 Task: Log work in the project ActivaPro for the issue 'Implement multi-factor authentication to further enhance security' spent time as '5w 6d 15h 11m' and remaining time as '2w 4d 7h 6m' and move to top of backlog. Now add the issue to the epic 'Data Privacy Compliance'. Log work in the project ActivaPro for the issue 'Develop a new feature to allow for customizable user profiles' spent time as '3w 2d 9h 22m' and remaining time as '4w 4d 11h 25m' and move to bottom of backlog. Now add the issue to the epic 'Content Management System (CMS) Upgrade'
Action: Mouse moved to (279, 69)
Screenshot: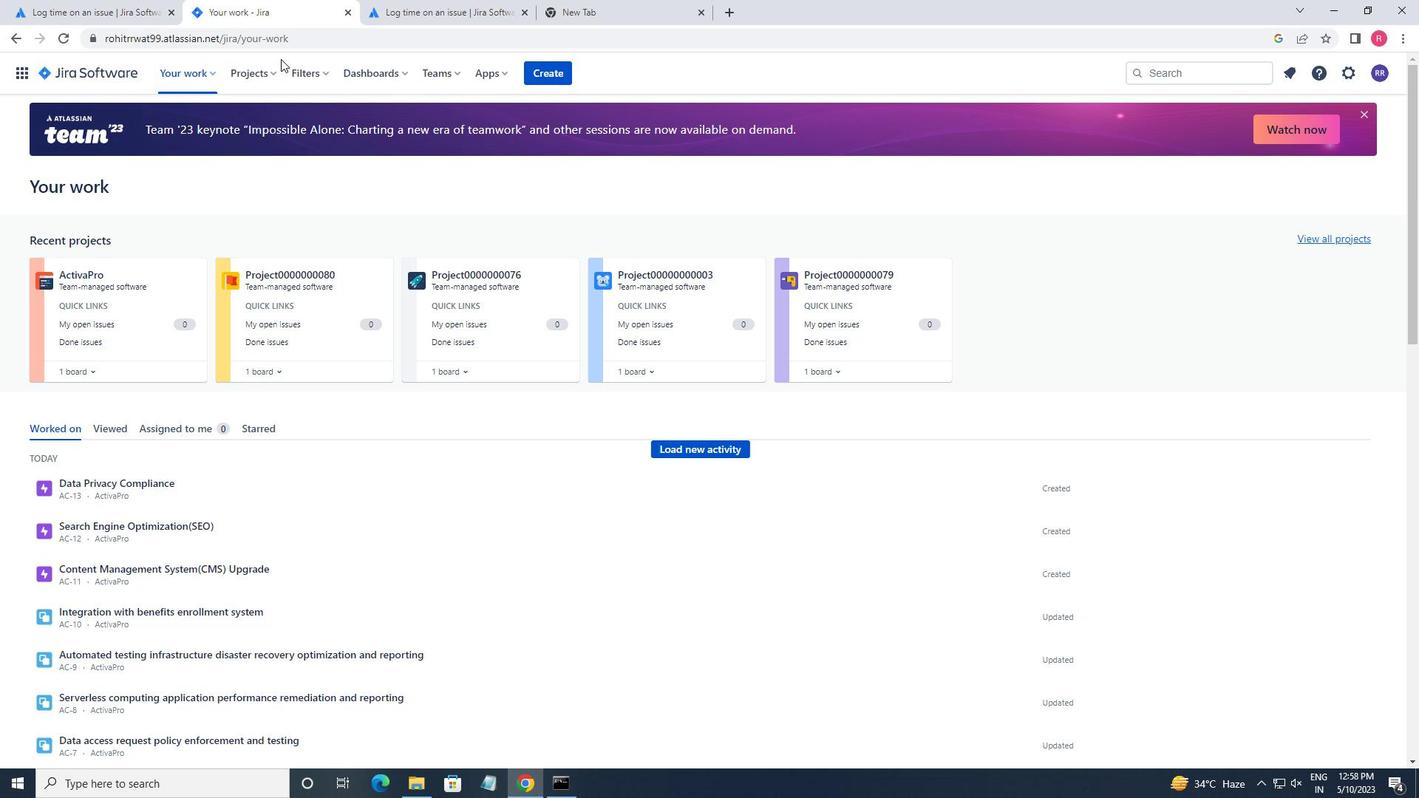 
Action: Mouse pressed left at (279, 69)
Screenshot: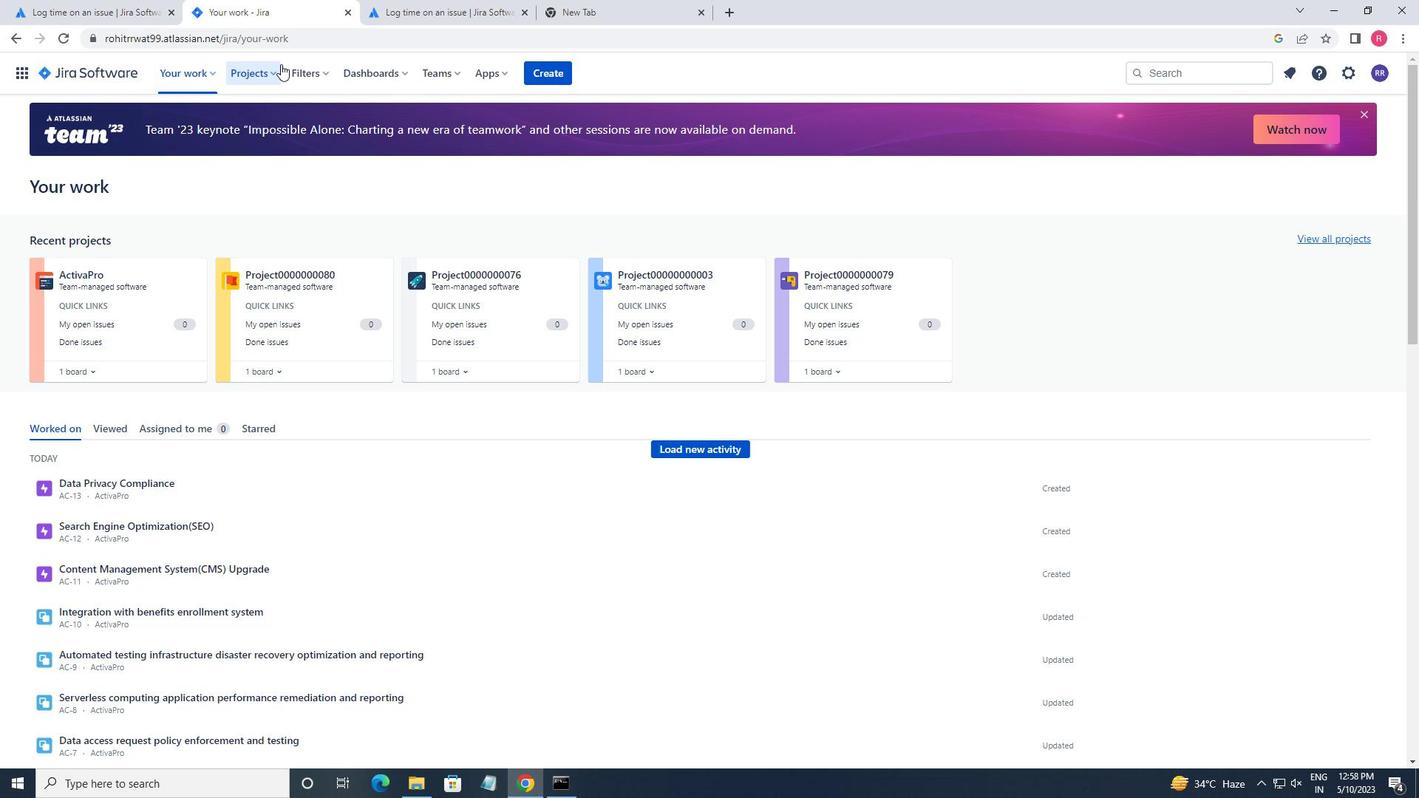 
Action: Mouse moved to (292, 149)
Screenshot: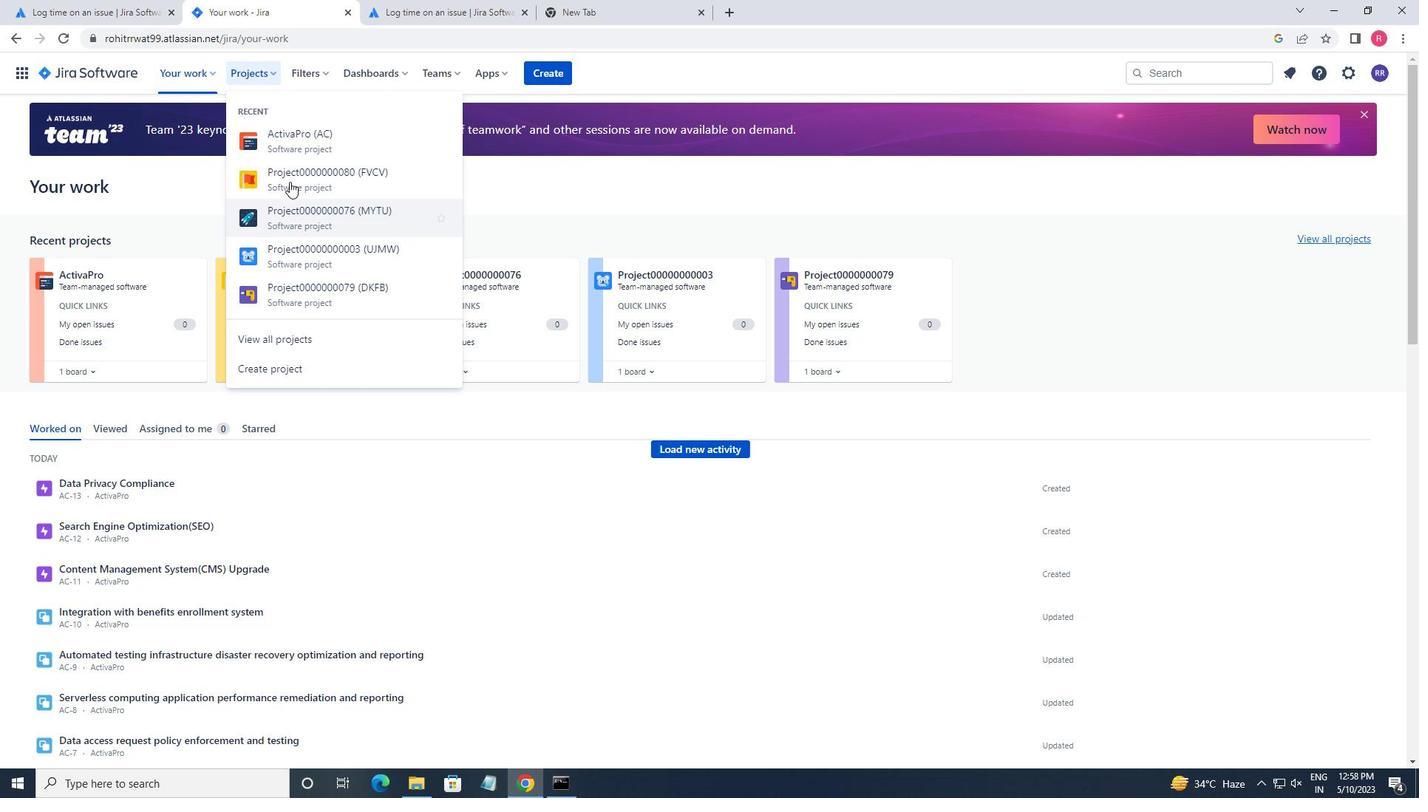 
Action: Mouse pressed left at (292, 149)
Screenshot: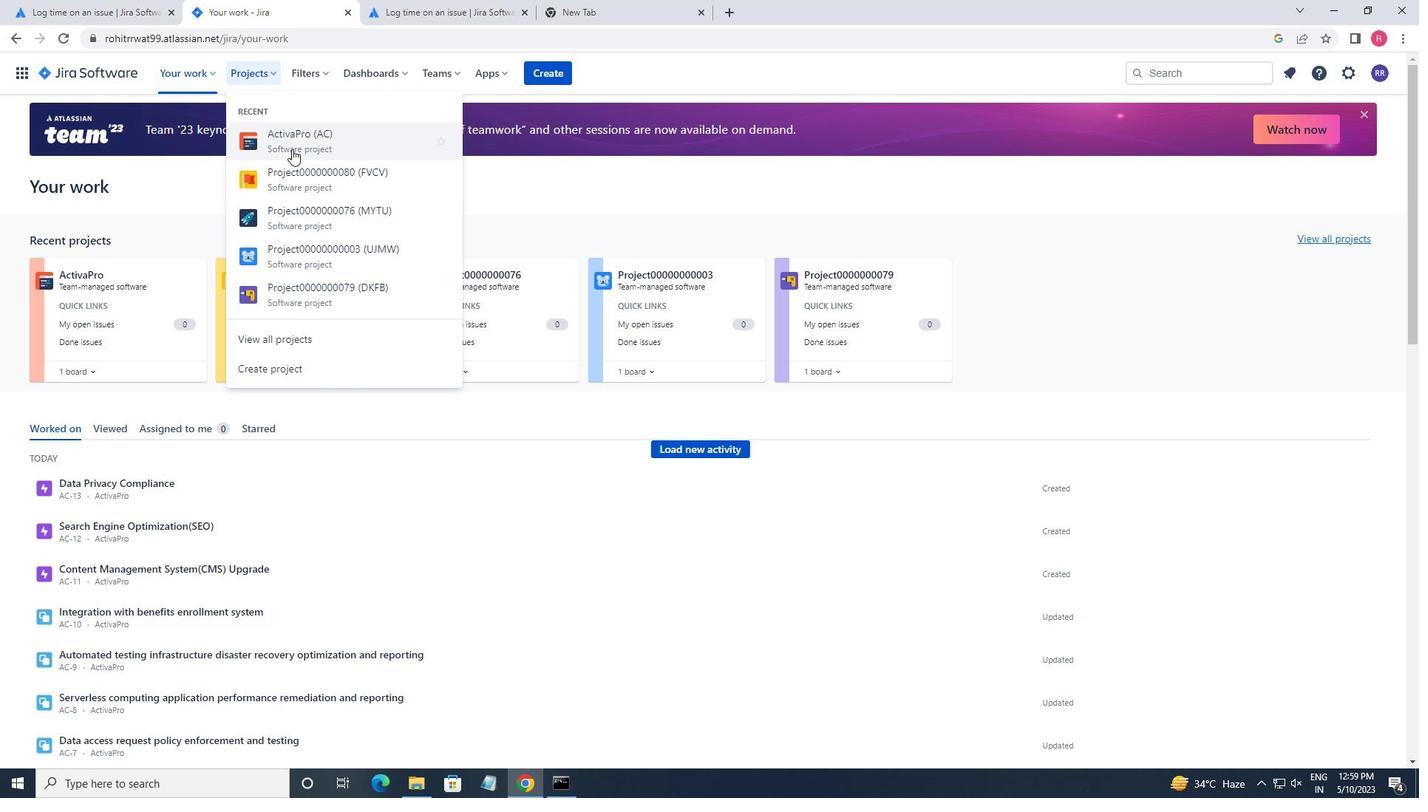 
Action: Mouse moved to (69, 218)
Screenshot: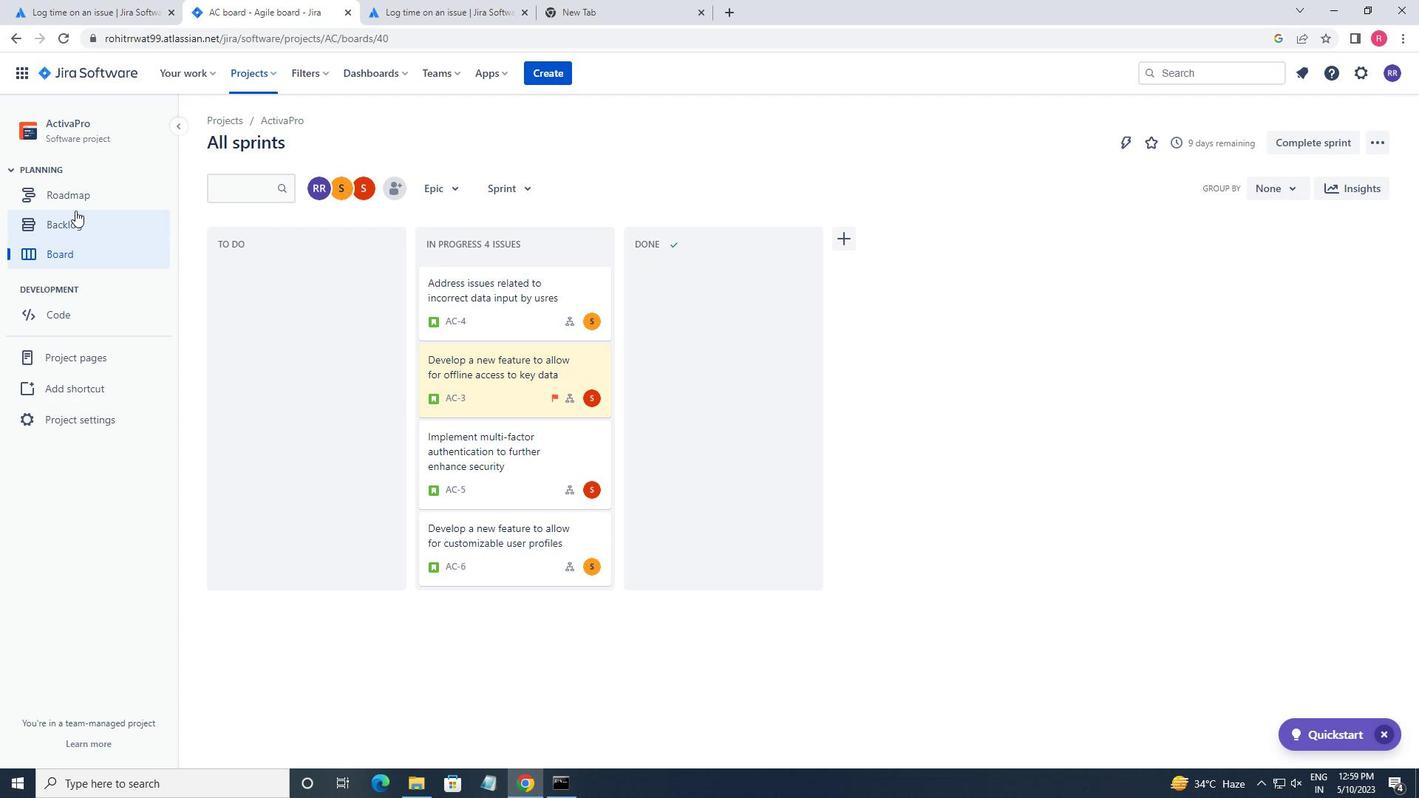 
Action: Mouse pressed left at (69, 218)
Screenshot: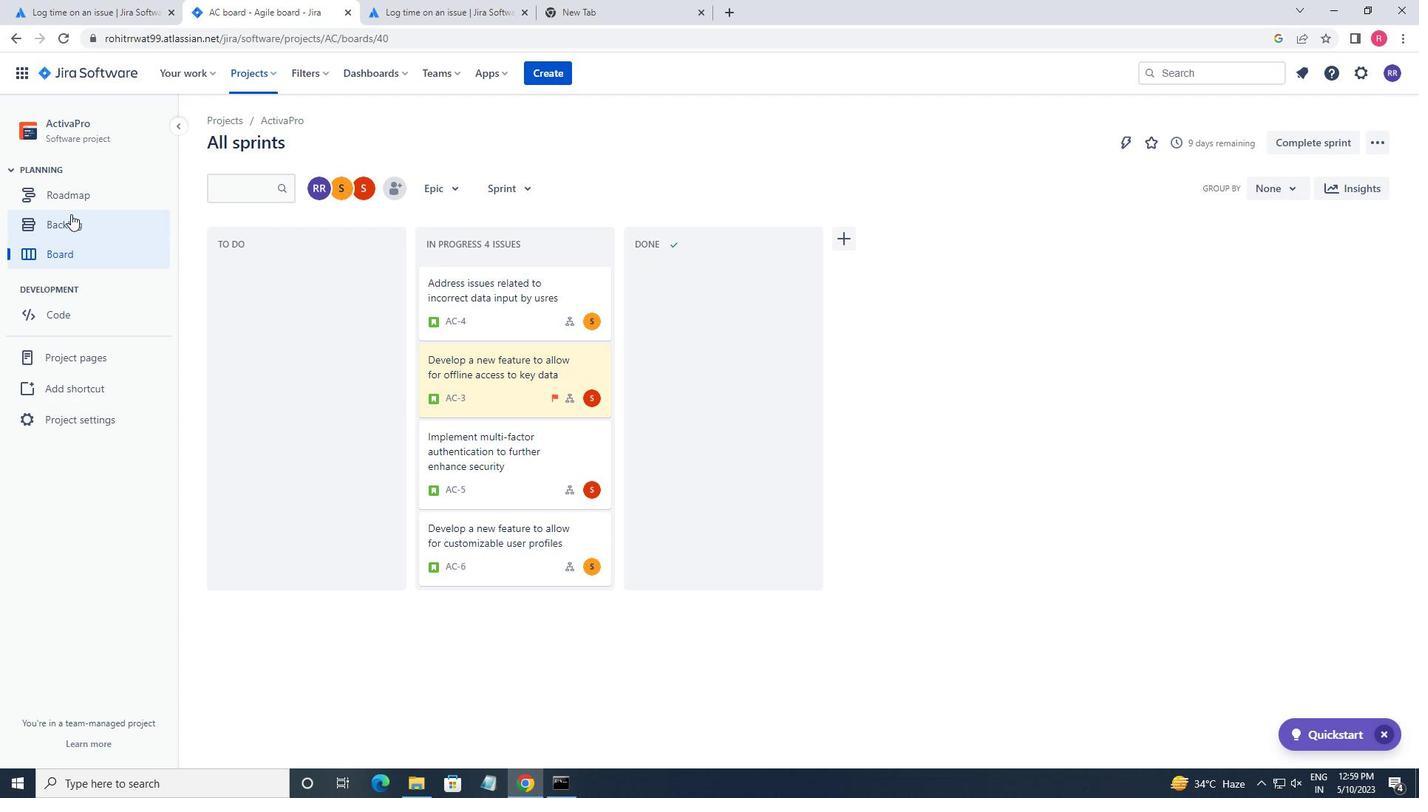 
Action: Mouse moved to (1064, 531)
Screenshot: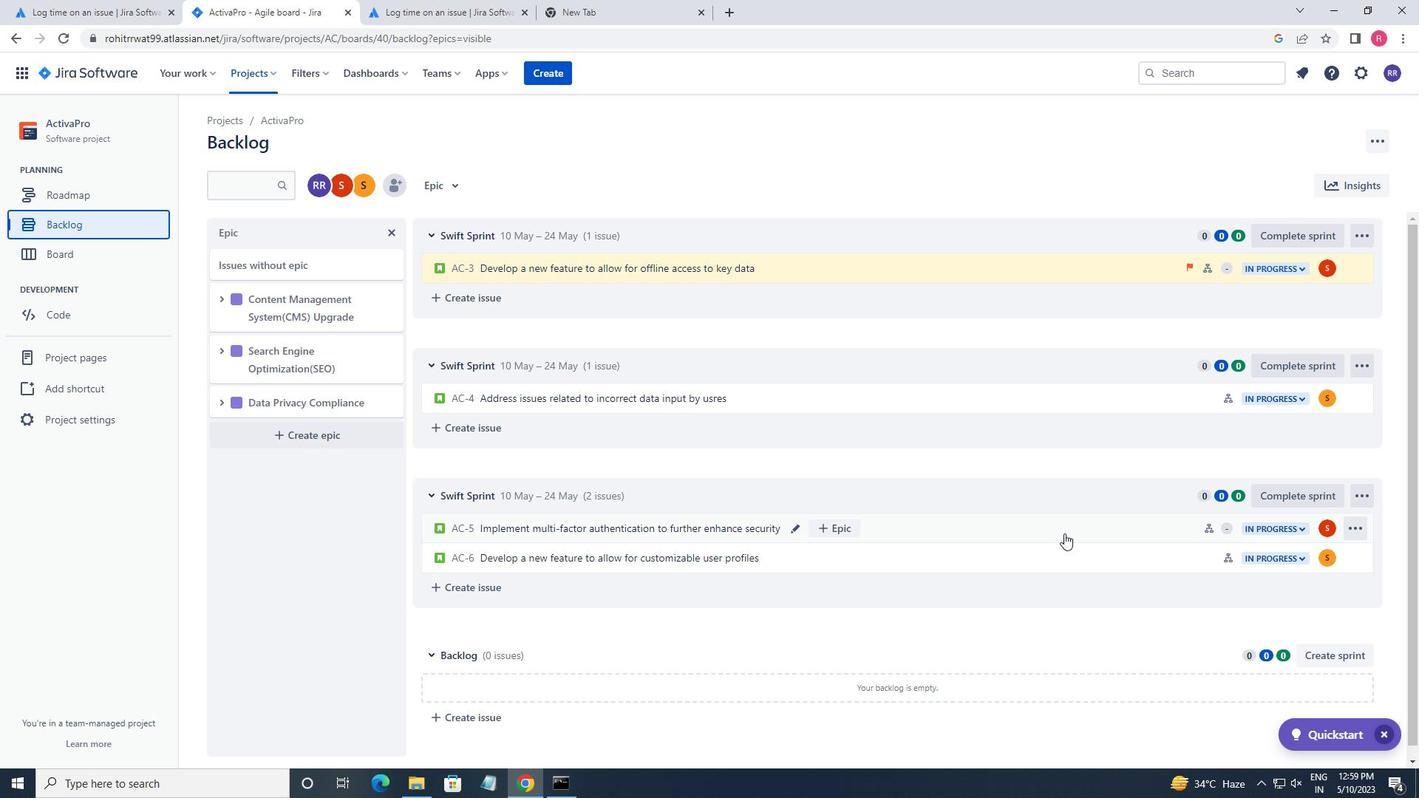 
Action: Mouse pressed left at (1064, 531)
Screenshot: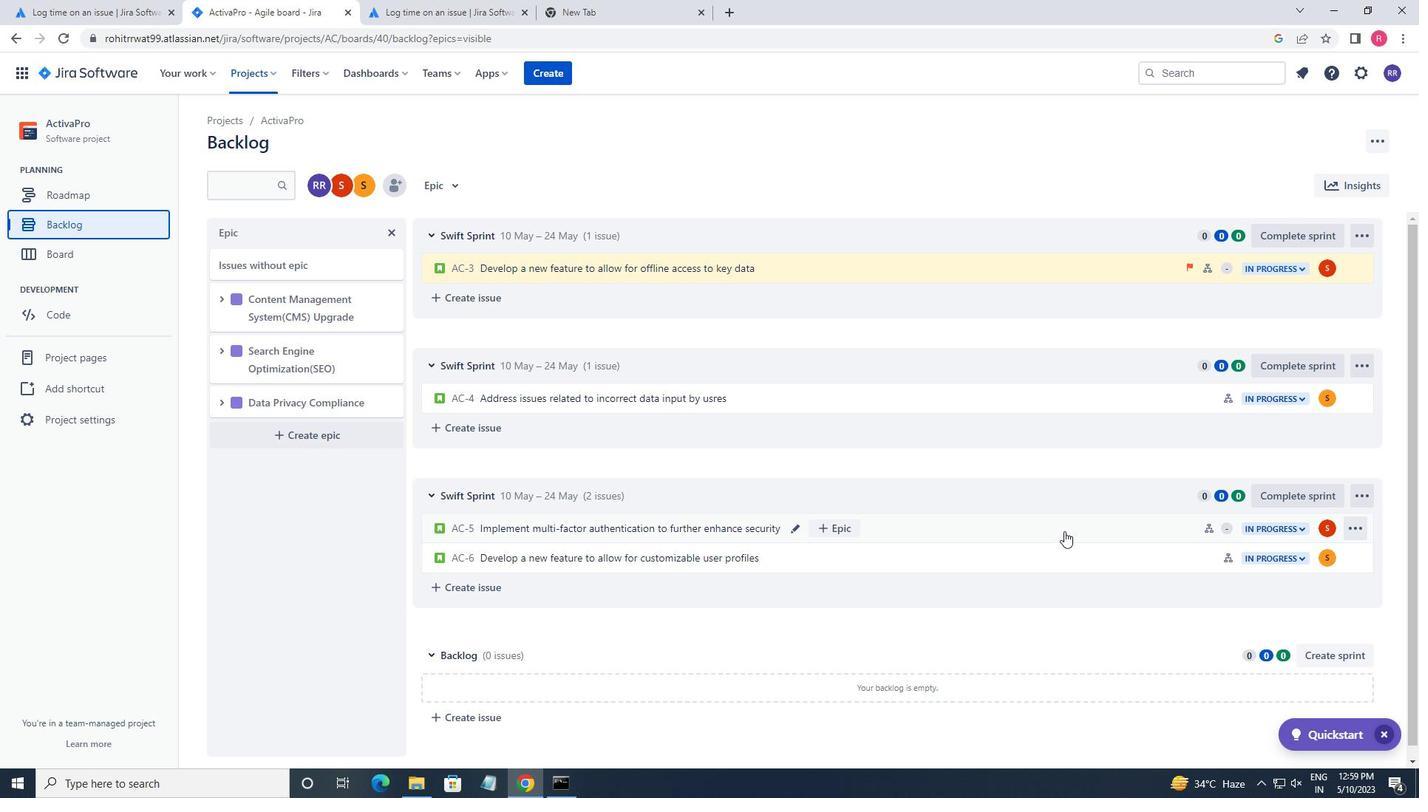 
Action: Mouse moved to (1346, 224)
Screenshot: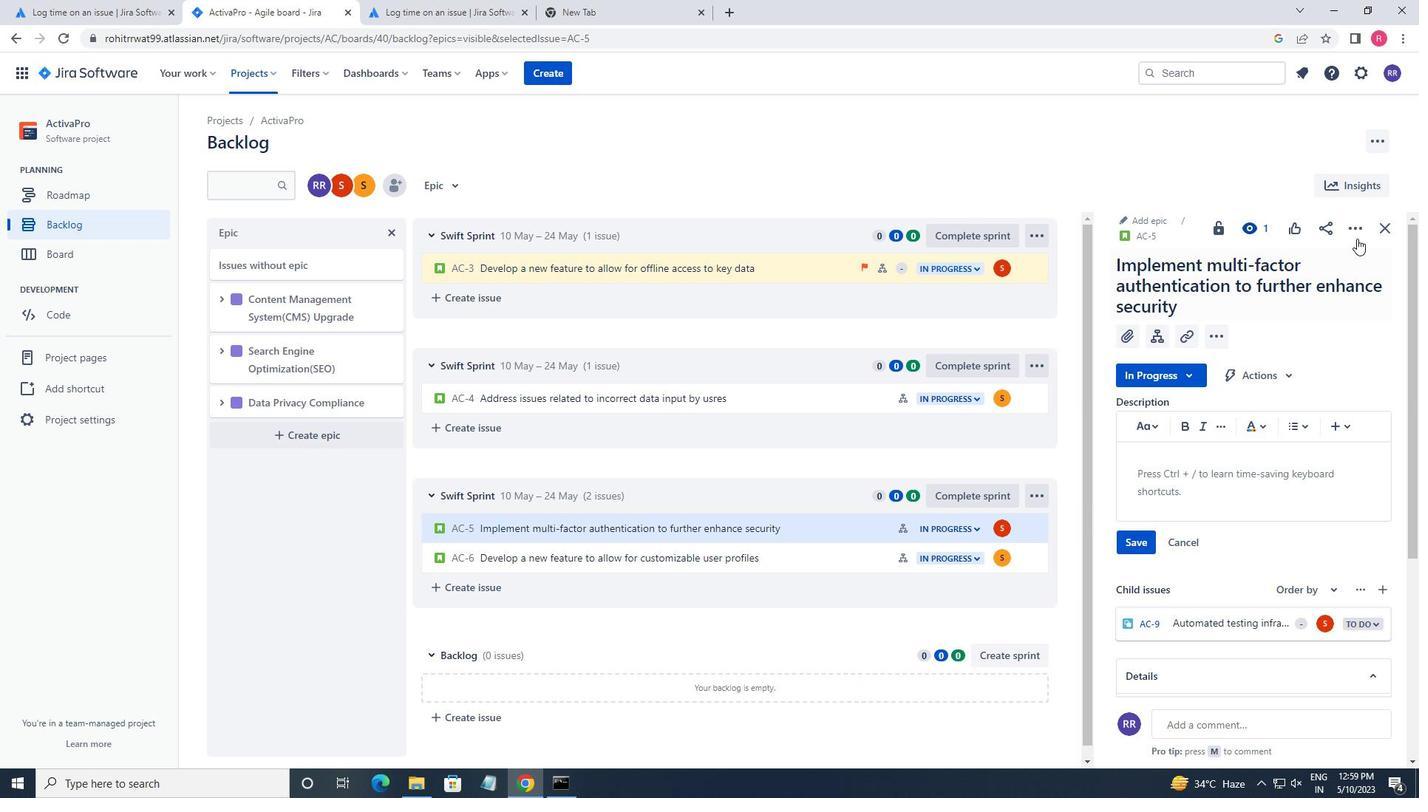 
Action: Mouse pressed left at (1346, 224)
Screenshot: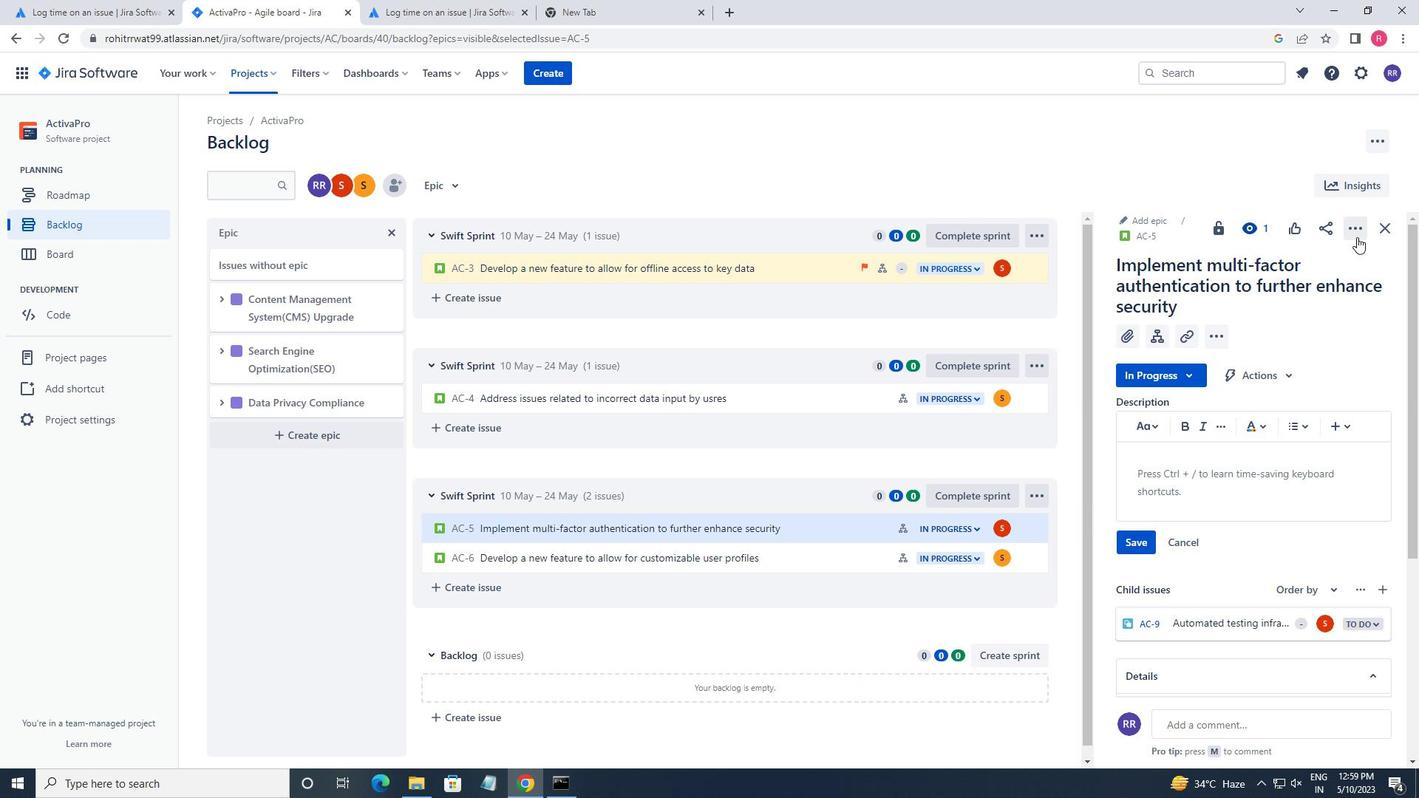 
Action: Mouse moved to (1282, 275)
Screenshot: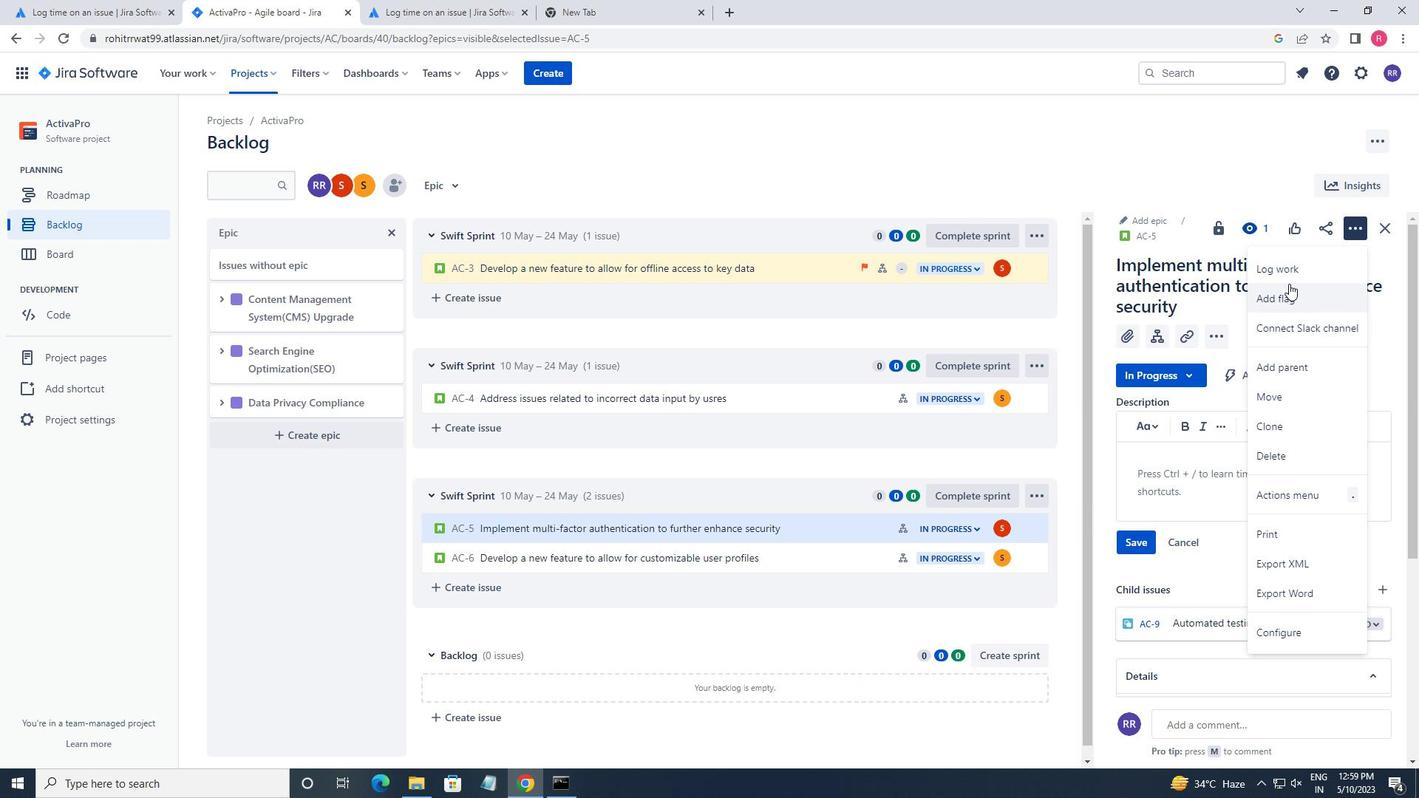 
Action: Mouse pressed left at (1282, 275)
Screenshot: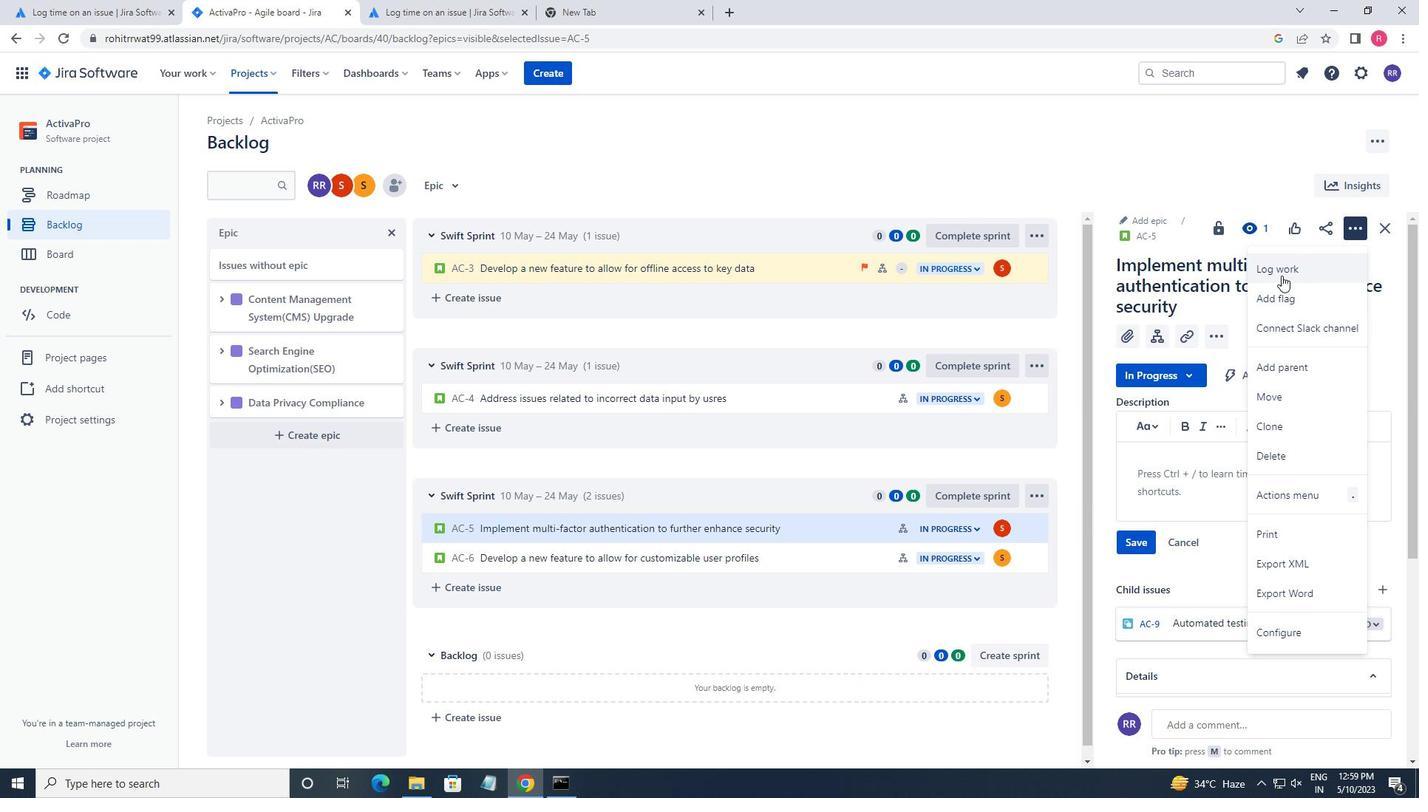 
Action: Key pressed 5w<Key.space>6d<Key.space>16<Key.backspace>5h<Key.space>11m
Screenshot: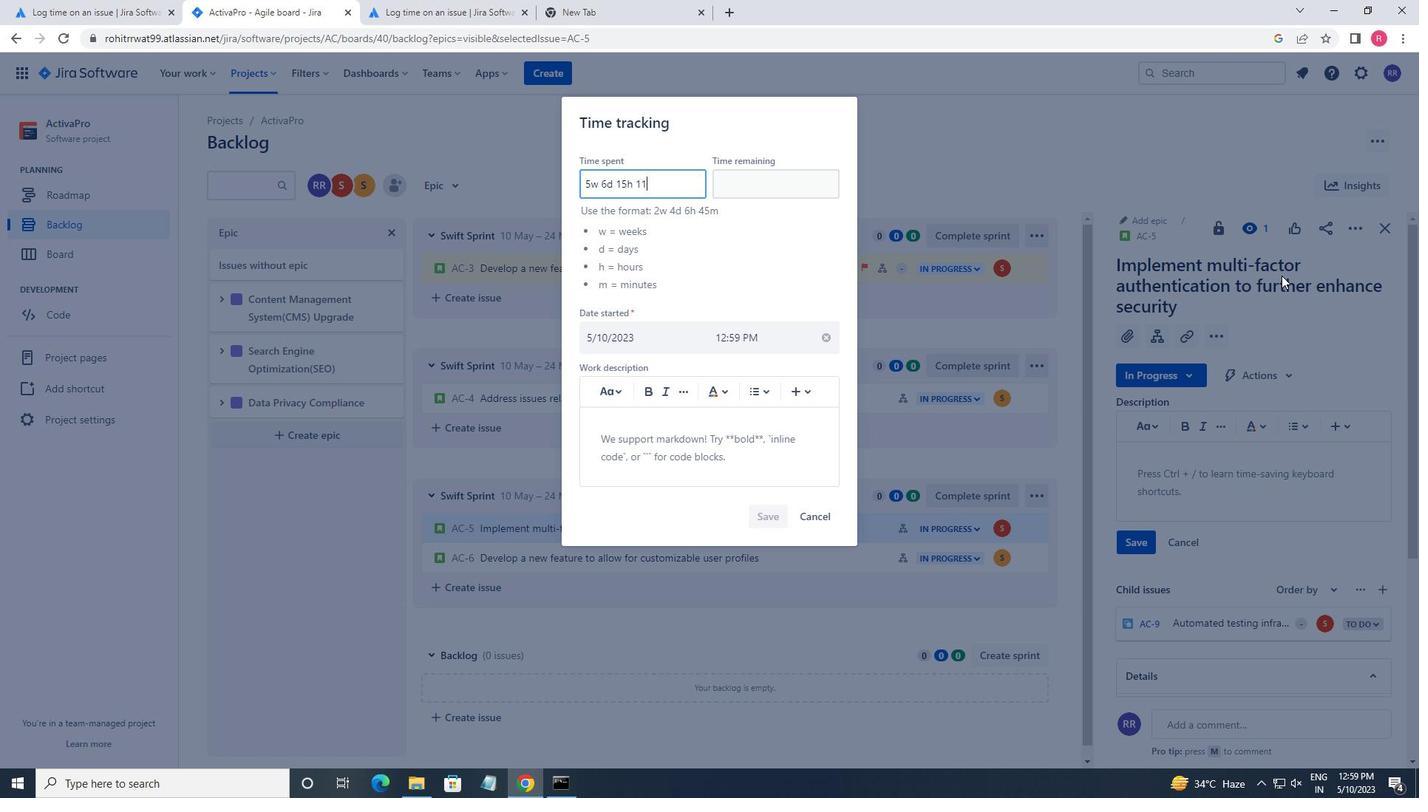 
Action: Mouse moved to (747, 193)
Screenshot: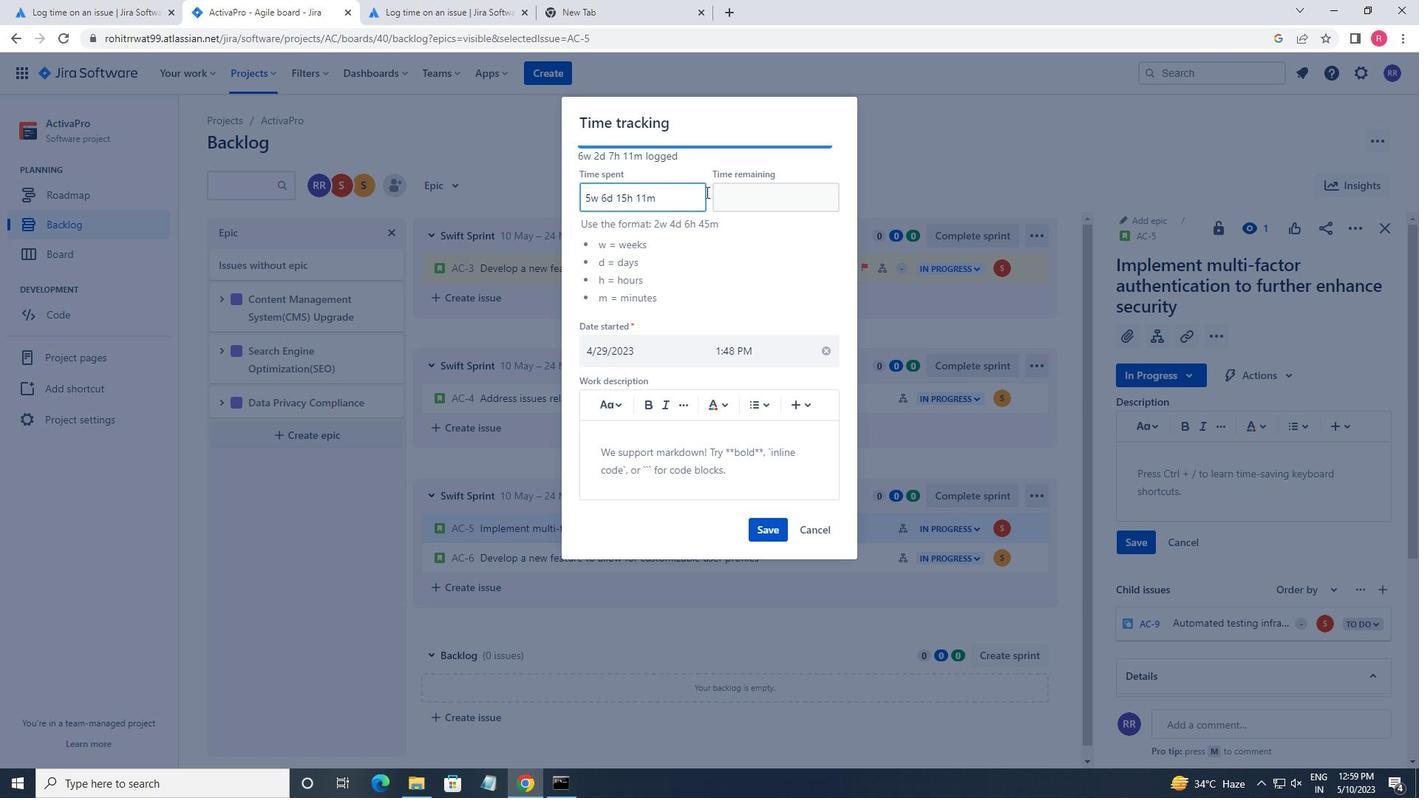 
Action: Mouse pressed left at (747, 193)
Screenshot: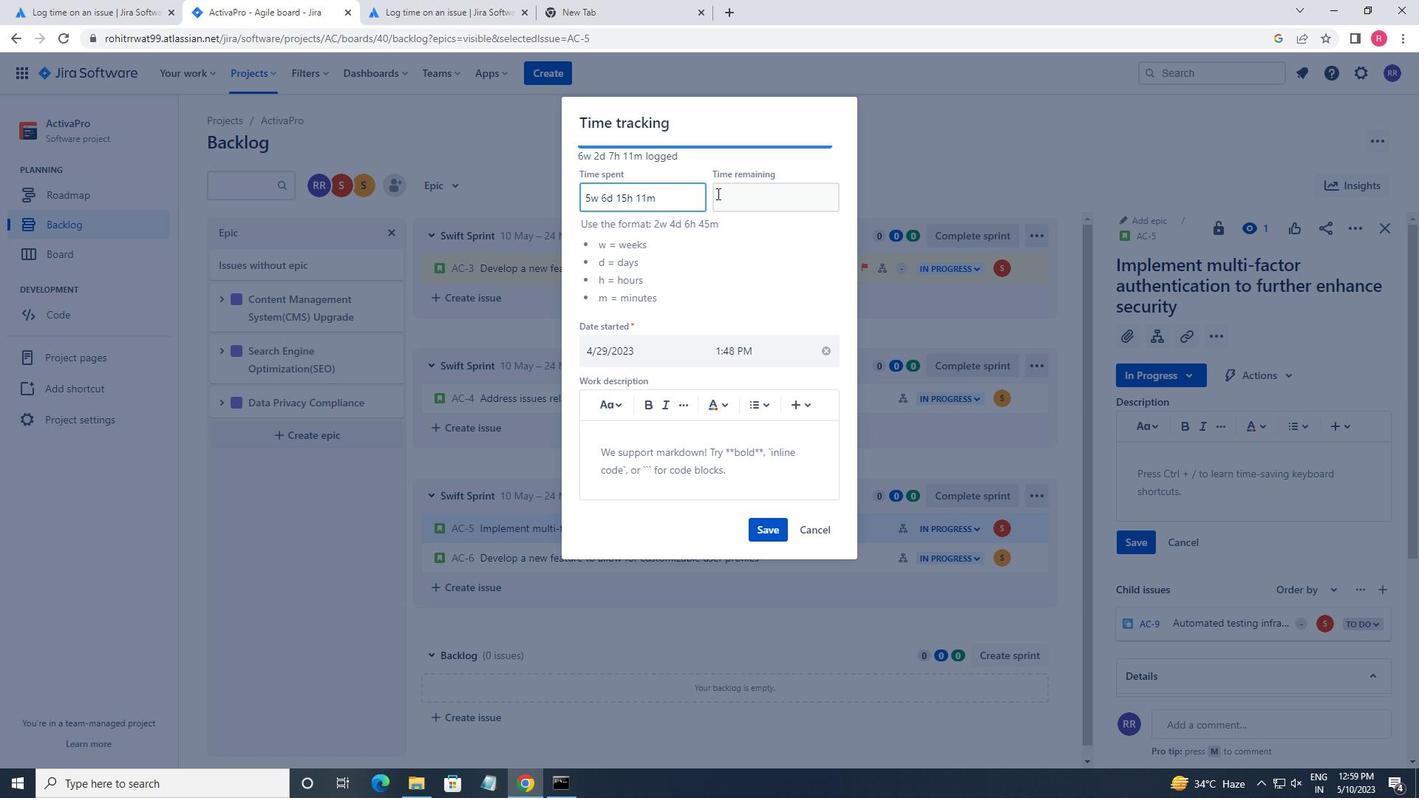 
Action: Key pressed 2w<Key.space>4d<Key.space>7h<Key.space>6m
Screenshot: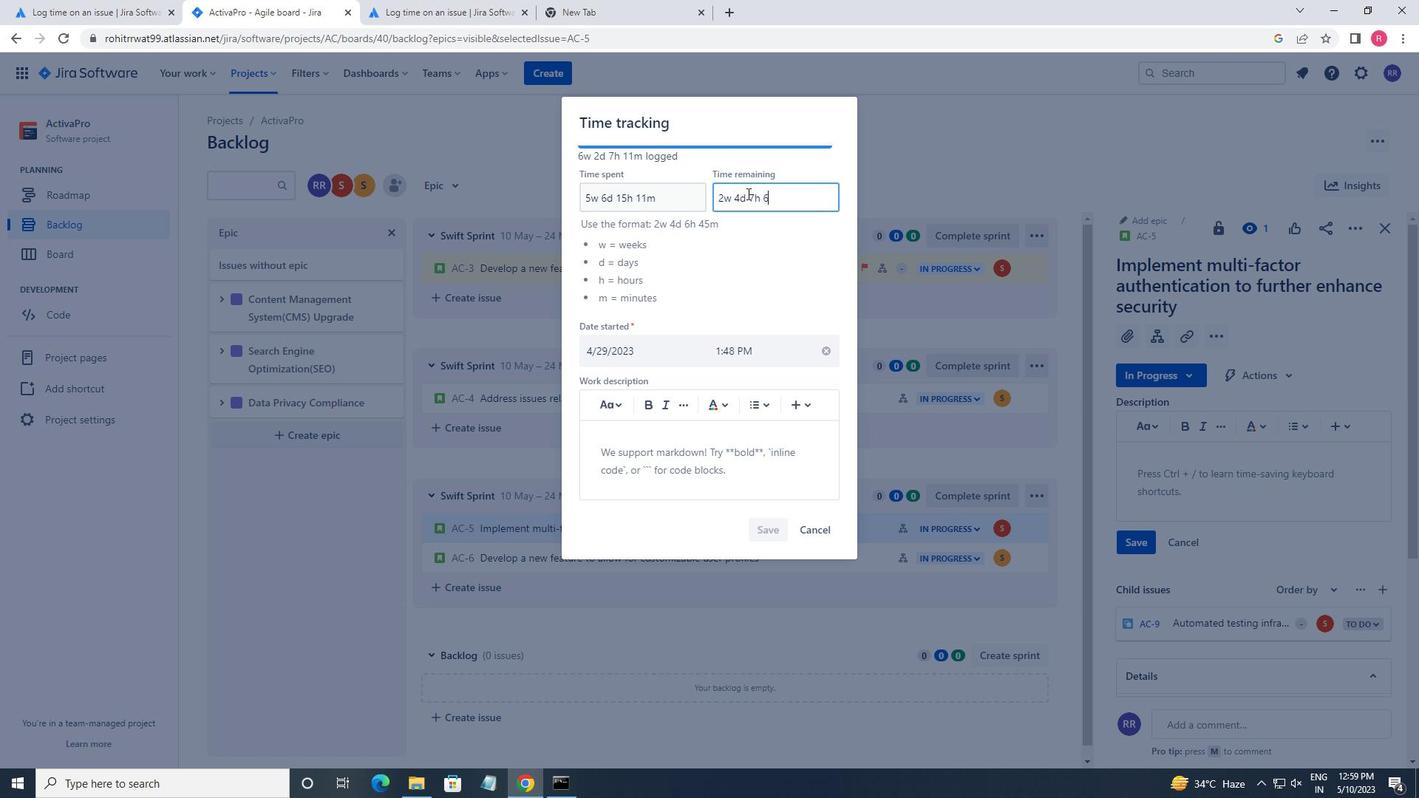 
Action: Mouse moved to (777, 532)
Screenshot: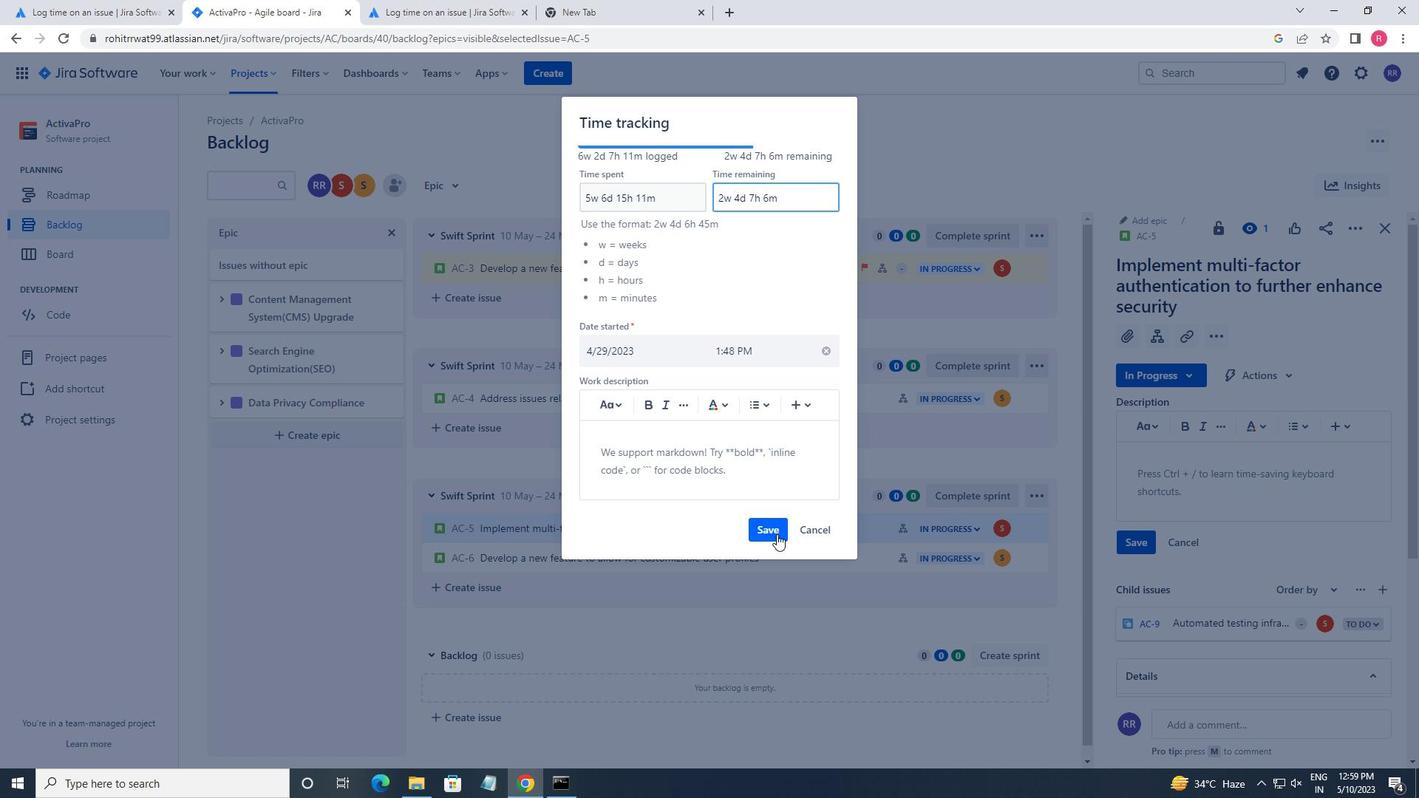 
Action: Mouse pressed left at (777, 532)
Screenshot: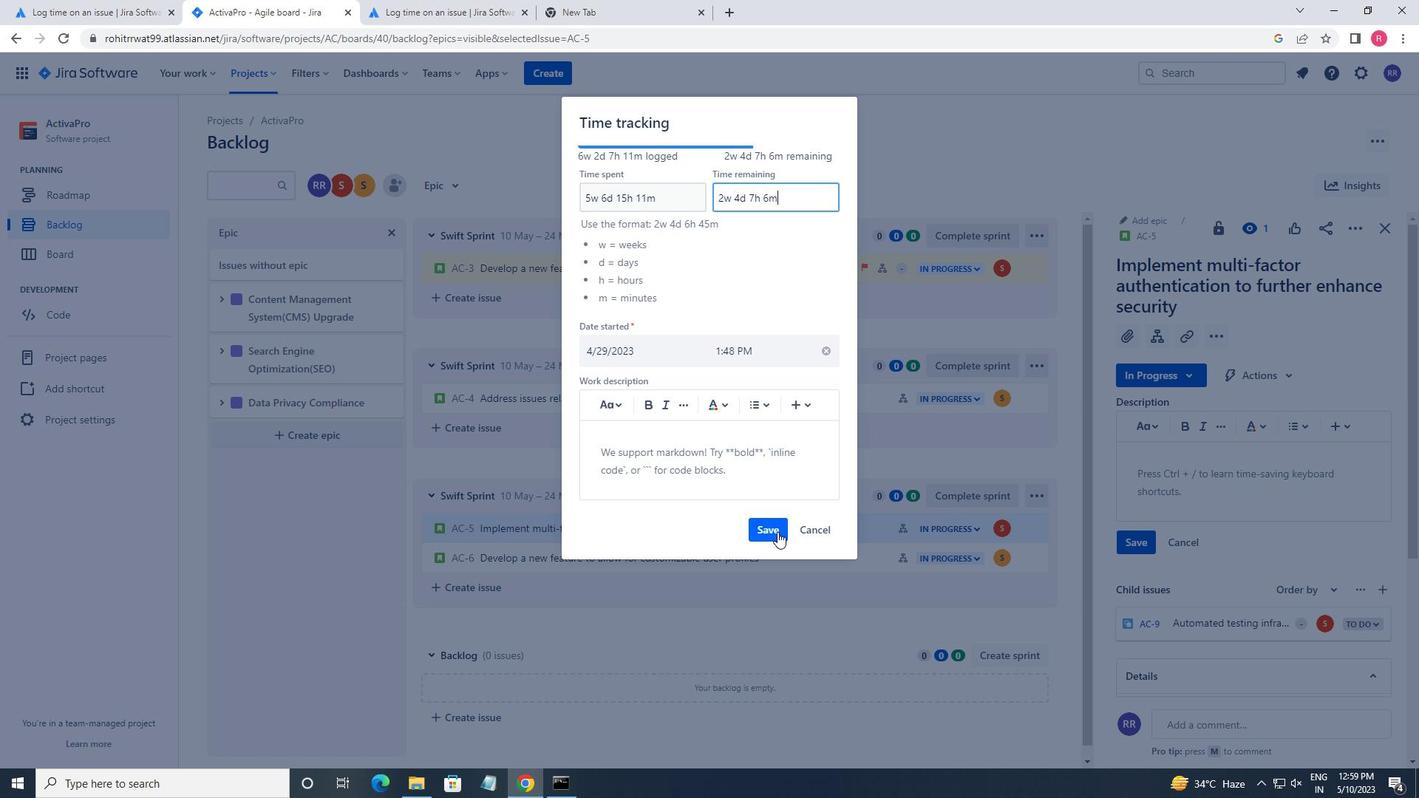 
Action: Mouse moved to (1353, 224)
Screenshot: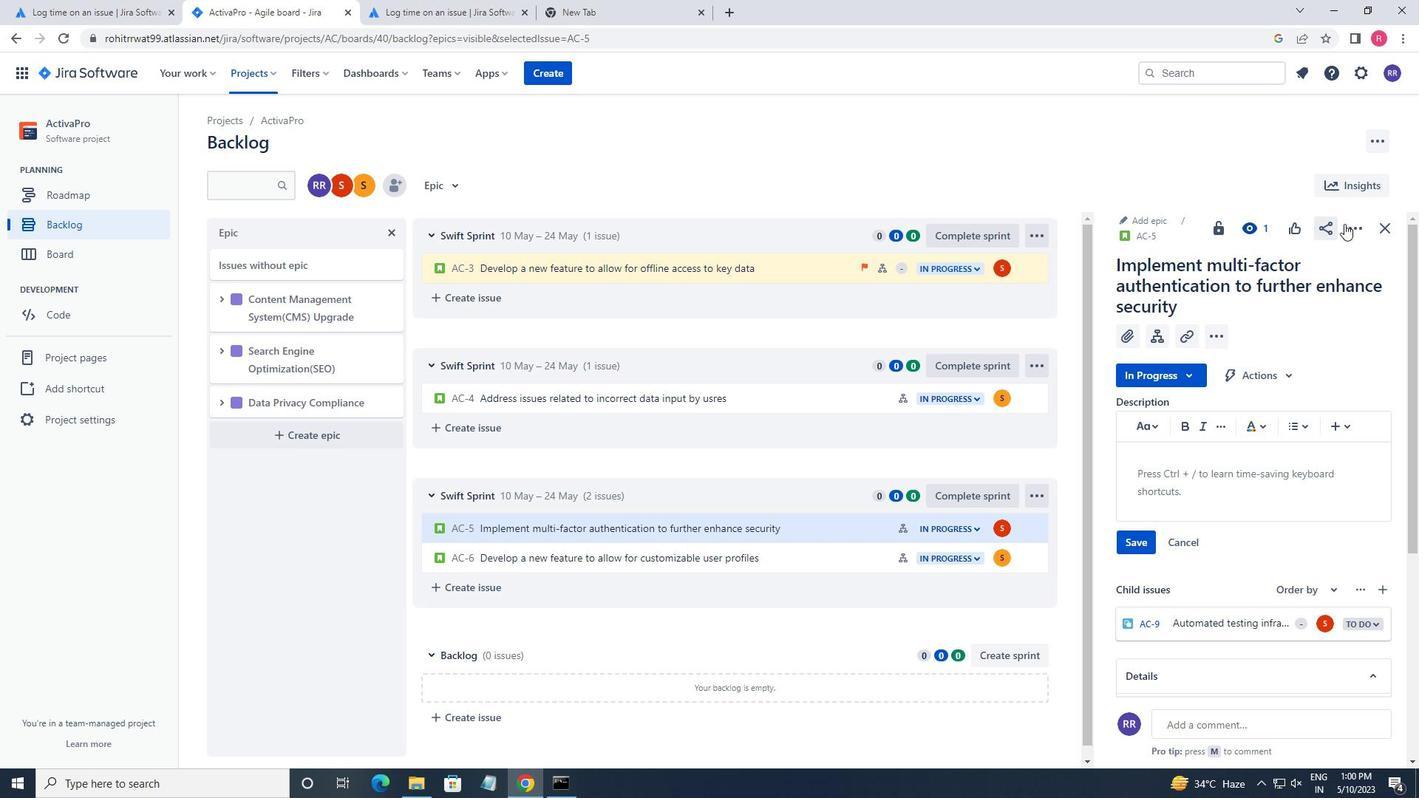 
Action: Mouse pressed left at (1353, 224)
Screenshot: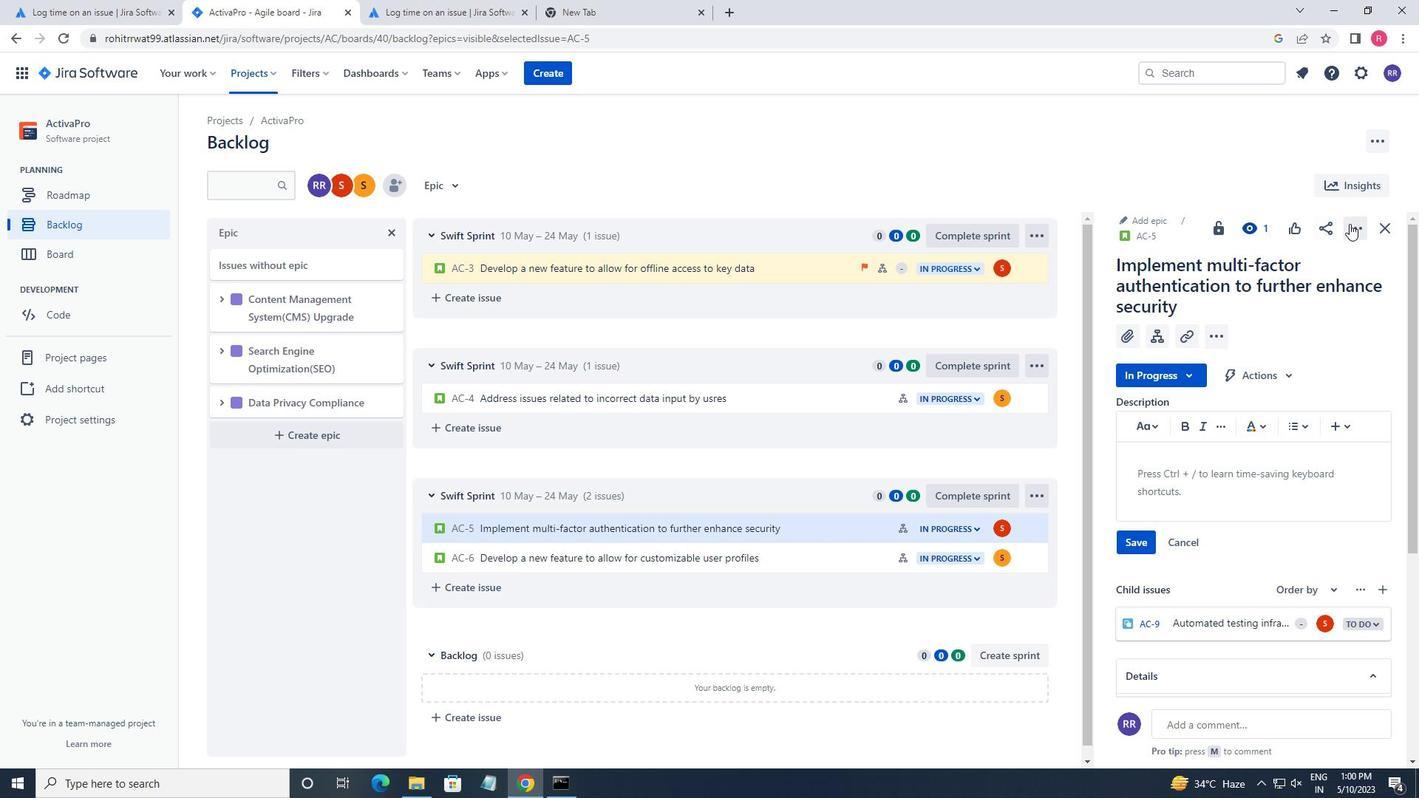
Action: Mouse moved to (1186, 581)
Screenshot: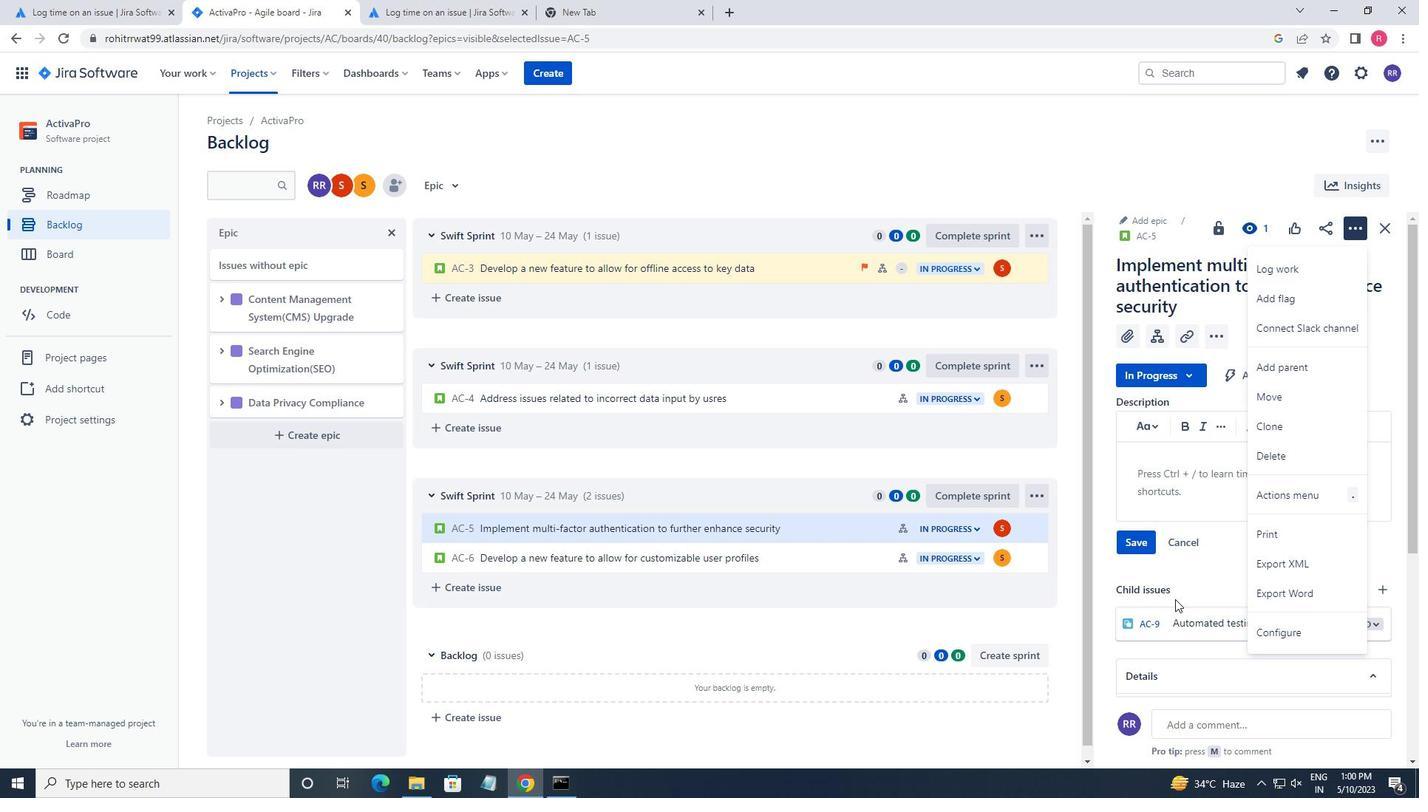 
Action: Mouse pressed left at (1186, 581)
Screenshot: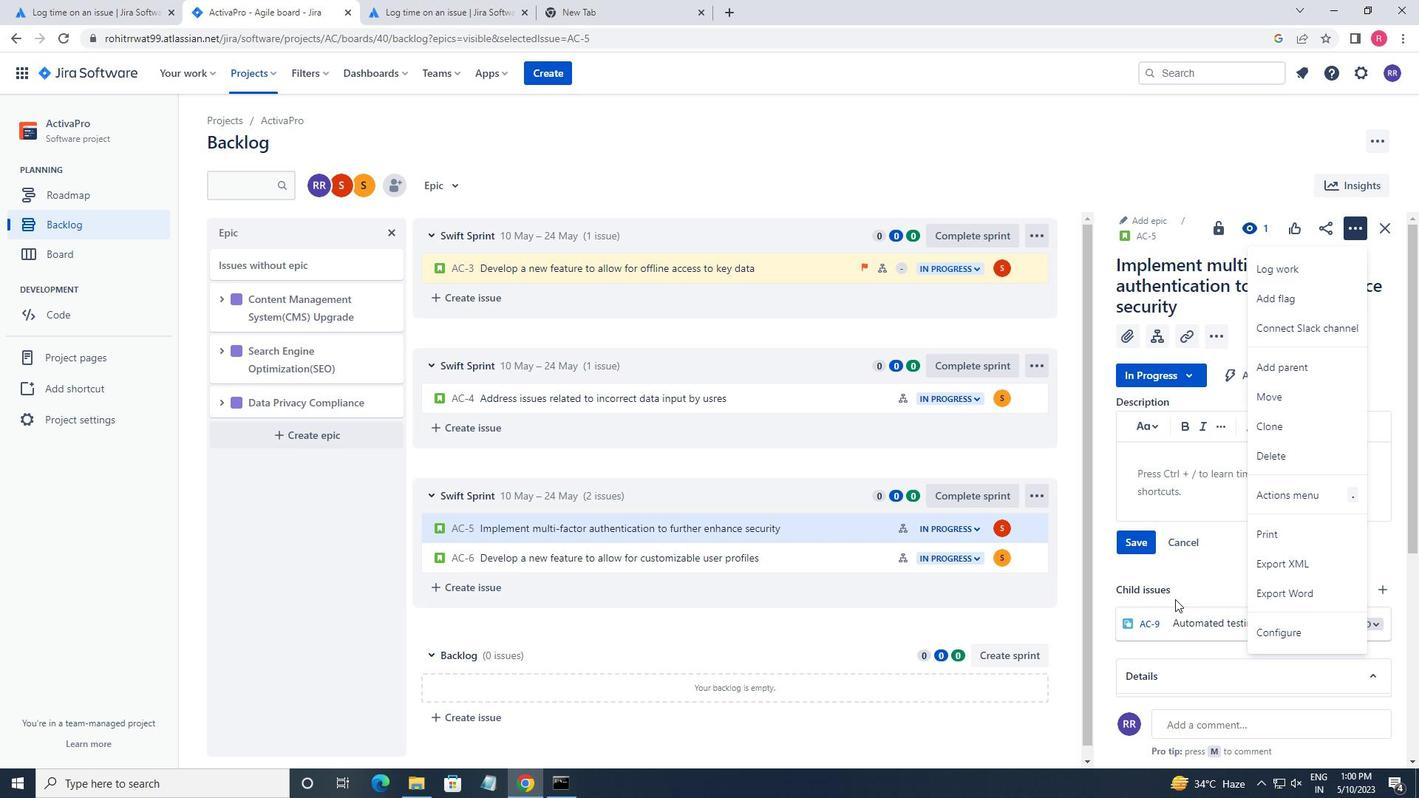 
Action: Mouse moved to (1219, 334)
Screenshot: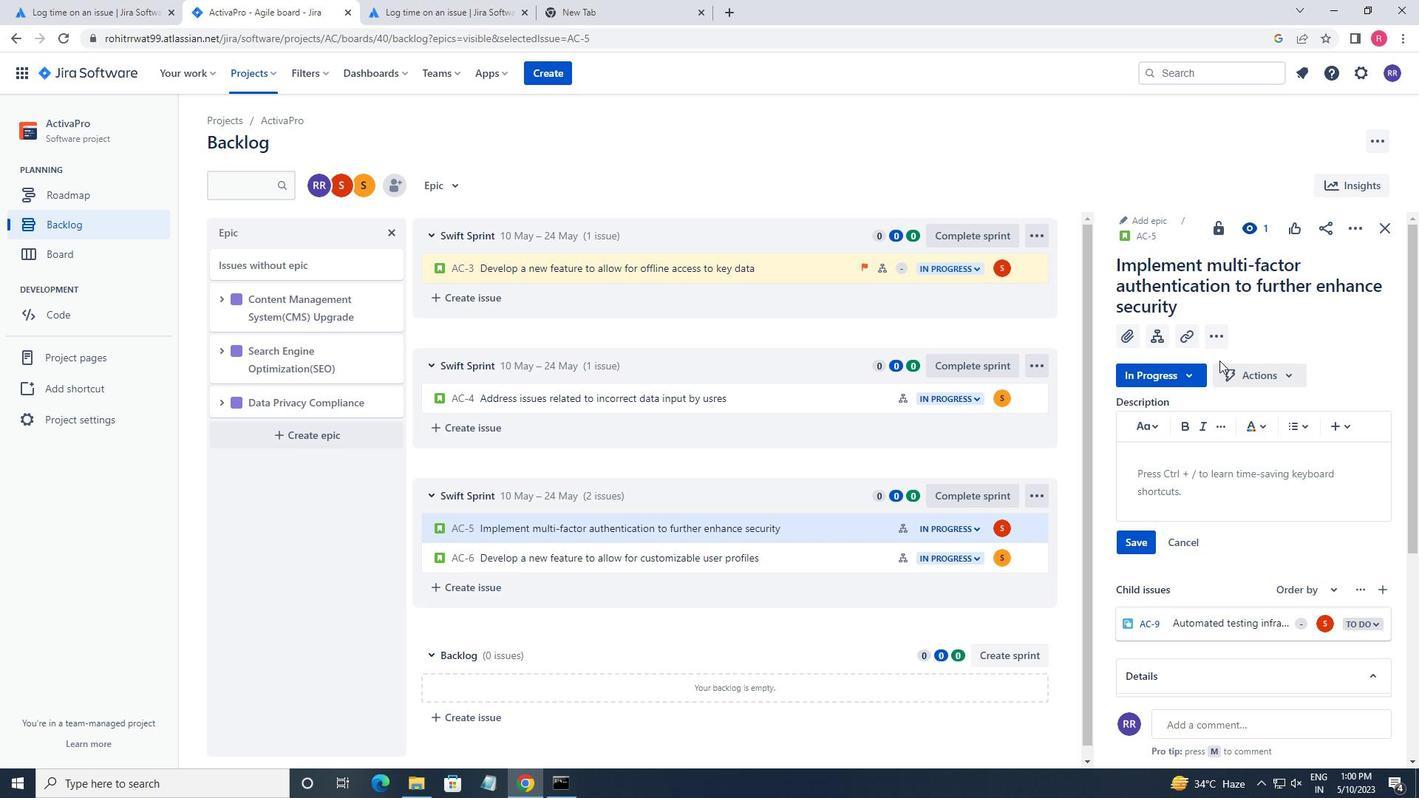 
Action: Mouse pressed left at (1219, 334)
Screenshot: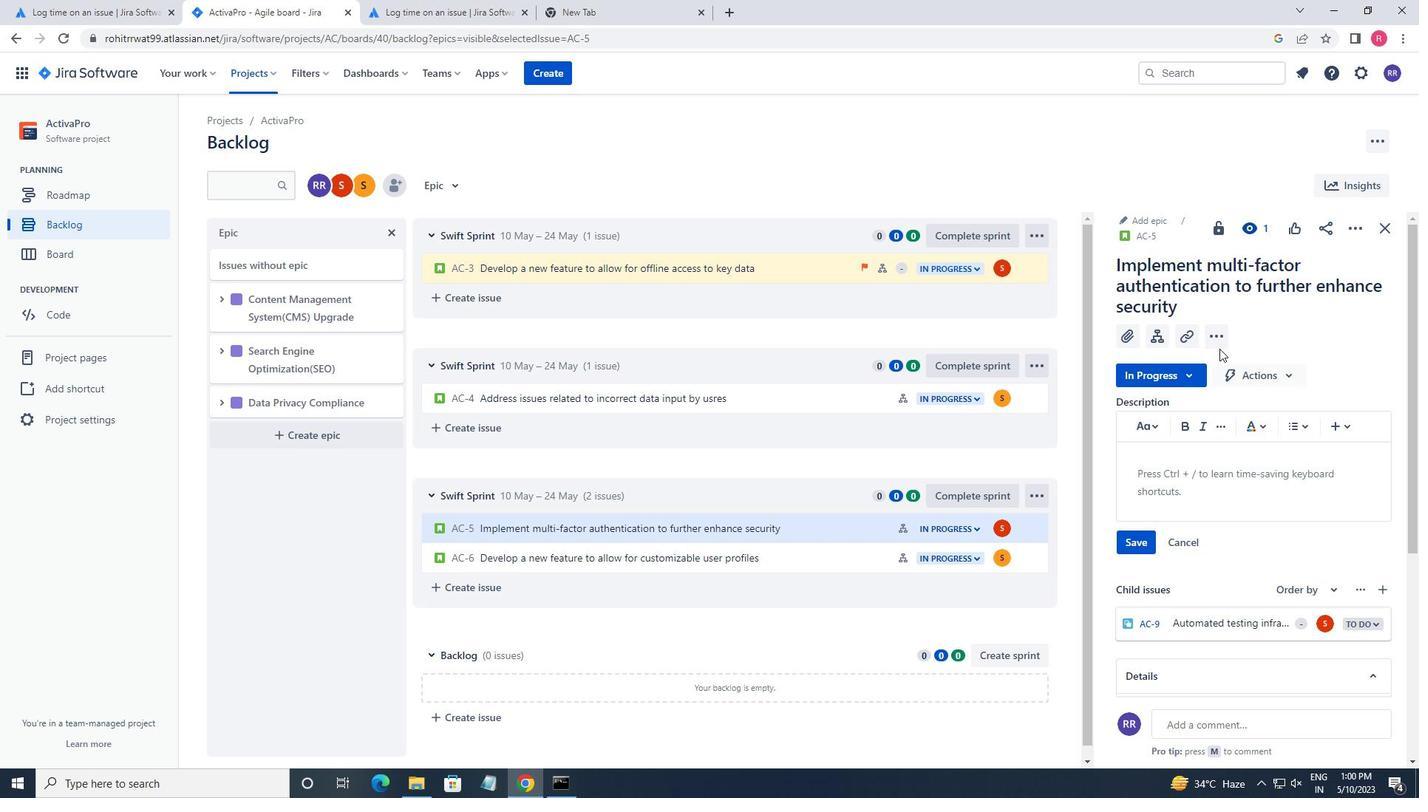 
Action: Mouse moved to (1359, 228)
Screenshot: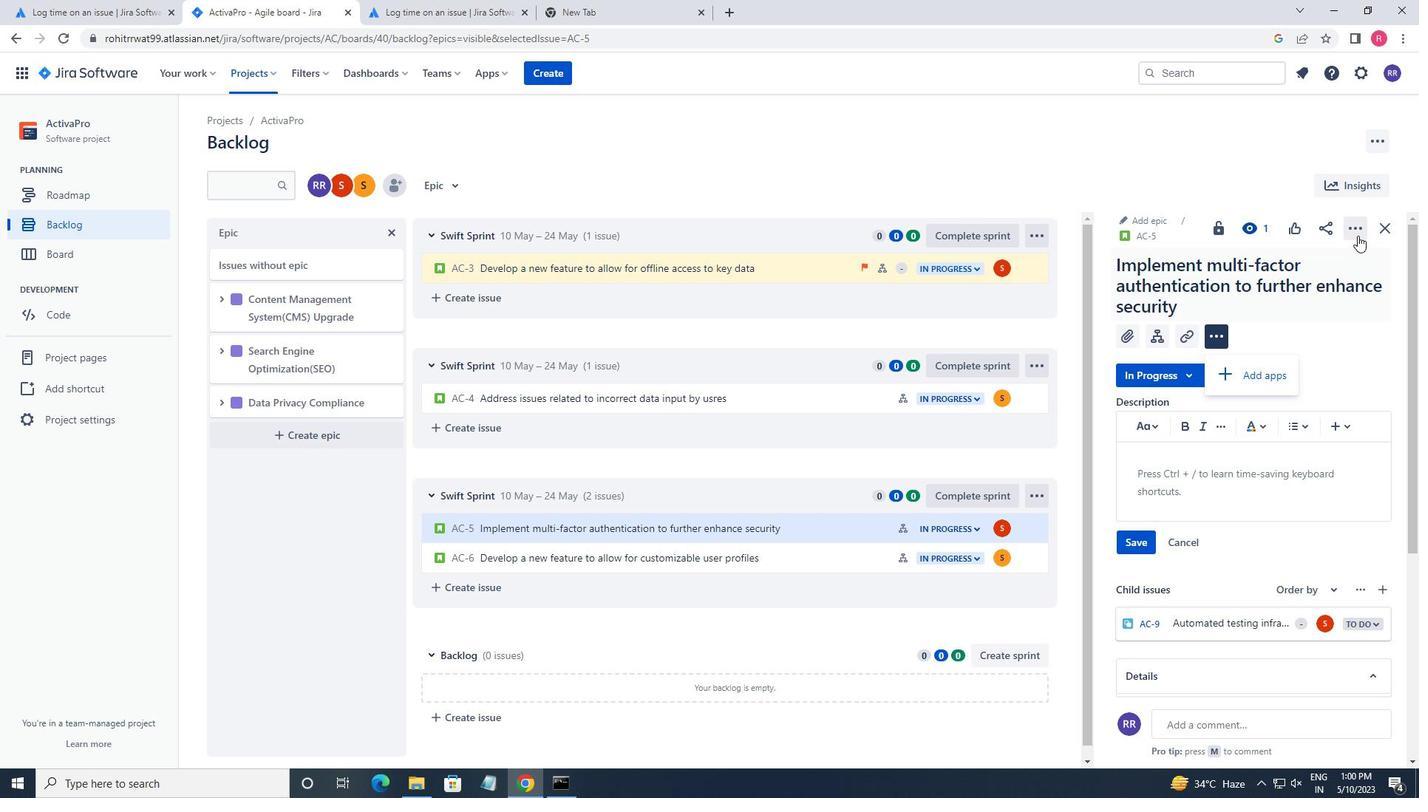 
Action: Mouse pressed left at (1359, 228)
Screenshot: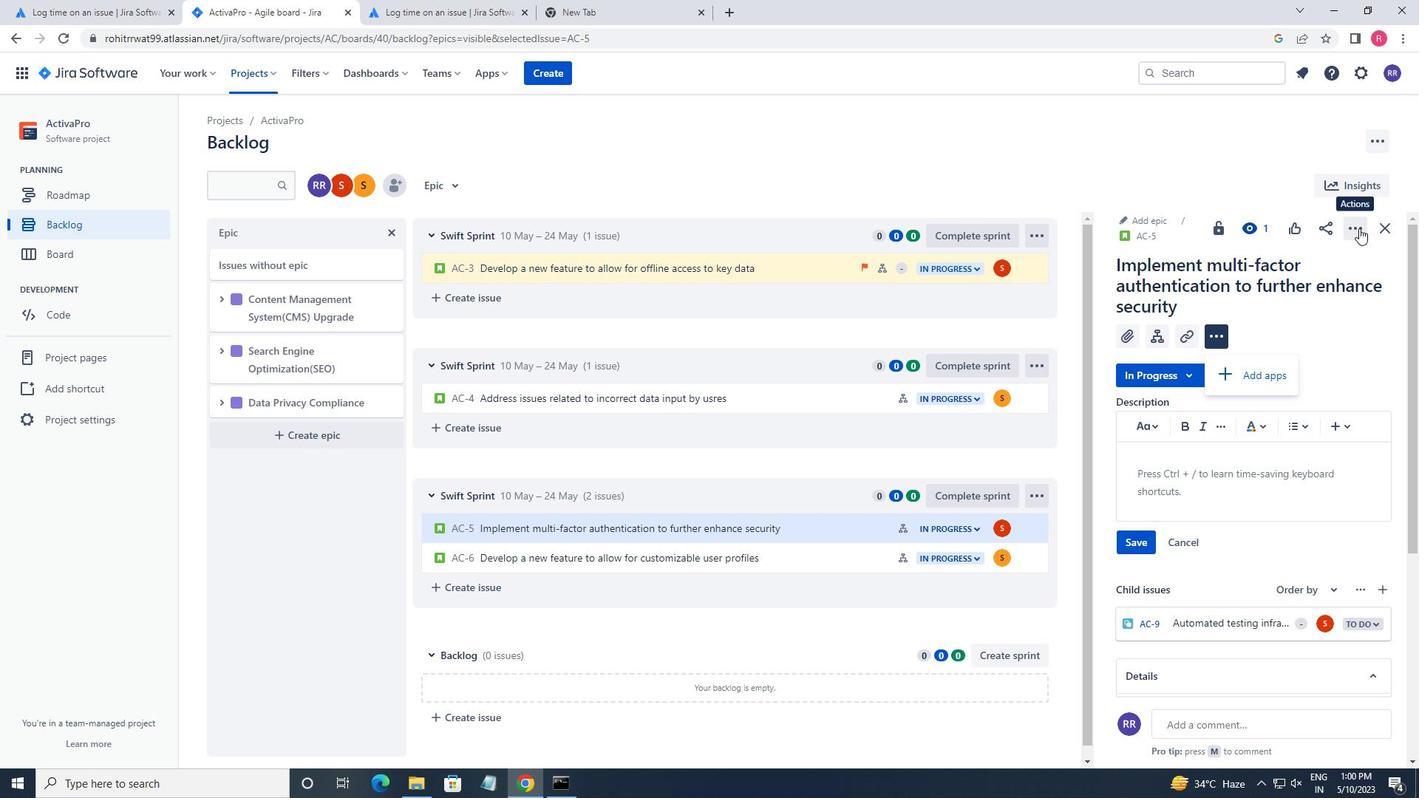 
Action: Mouse moved to (1038, 530)
Screenshot: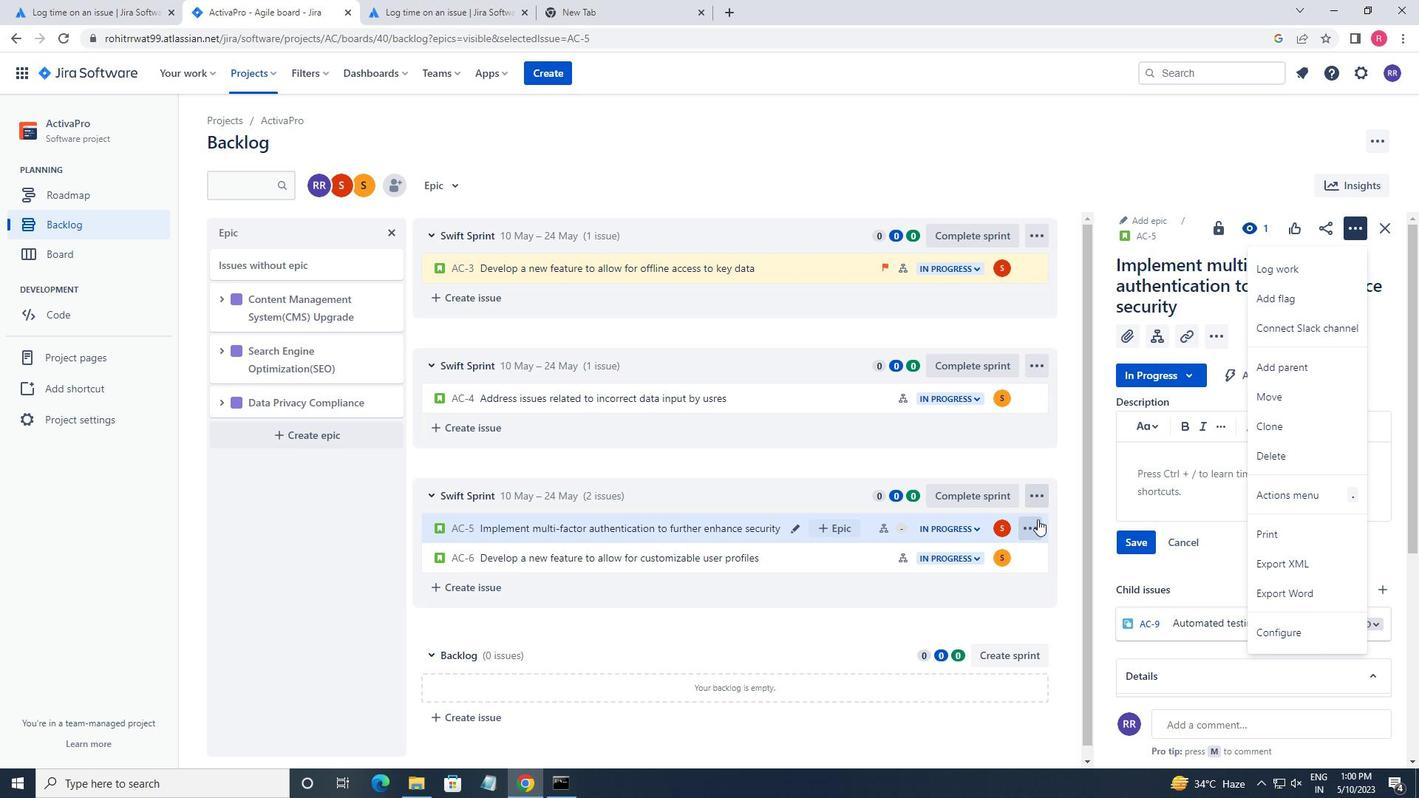
Action: Mouse pressed left at (1038, 530)
Screenshot: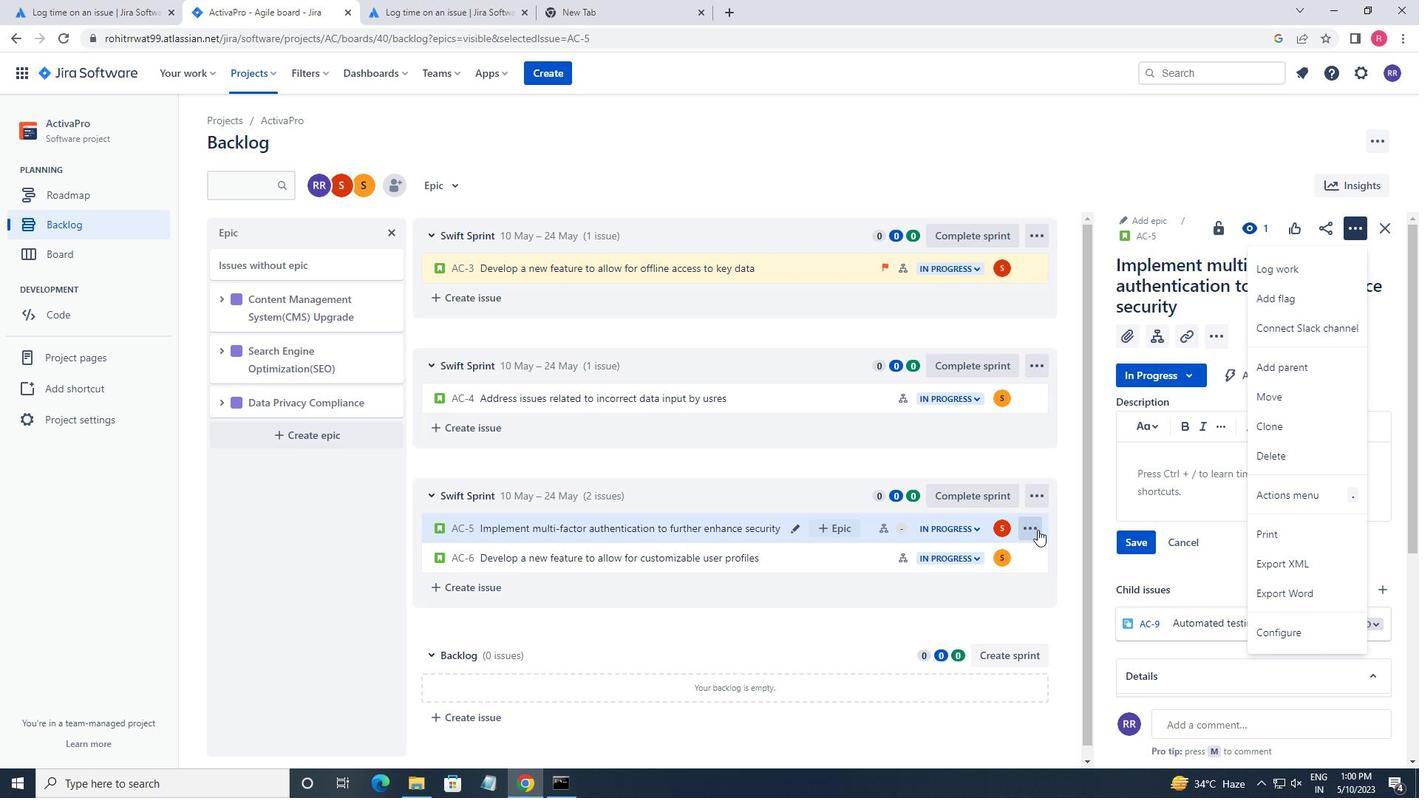 
Action: Mouse moved to (1009, 475)
Screenshot: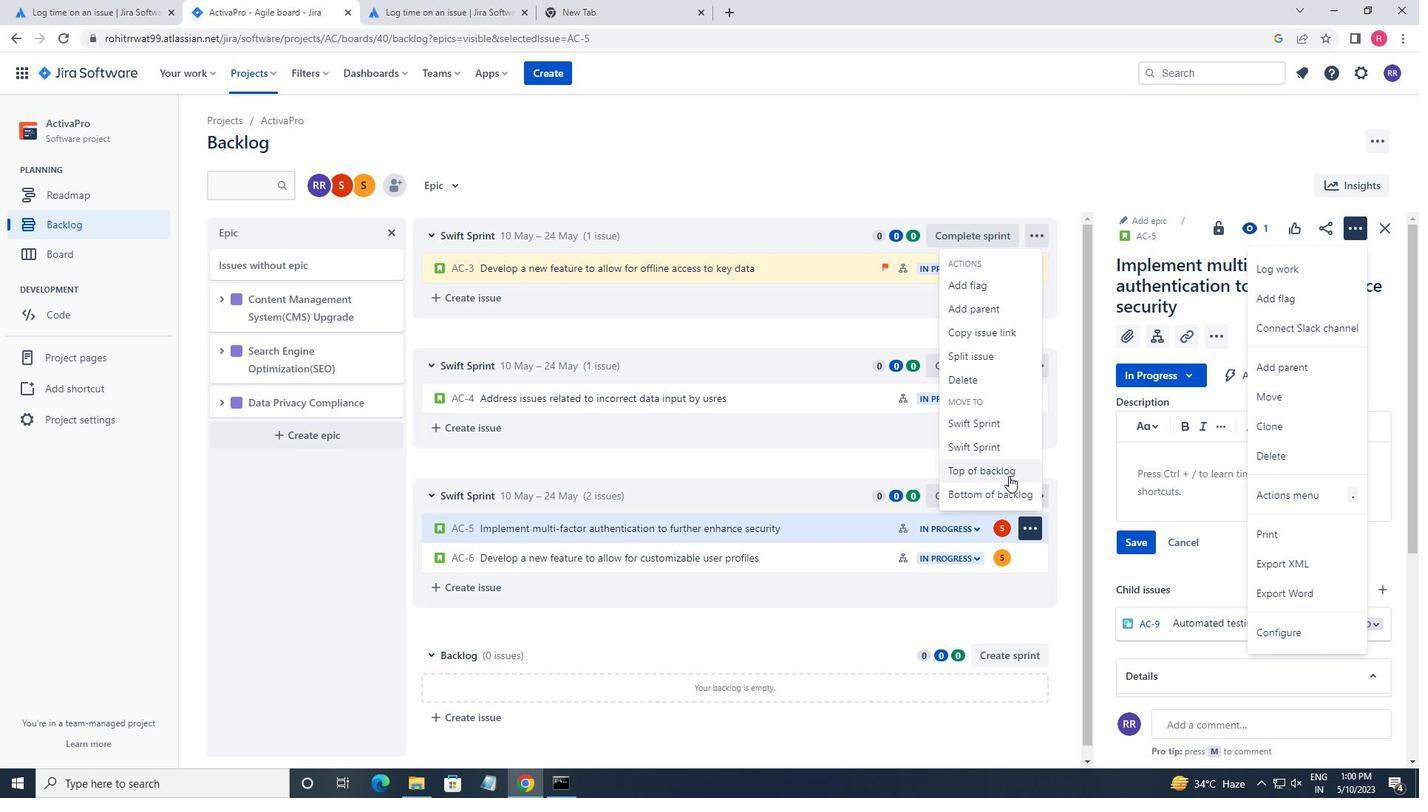 
Action: Mouse pressed left at (1009, 475)
Screenshot: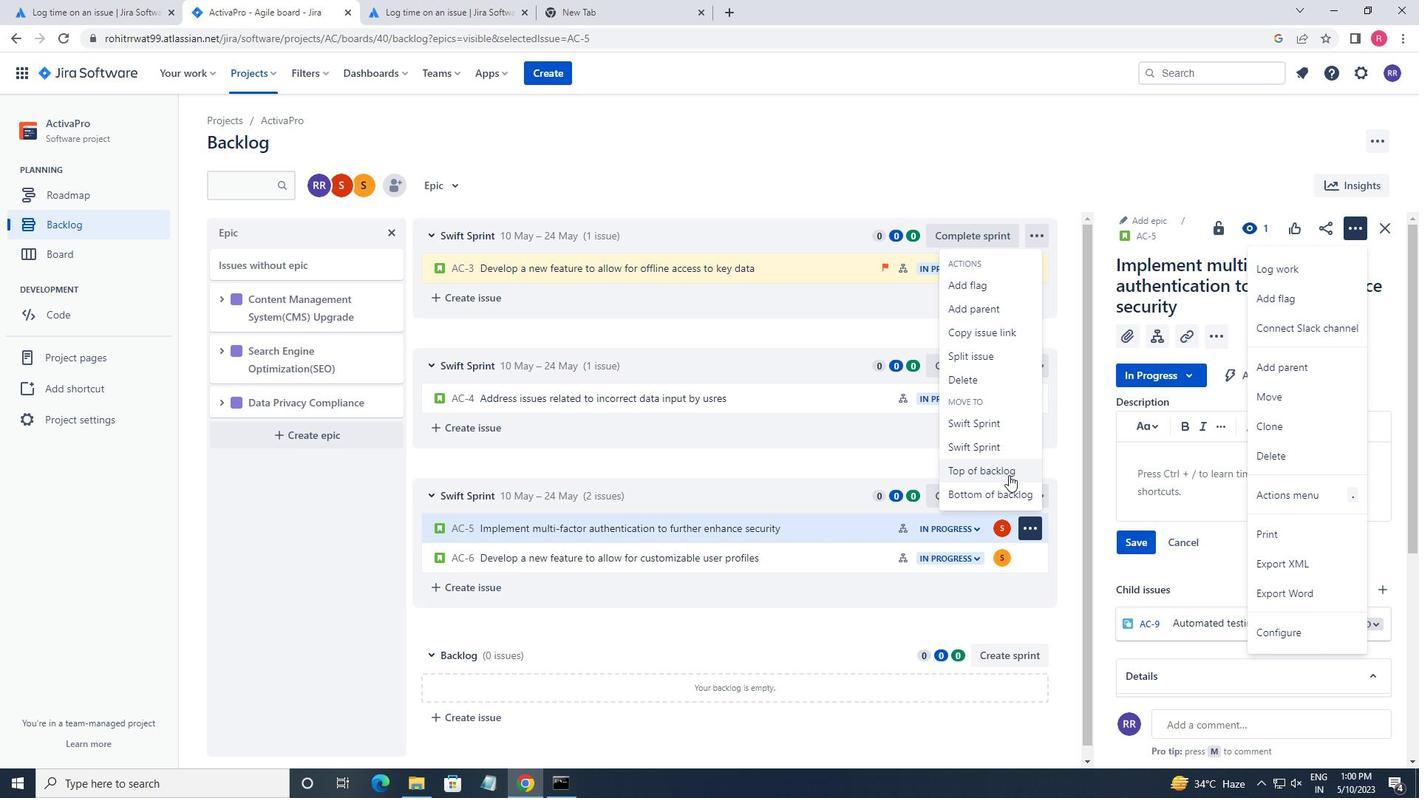 
Action: Mouse moved to (771, 242)
Screenshot: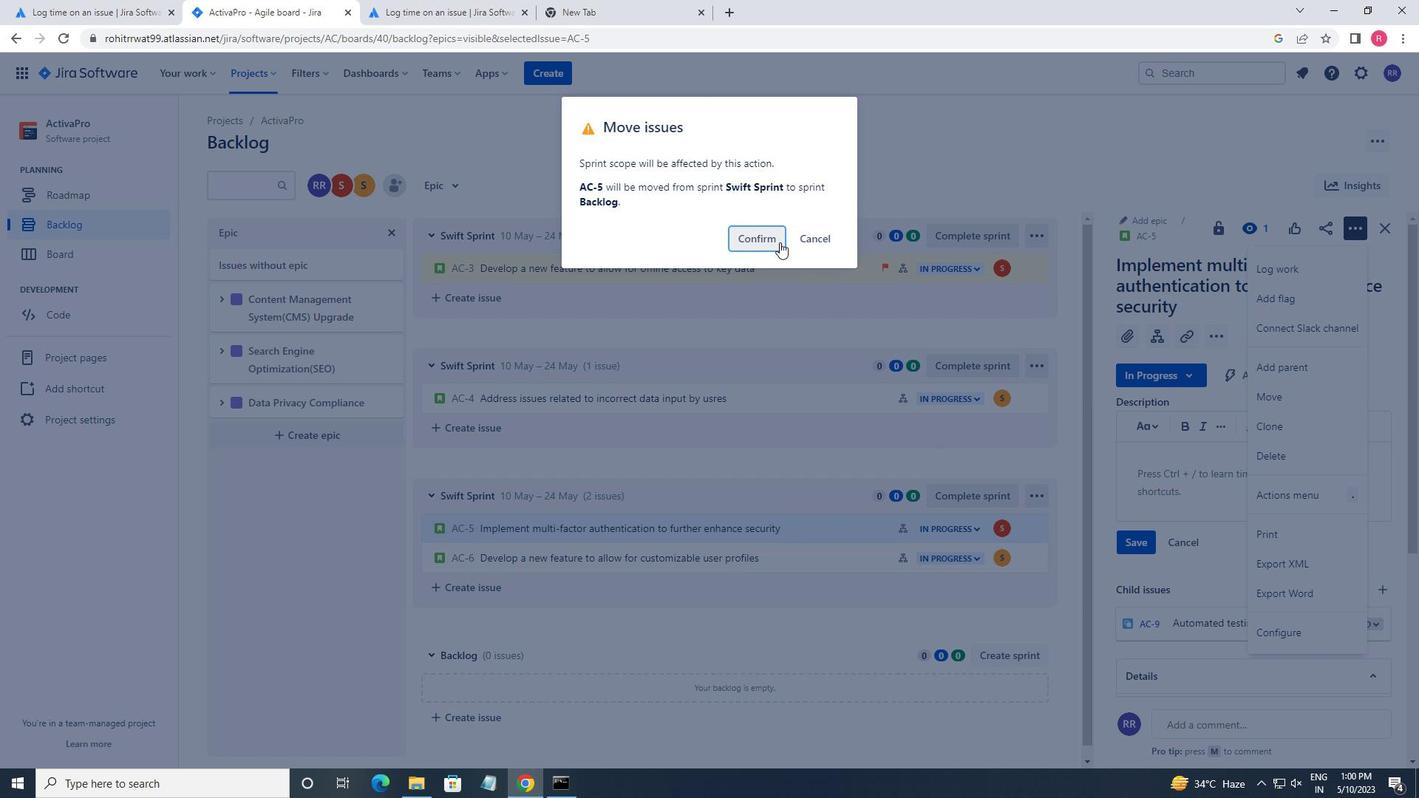 
Action: Mouse pressed left at (771, 242)
Screenshot: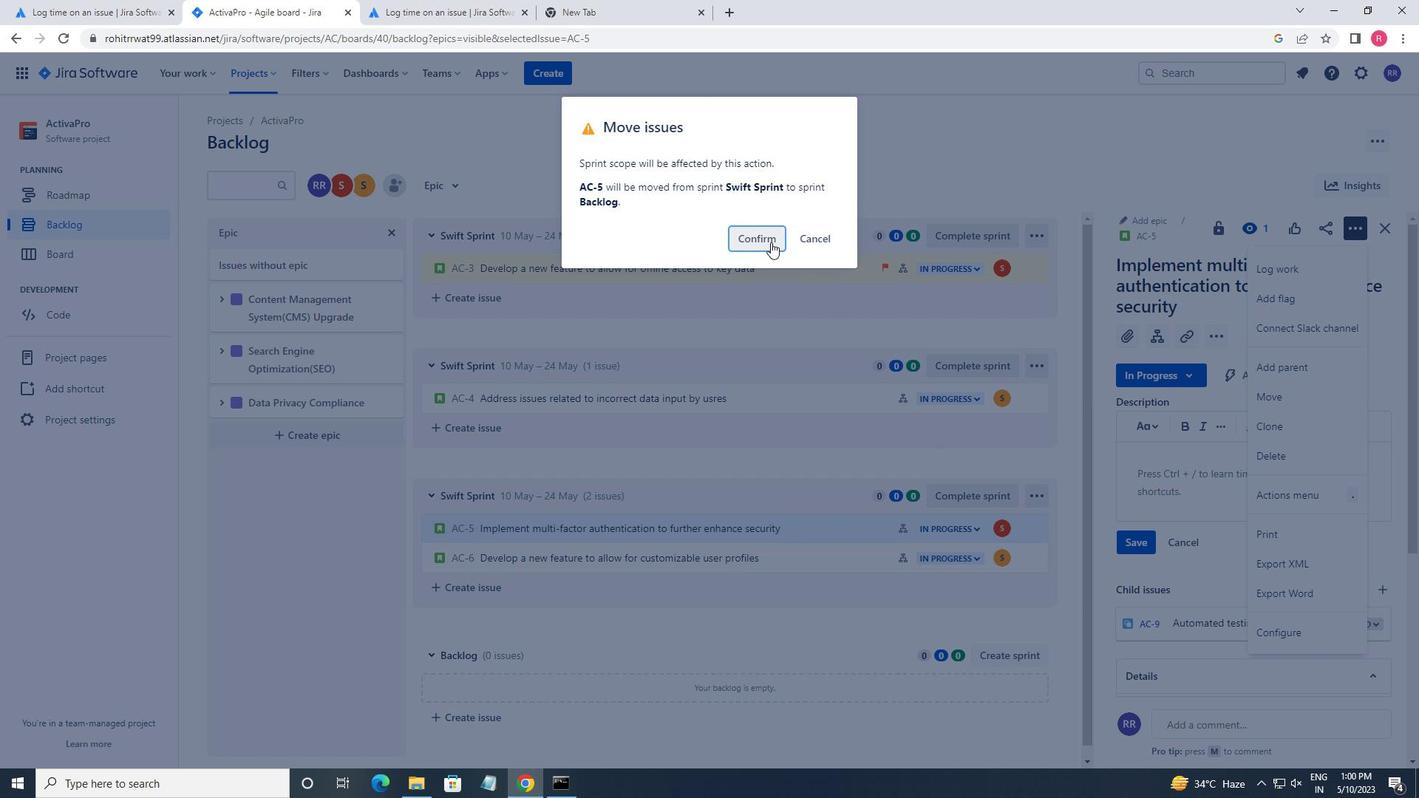 
Action: Mouse moved to (439, 191)
Screenshot: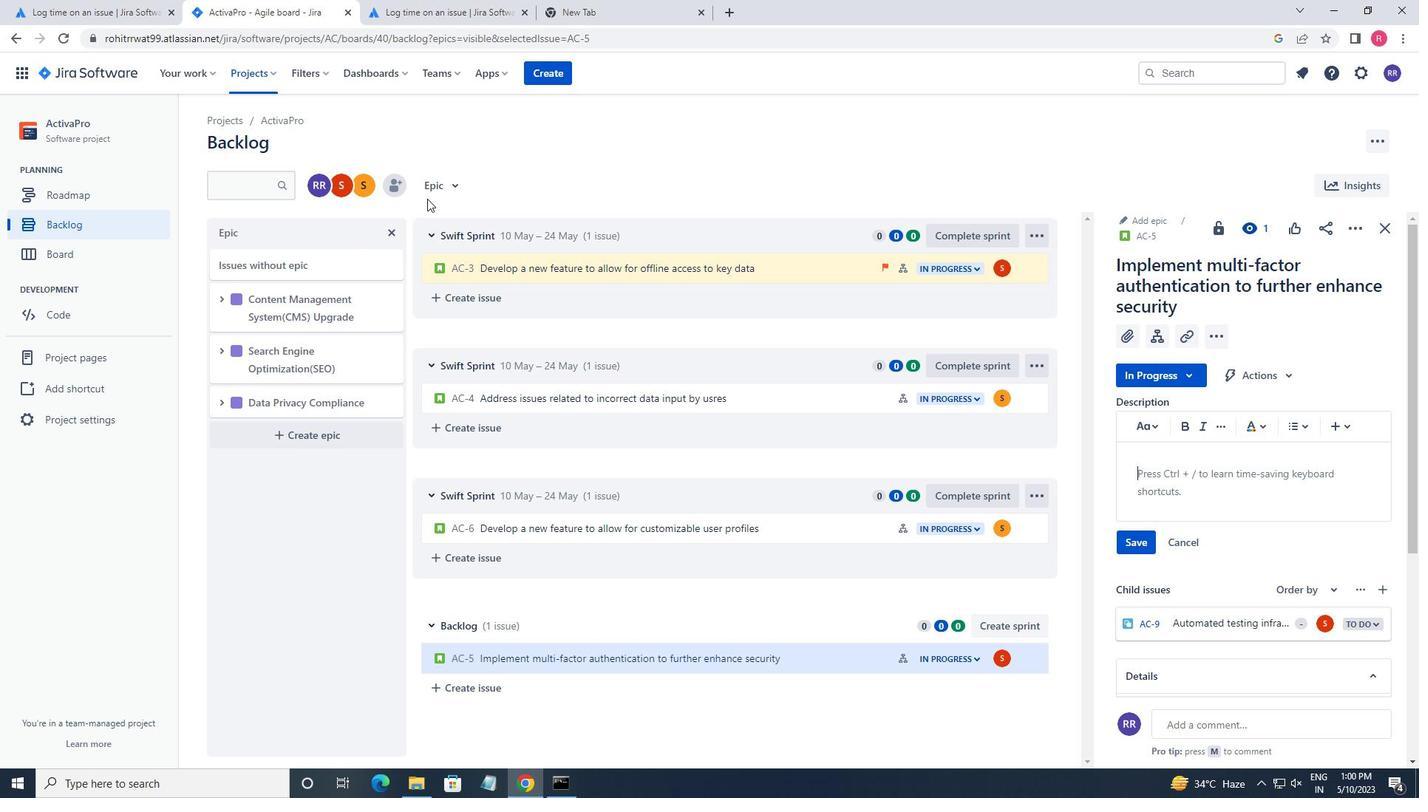 
Action: Mouse pressed left at (439, 191)
Screenshot: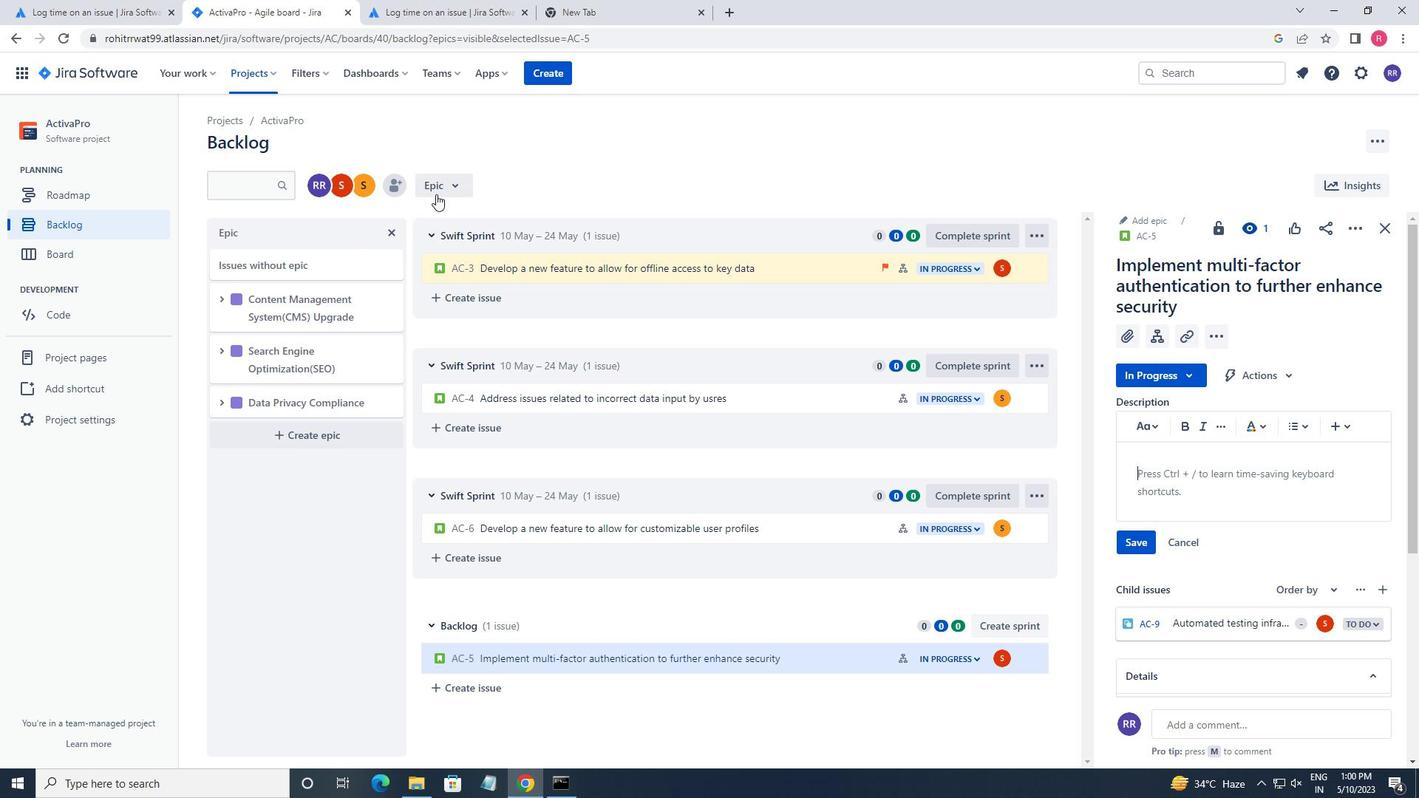 
Action: Mouse moved to (490, 298)
Screenshot: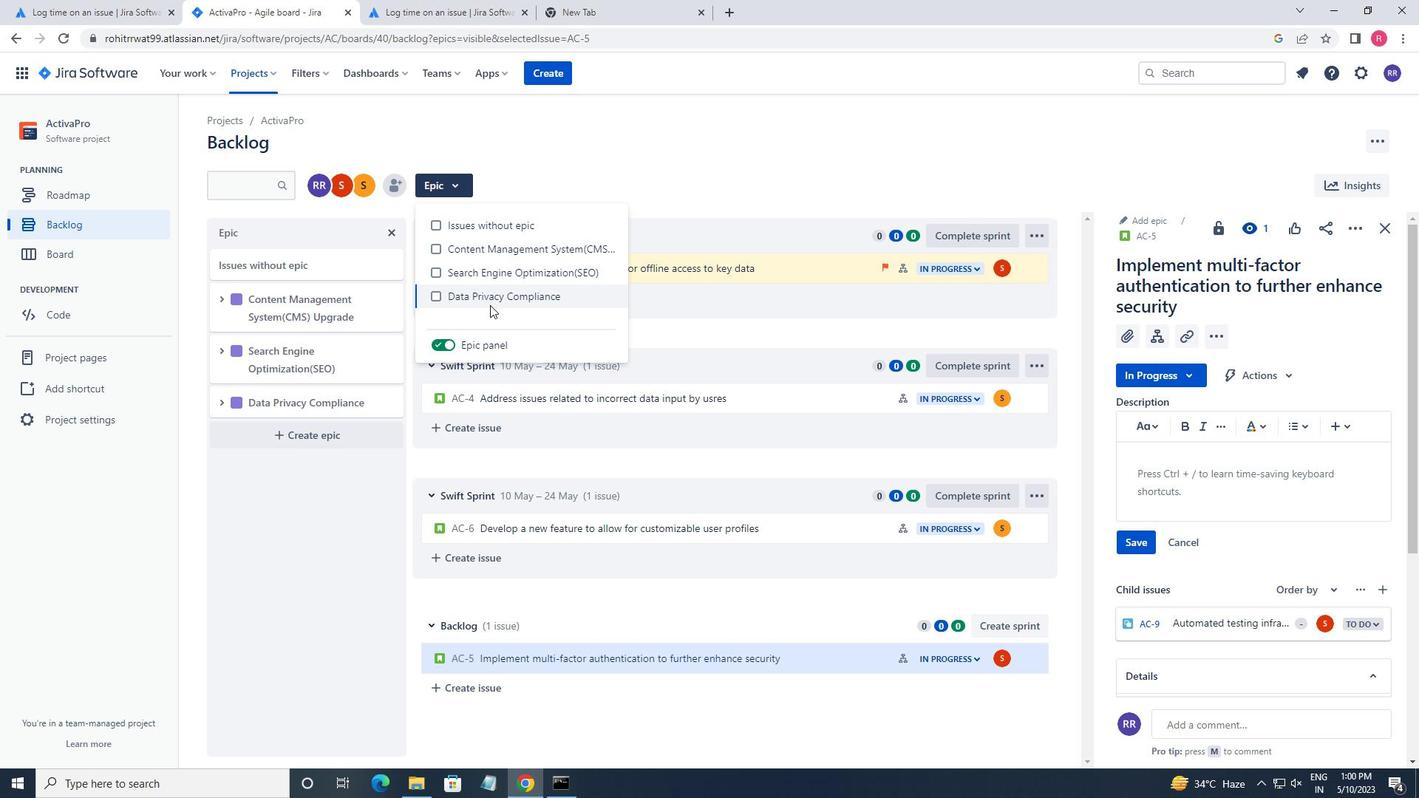 
Action: Mouse pressed left at (490, 298)
Screenshot: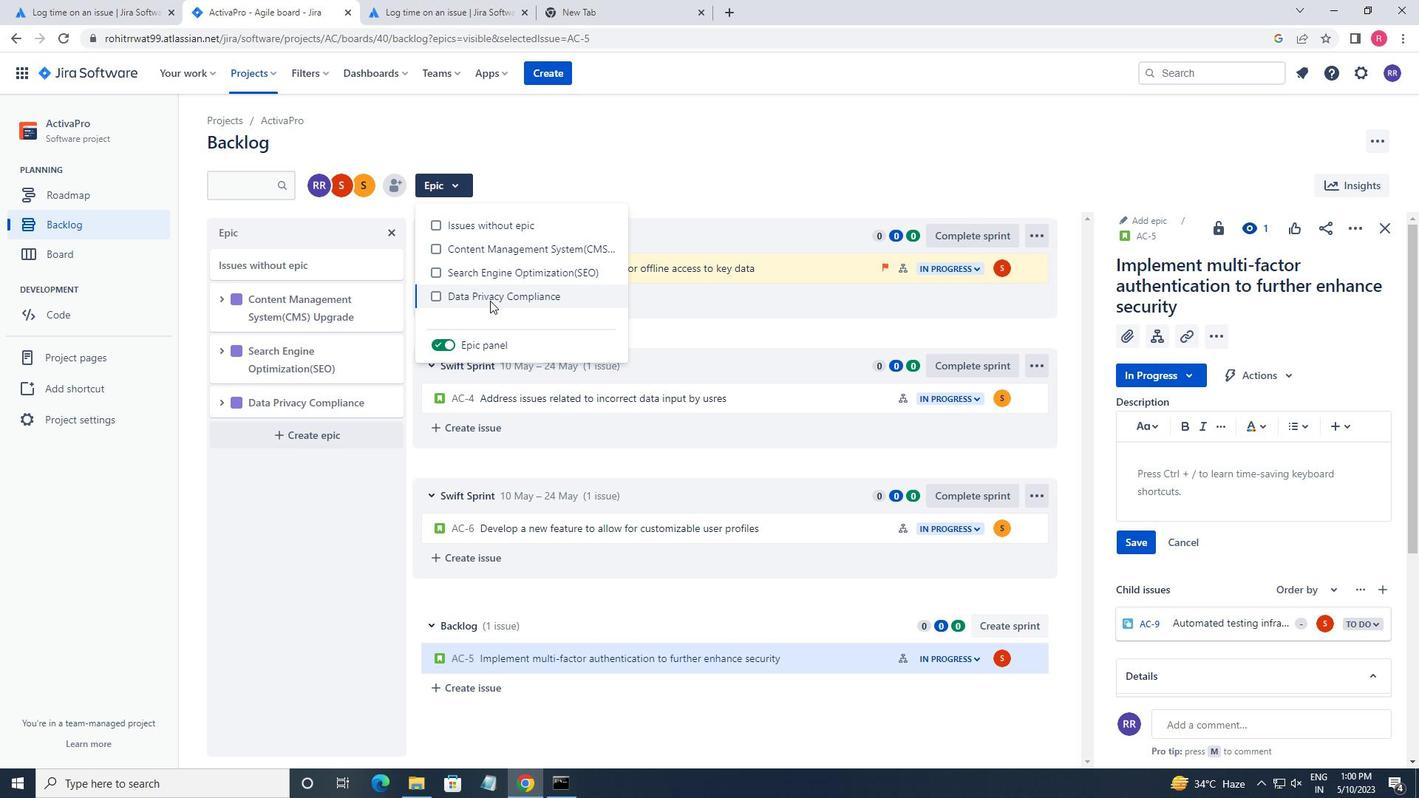 
Action: Mouse moved to (678, 325)
Screenshot: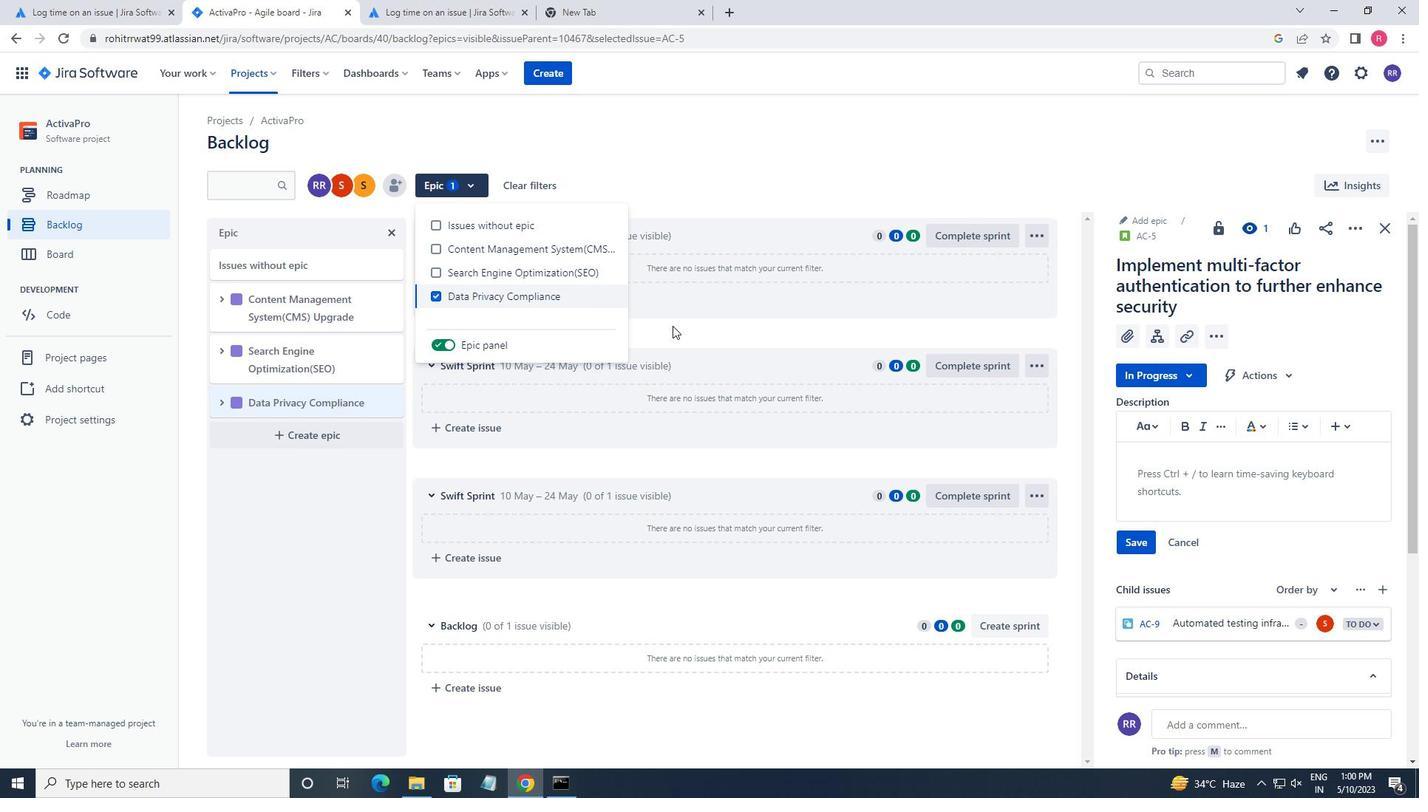
Action: Mouse pressed left at (678, 325)
Screenshot: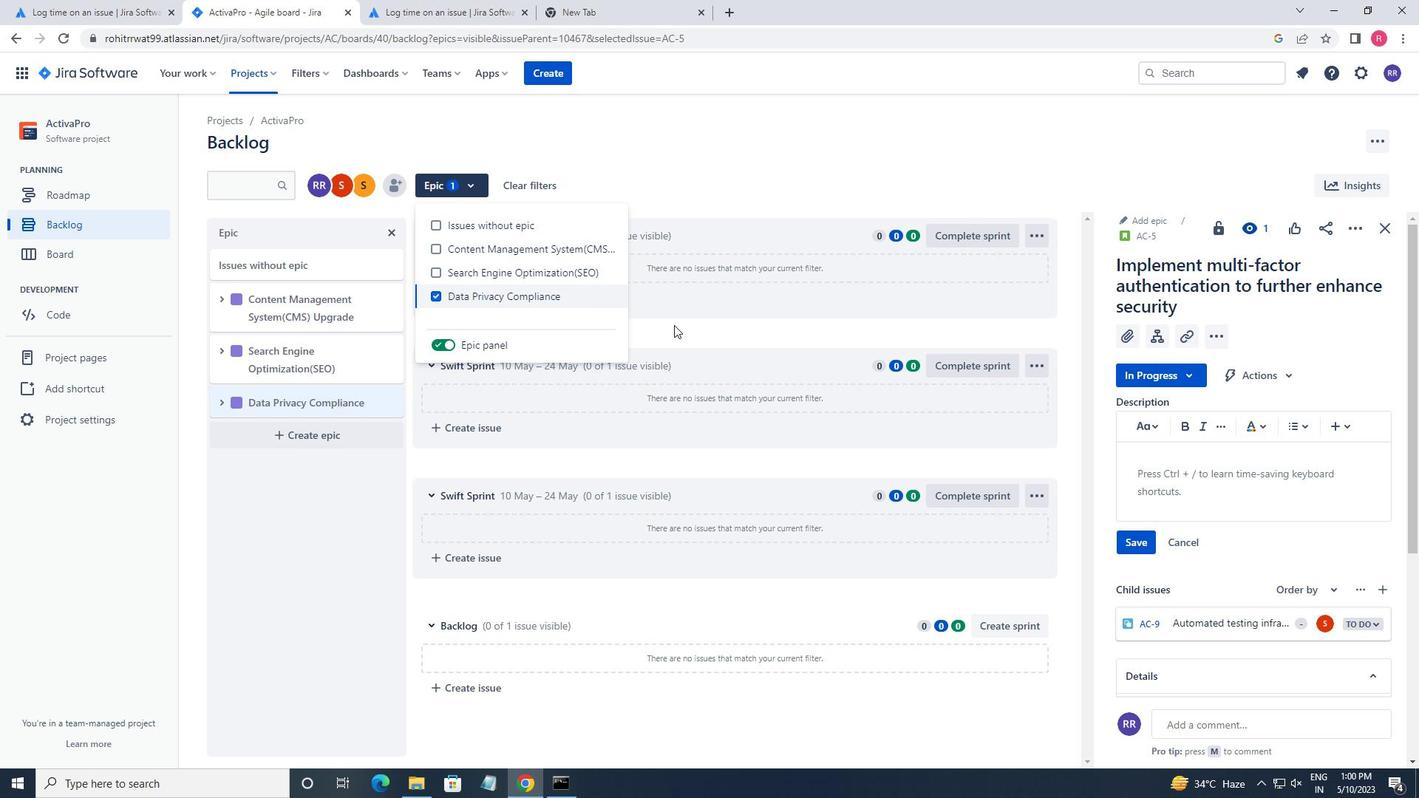 
Action: Mouse moved to (67, 216)
Screenshot: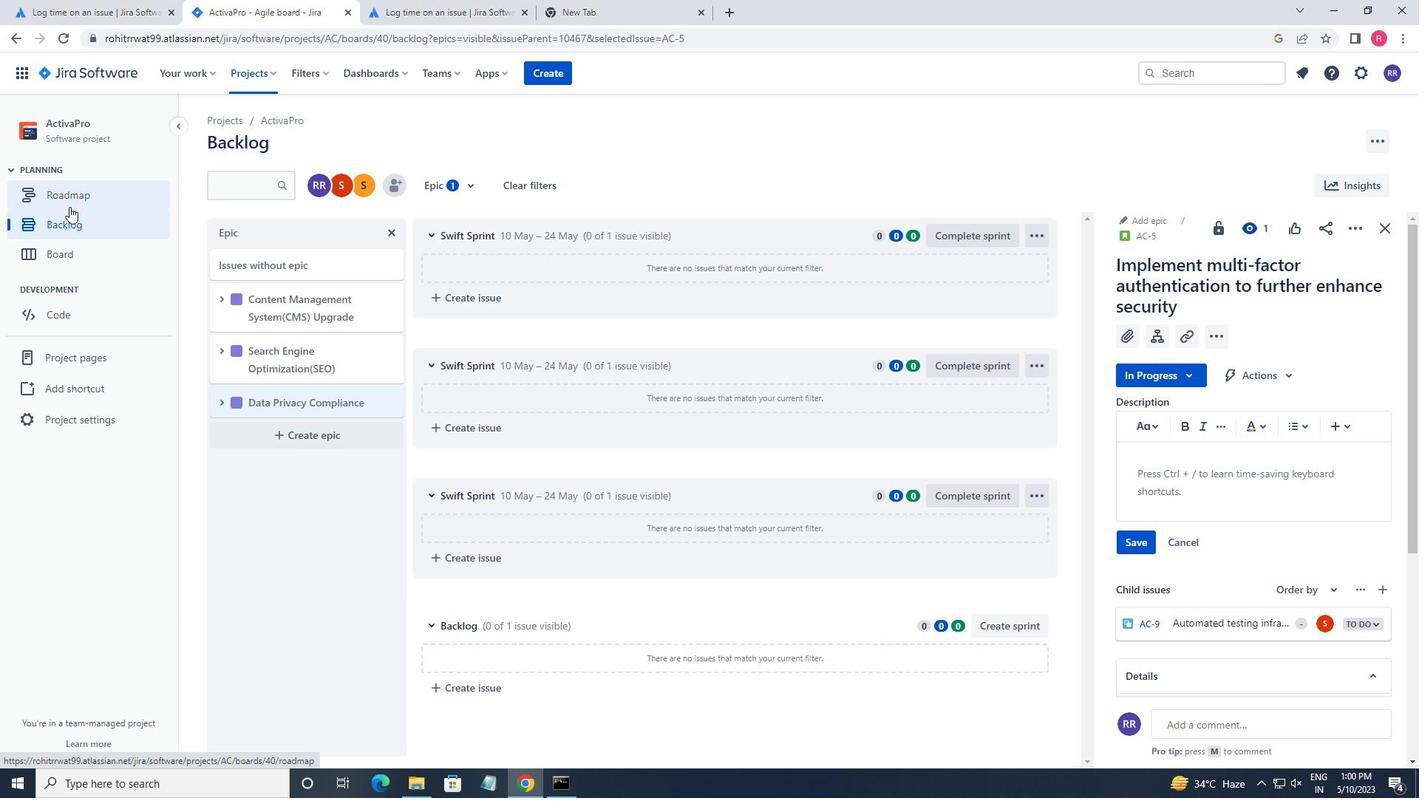 
Action: Mouse pressed left at (67, 216)
Screenshot: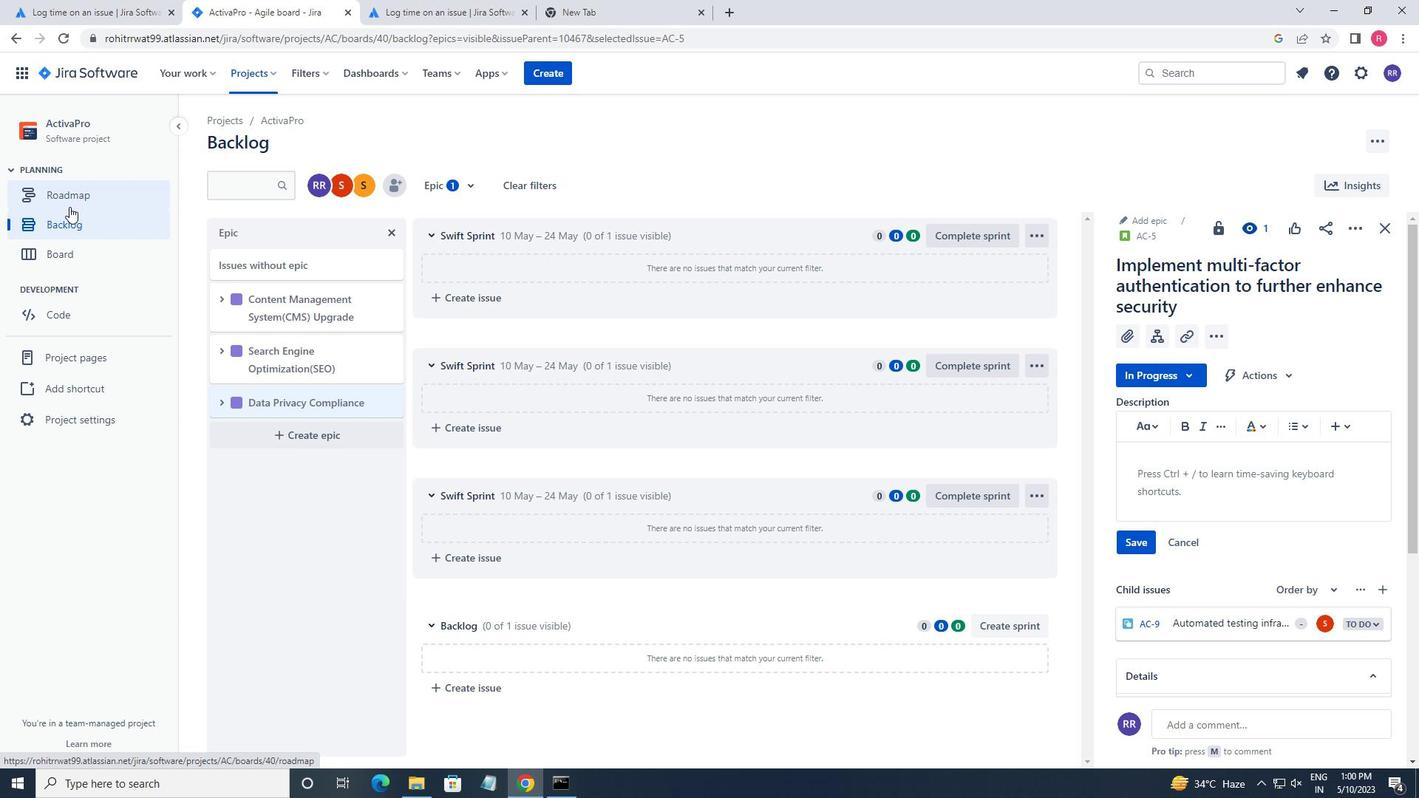 
Action: Mouse moved to (860, 535)
Screenshot: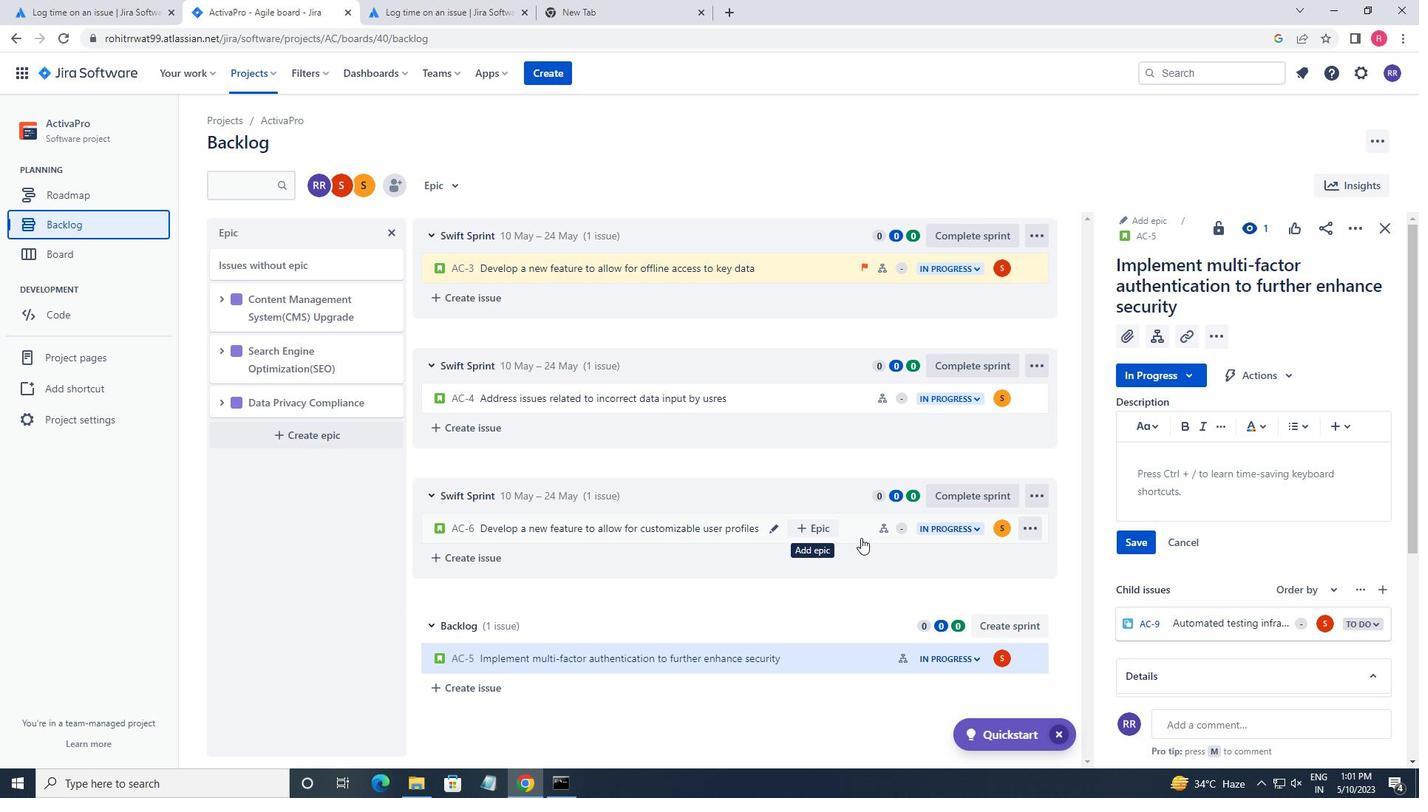 
Action: Mouse pressed left at (860, 535)
Screenshot: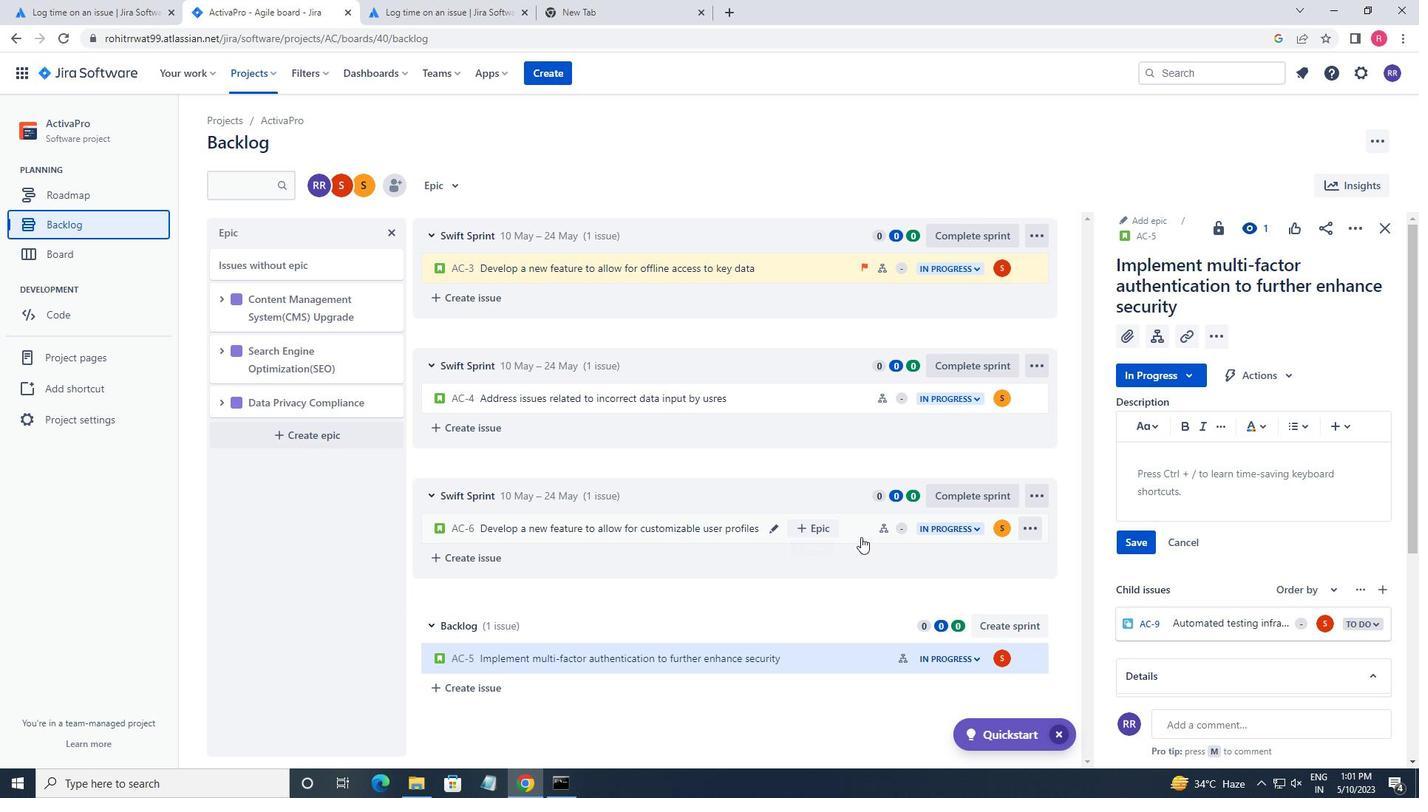 
Action: Mouse moved to (1351, 226)
Screenshot: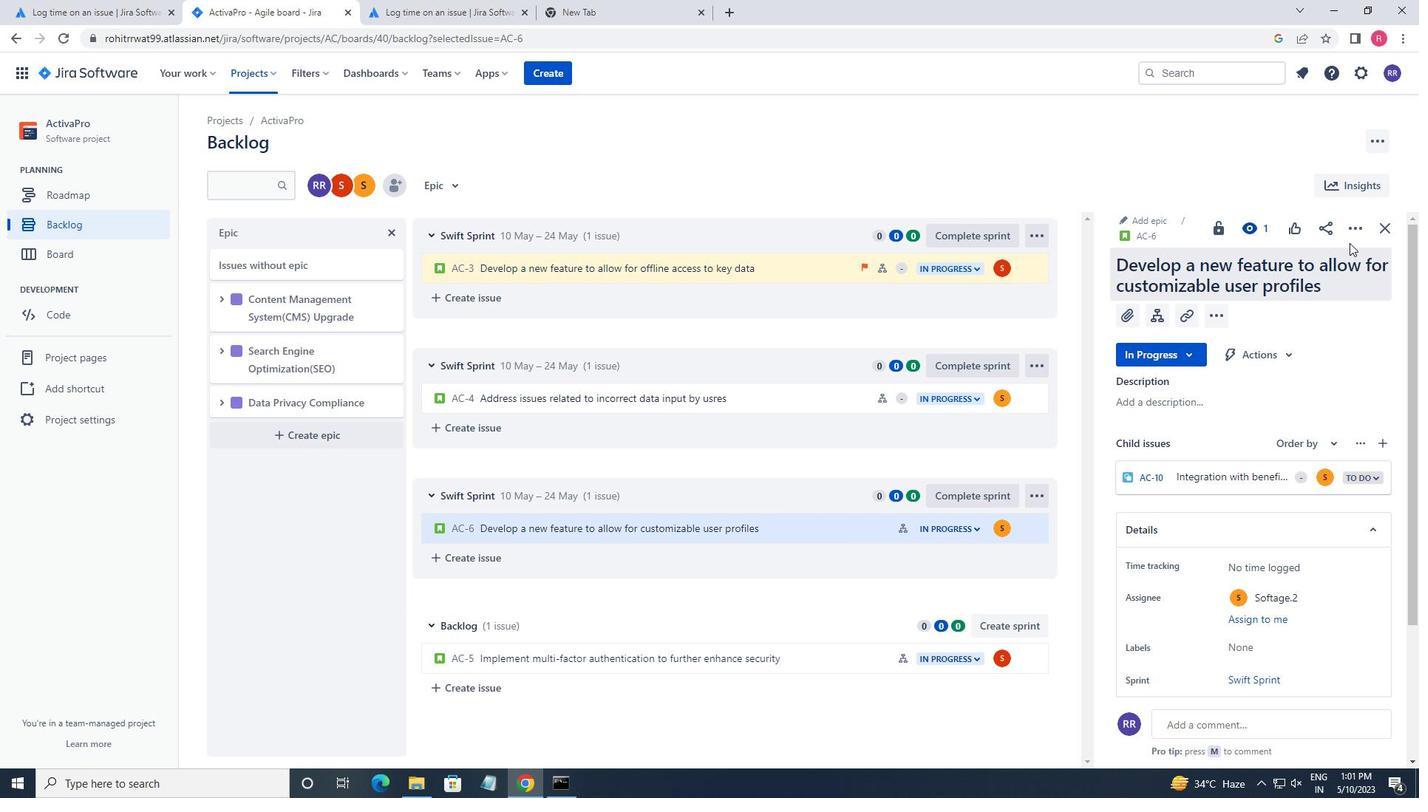 
Action: Mouse pressed left at (1351, 226)
Screenshot: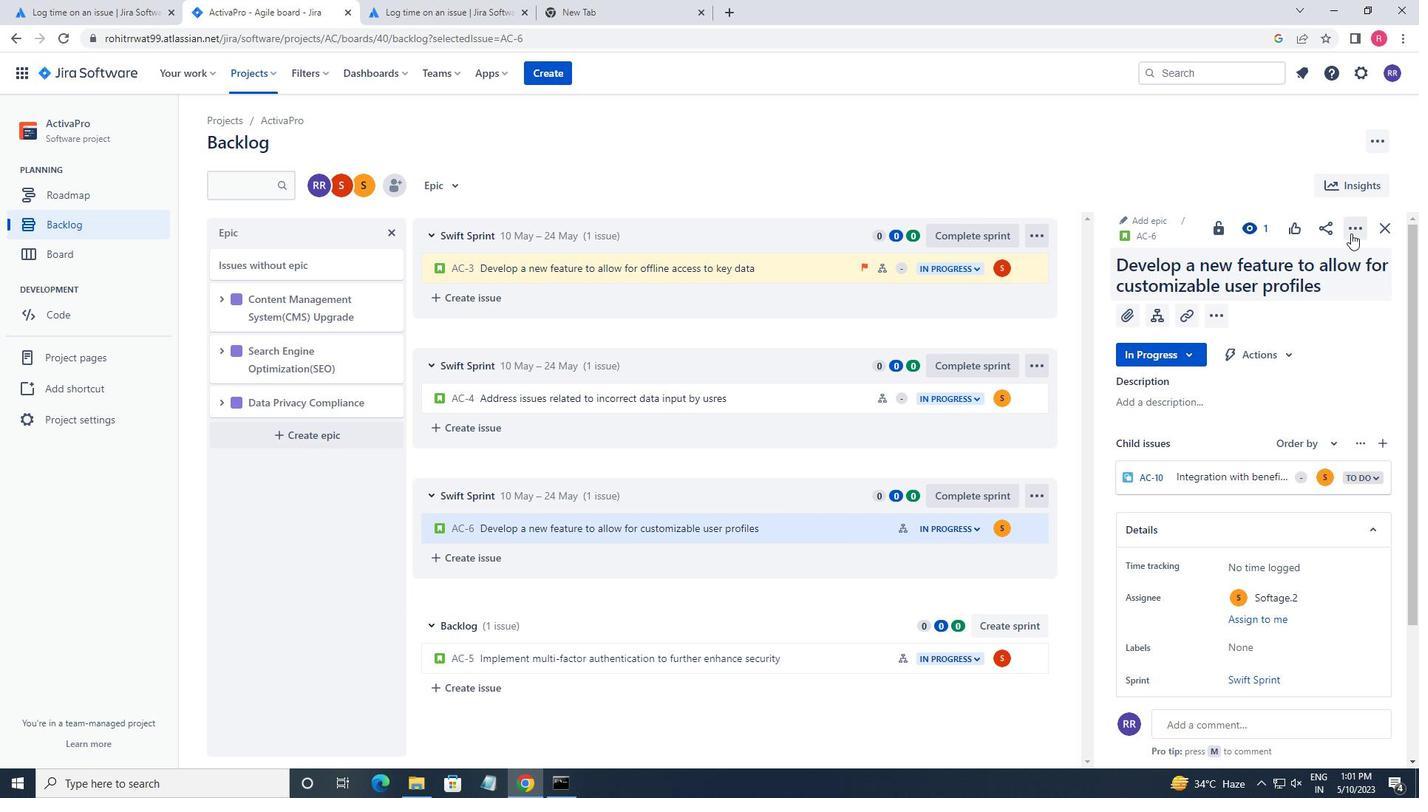 
Action: Mouse moved to (1296, 277)
Screenshot: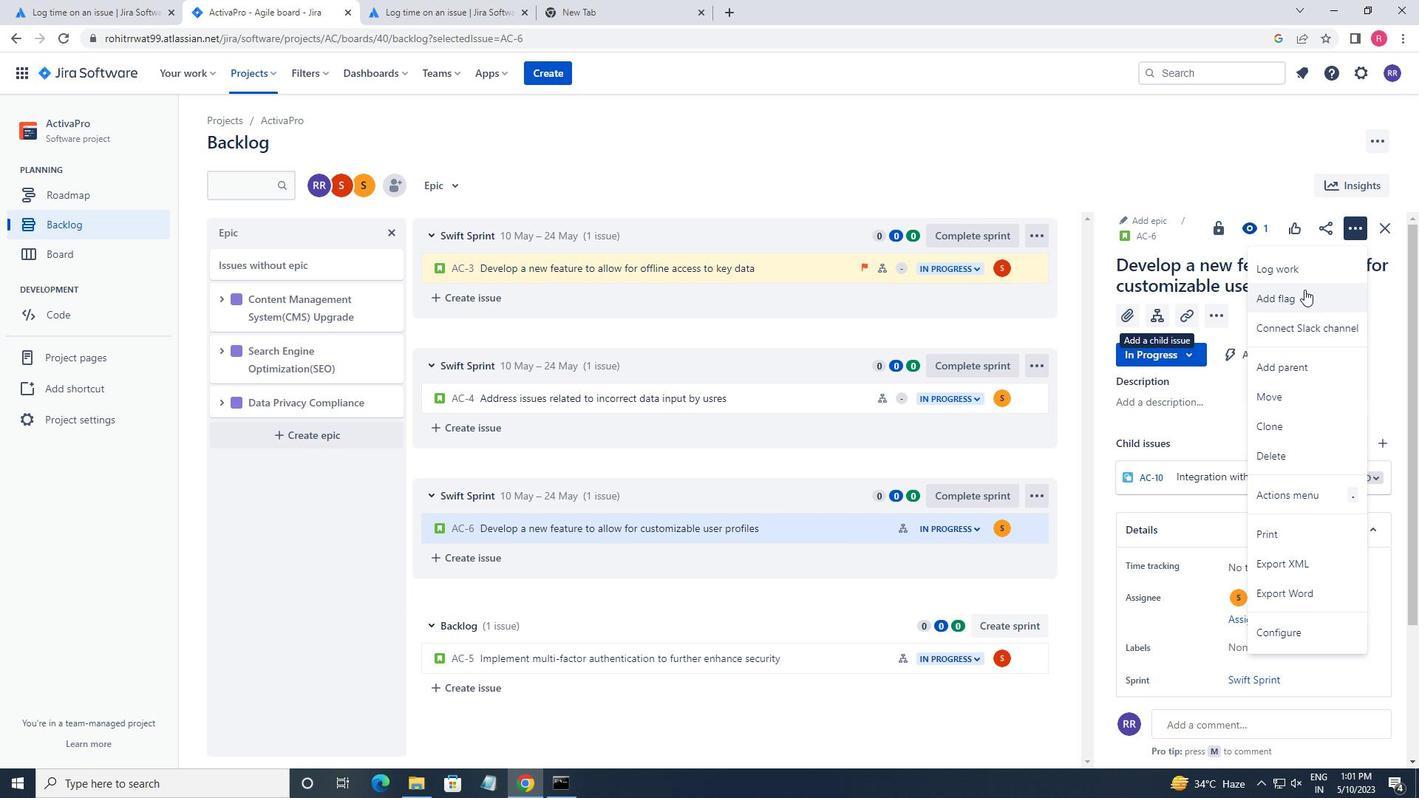 
Action: Mouse pressed left at (1296, 277)
Screenshot: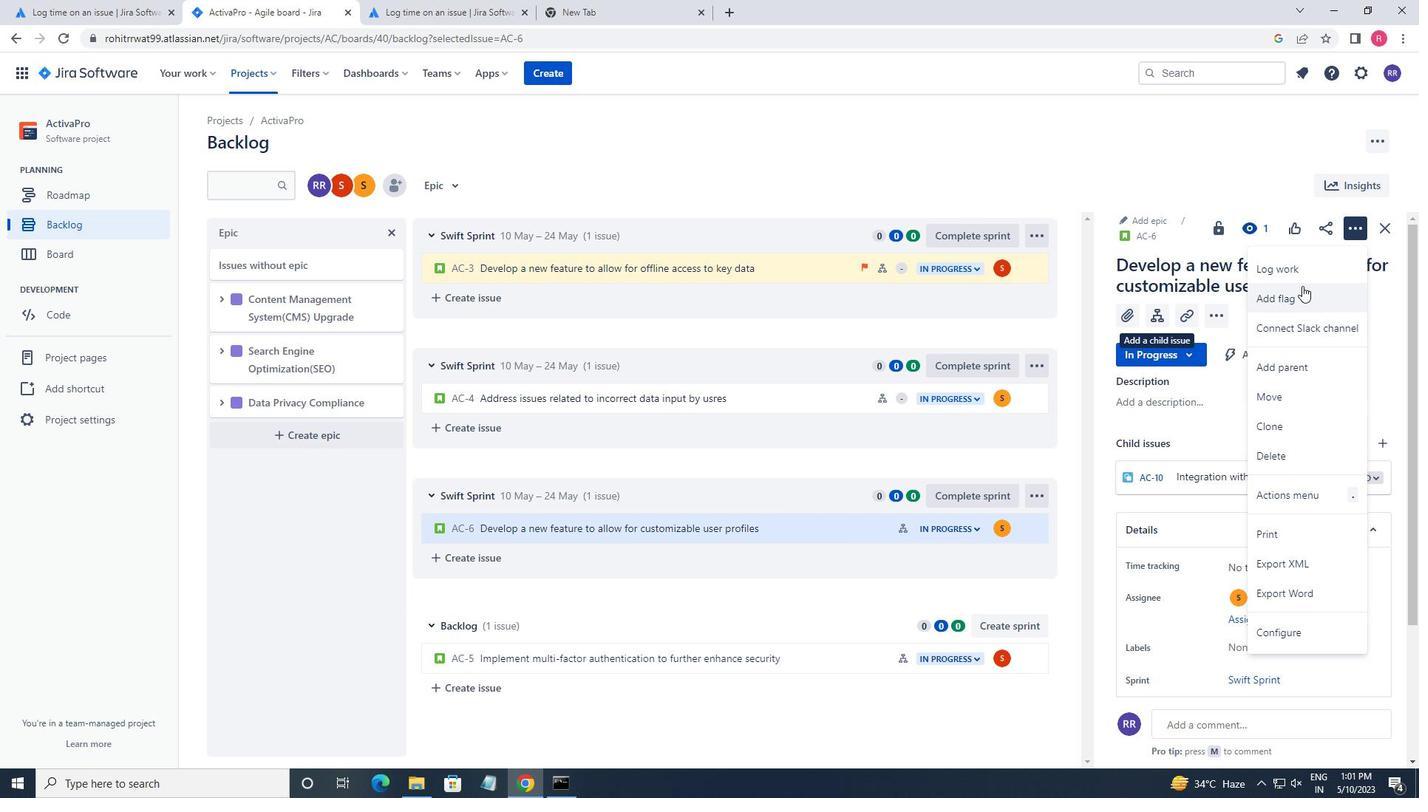 
Action: Mouse moved to (662, 234)
Screenshot: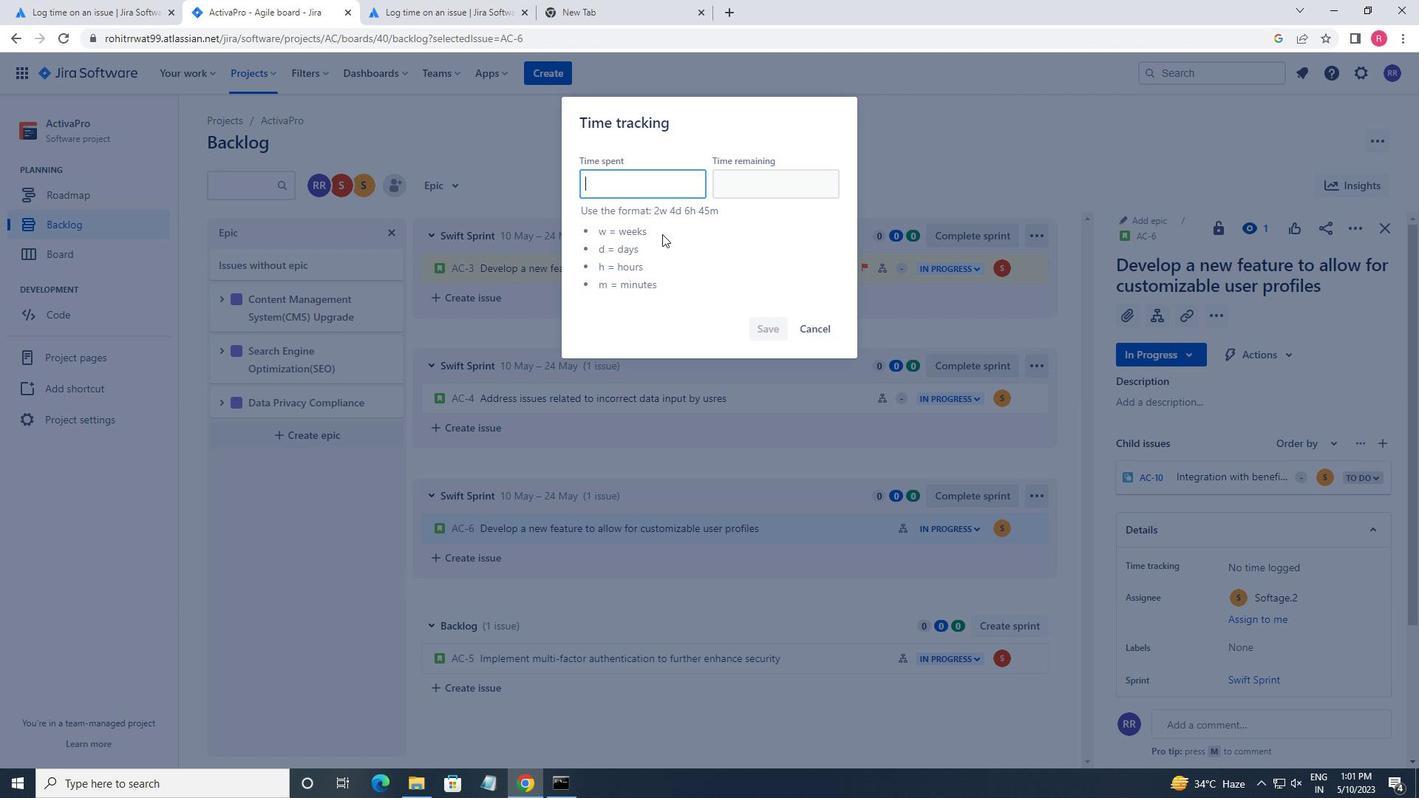 
Action: Key pressed 3w<Key.space>2d<Key.space>9h<Key.space>22m<Key.tab>4w<Key.space>4d<Key.space>11h<Key.space>25m
Screenshot: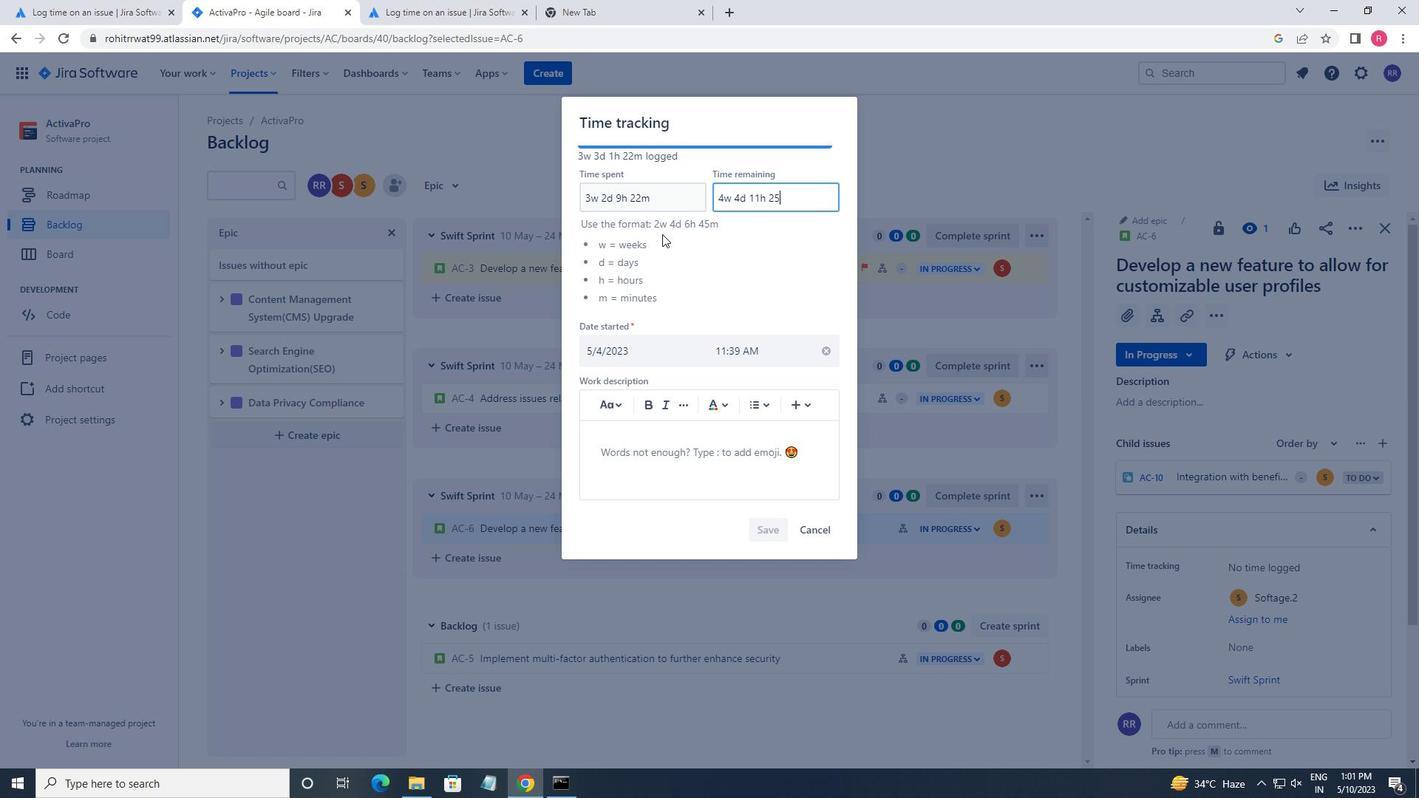 
Action: Mouse moved to (765, 537)
Screenshot: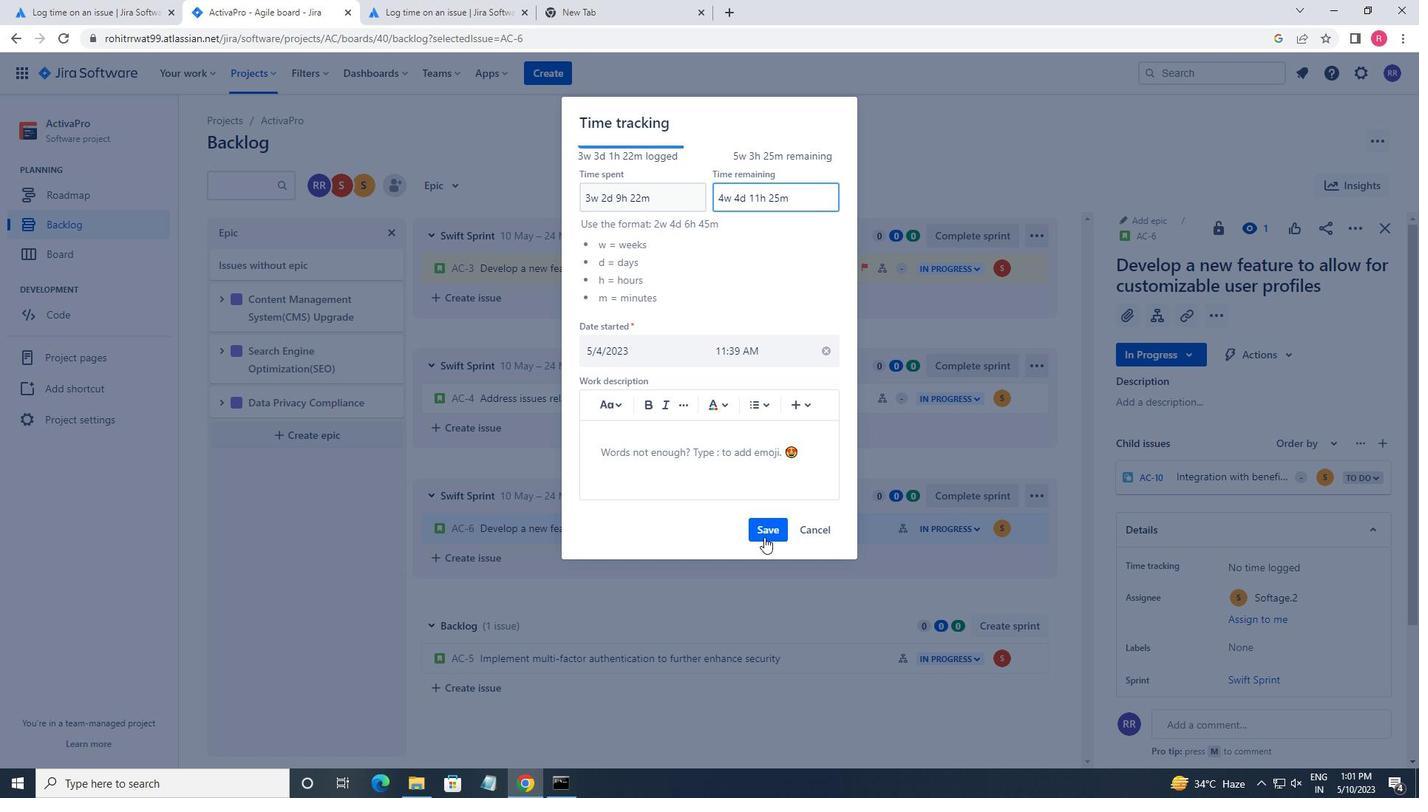 
Action: Mouse pressed left at (765, 537)
Screenshot: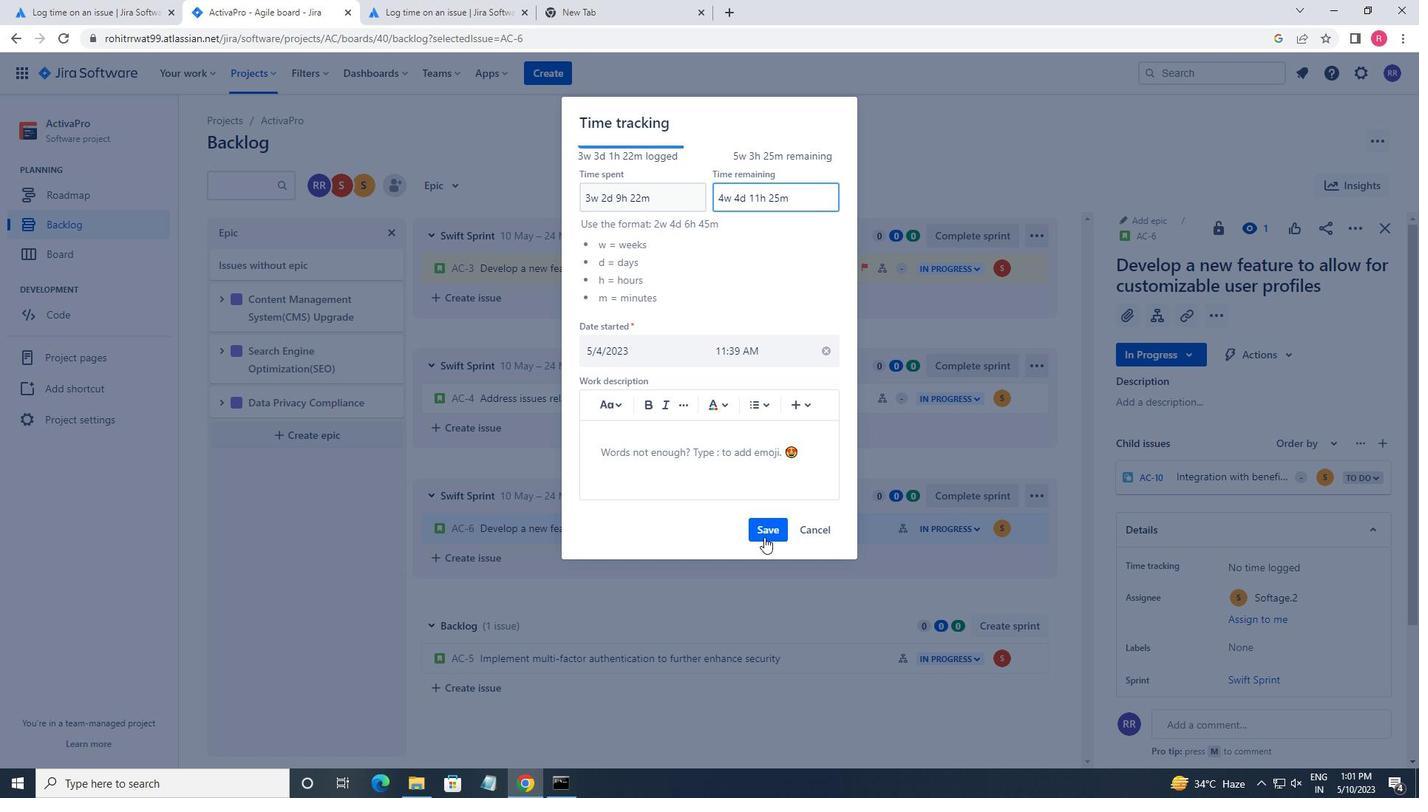 
Action: Mouse moved to (1026, 529)
Screenshot: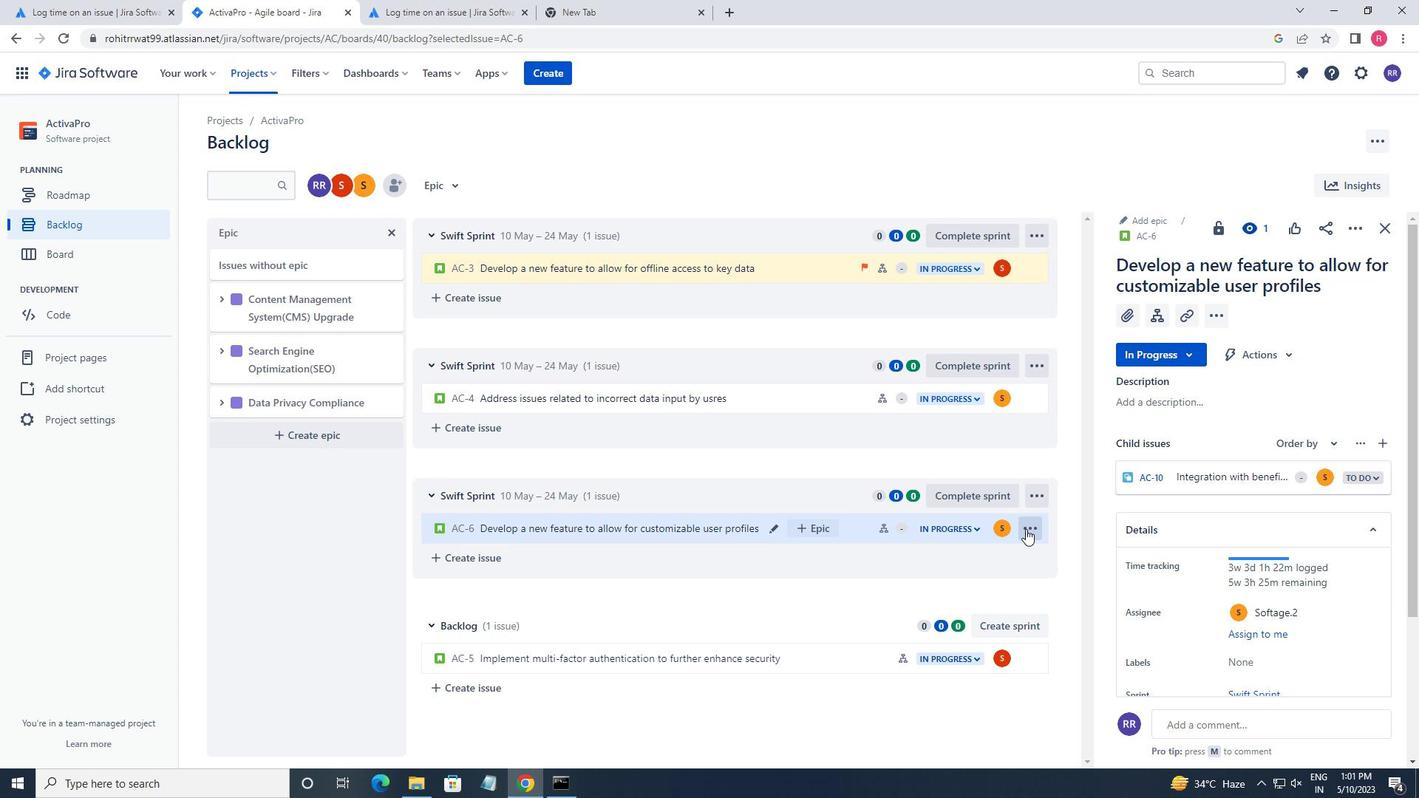 
Action: Mouse pressed left at (1026, 529)
Screenshot: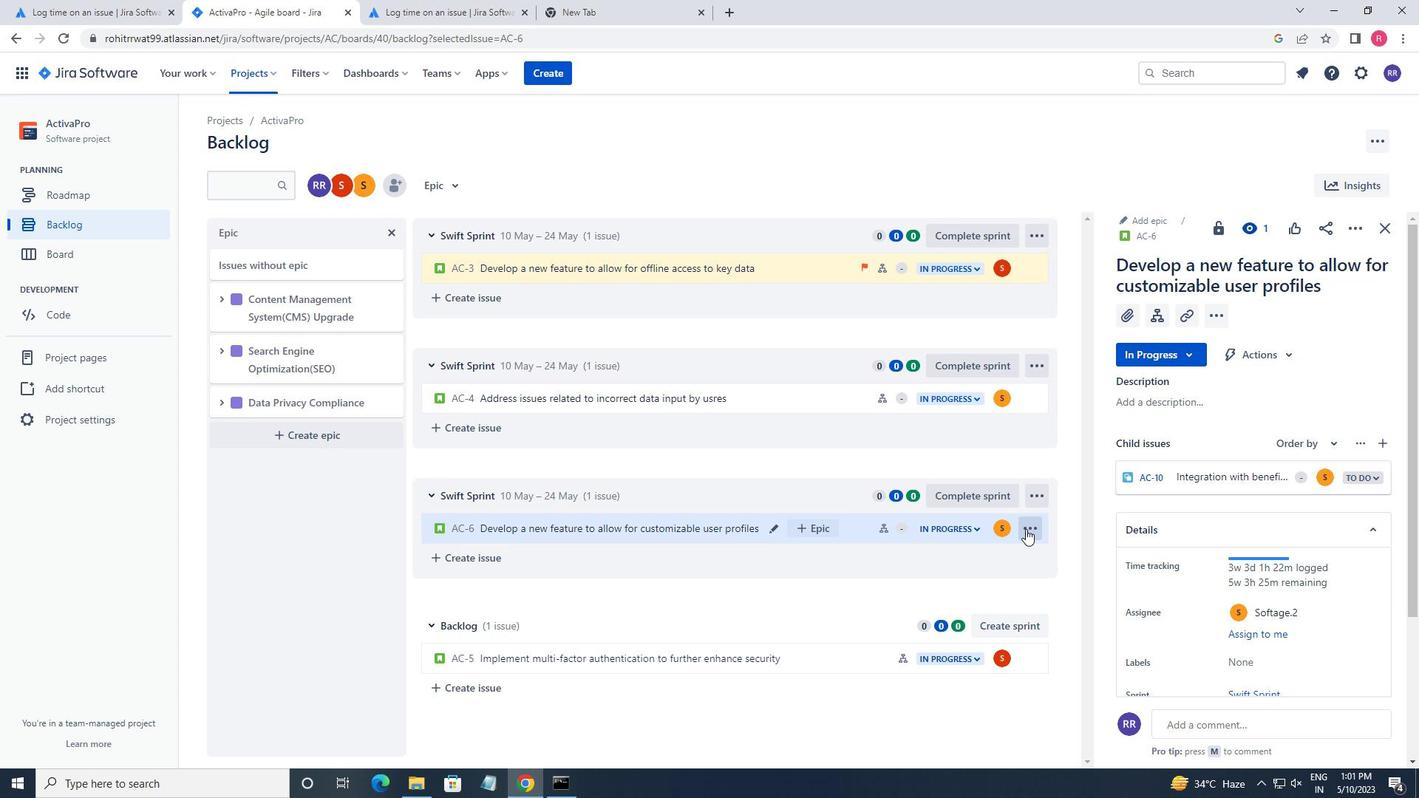 
Action: Mouse moved to (993, 491)
Screenshot: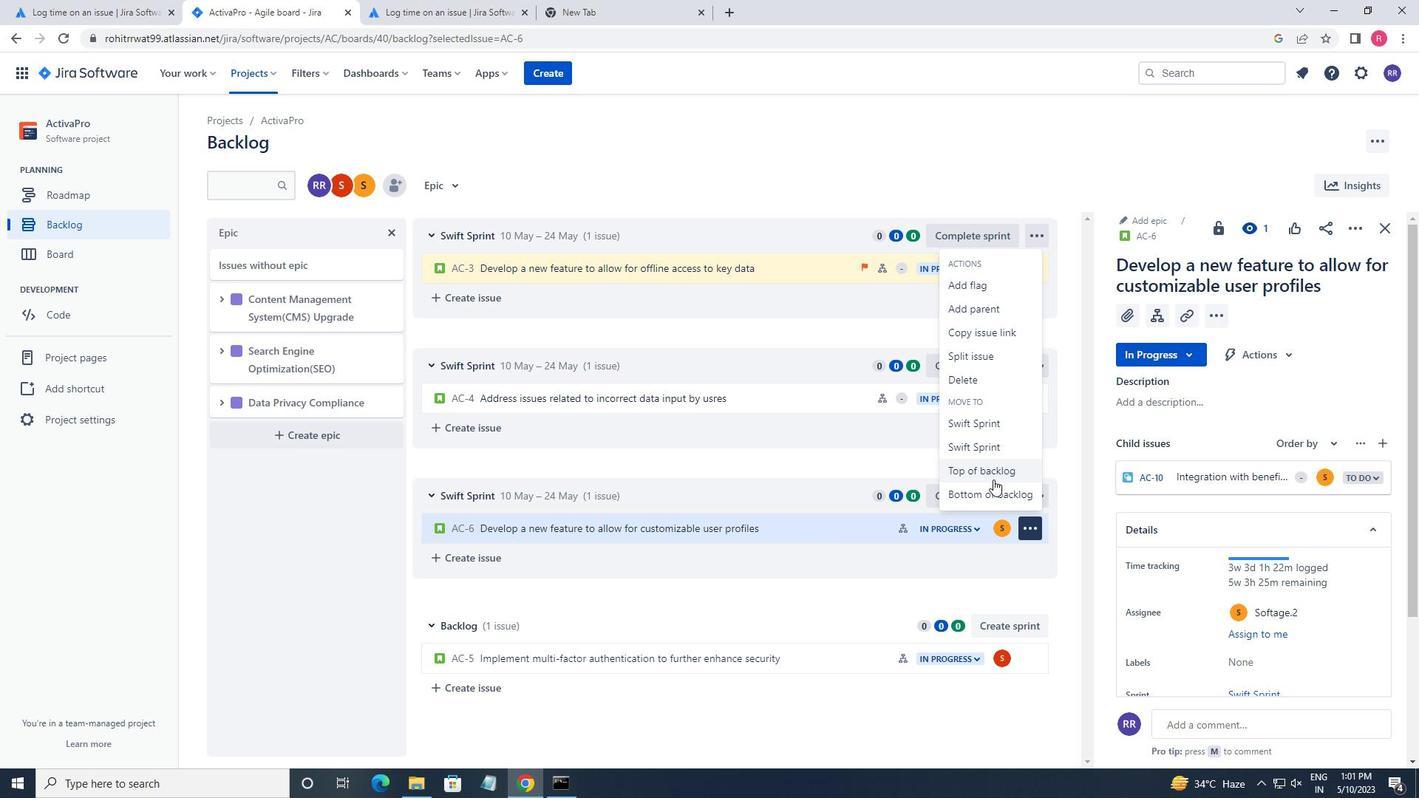 
Action: Mouse pressed left at (993, 491)
Screenshot: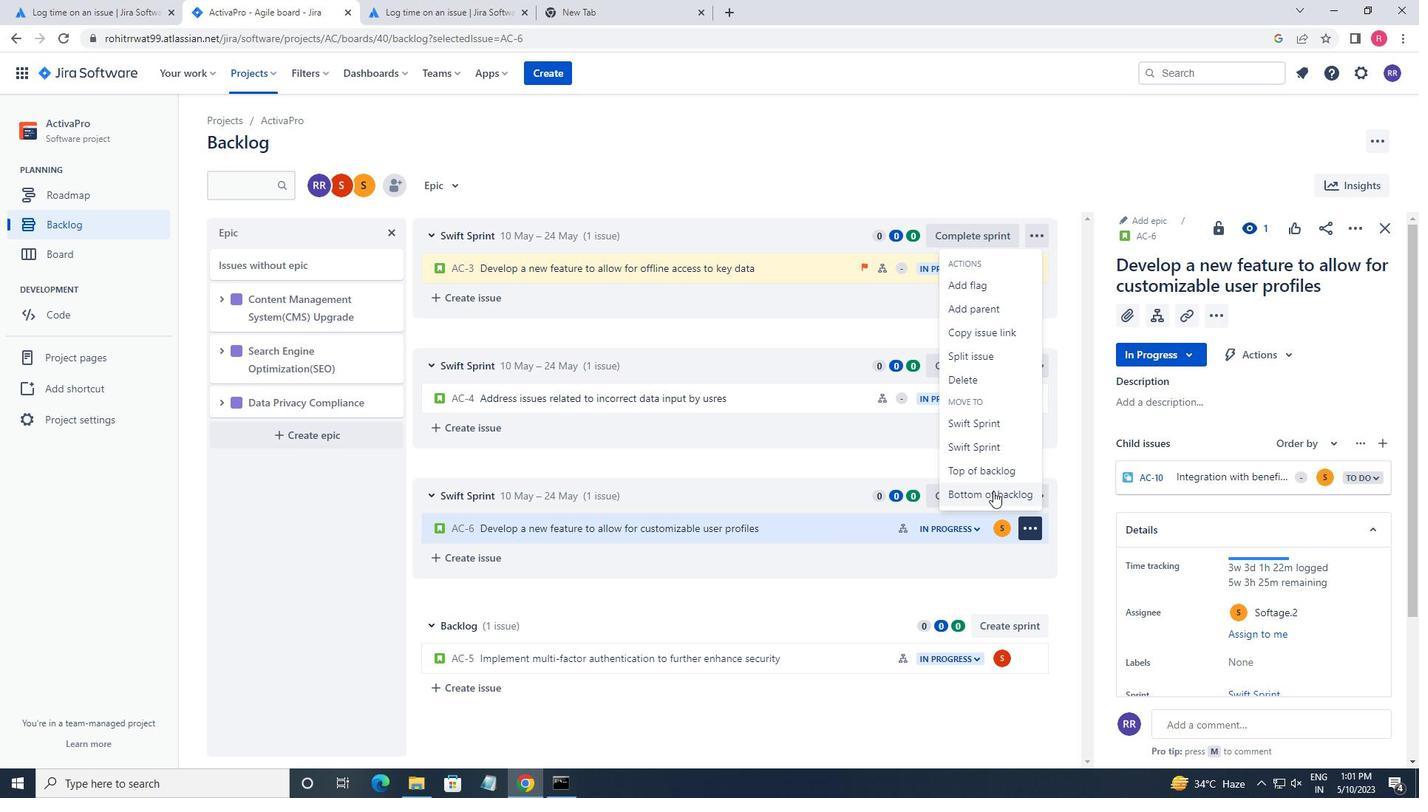
Action: Mouse moved to (757, 238)
Screenshot: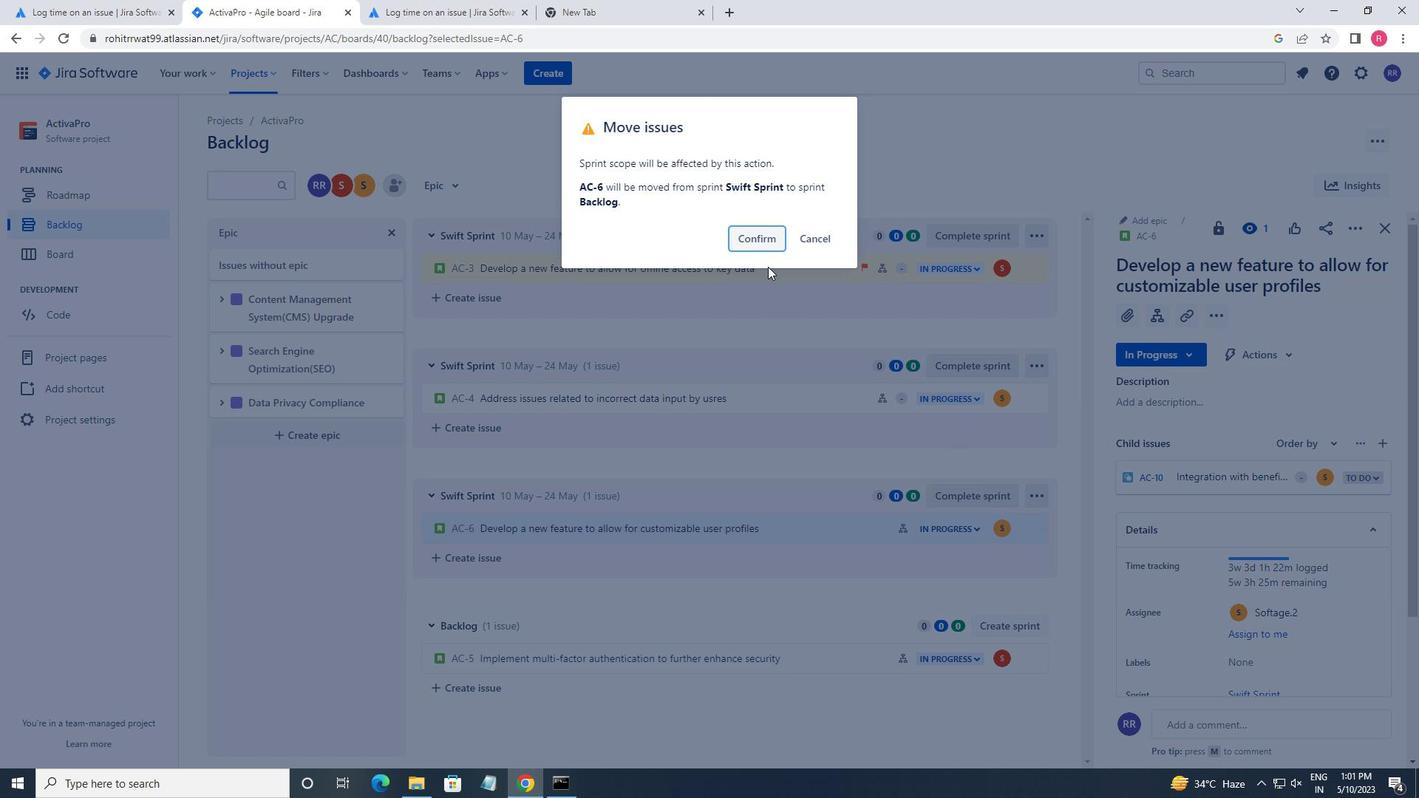 
Action: Mouse pressed left at (757, 238)
Screenshot: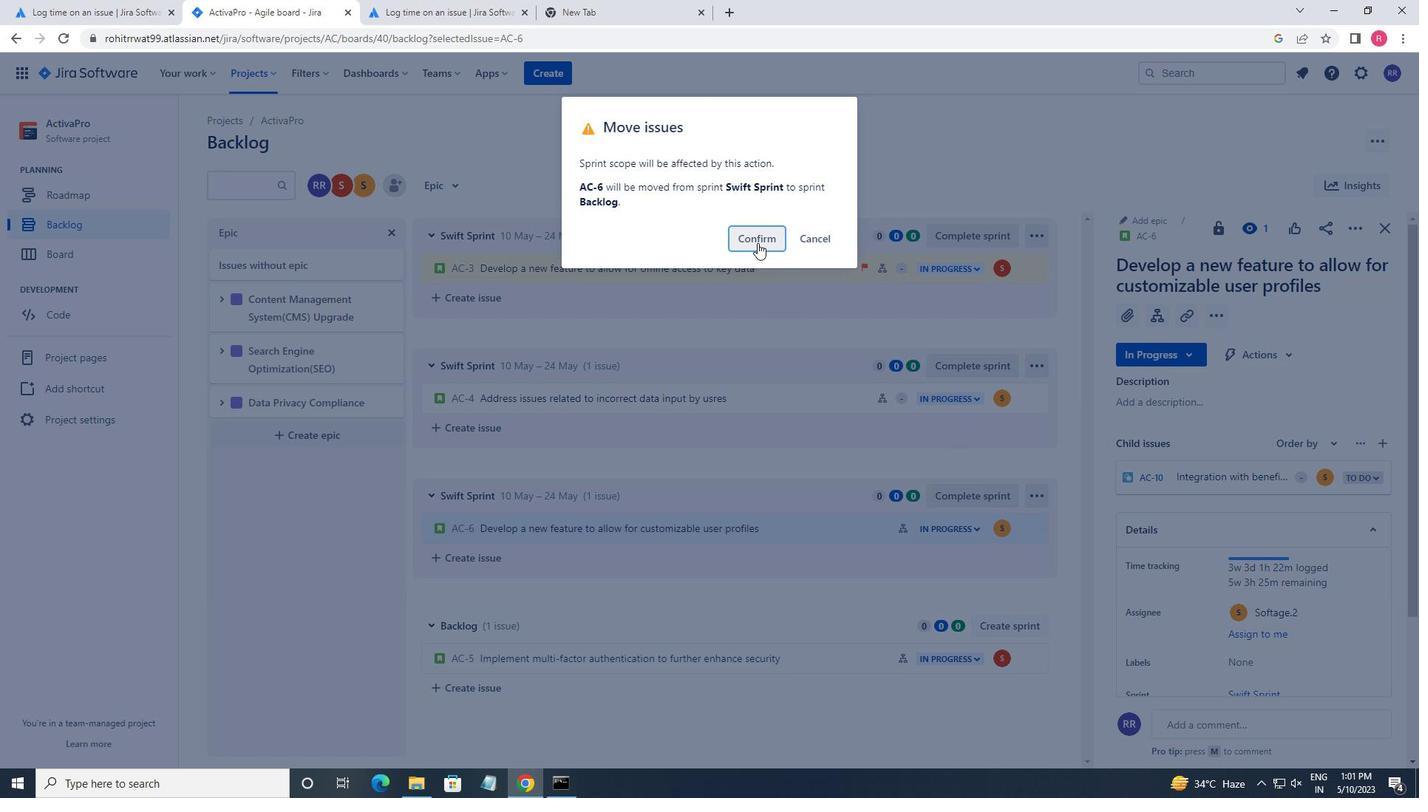 
Action: Mouse moved to (434, 178)
Screenshot: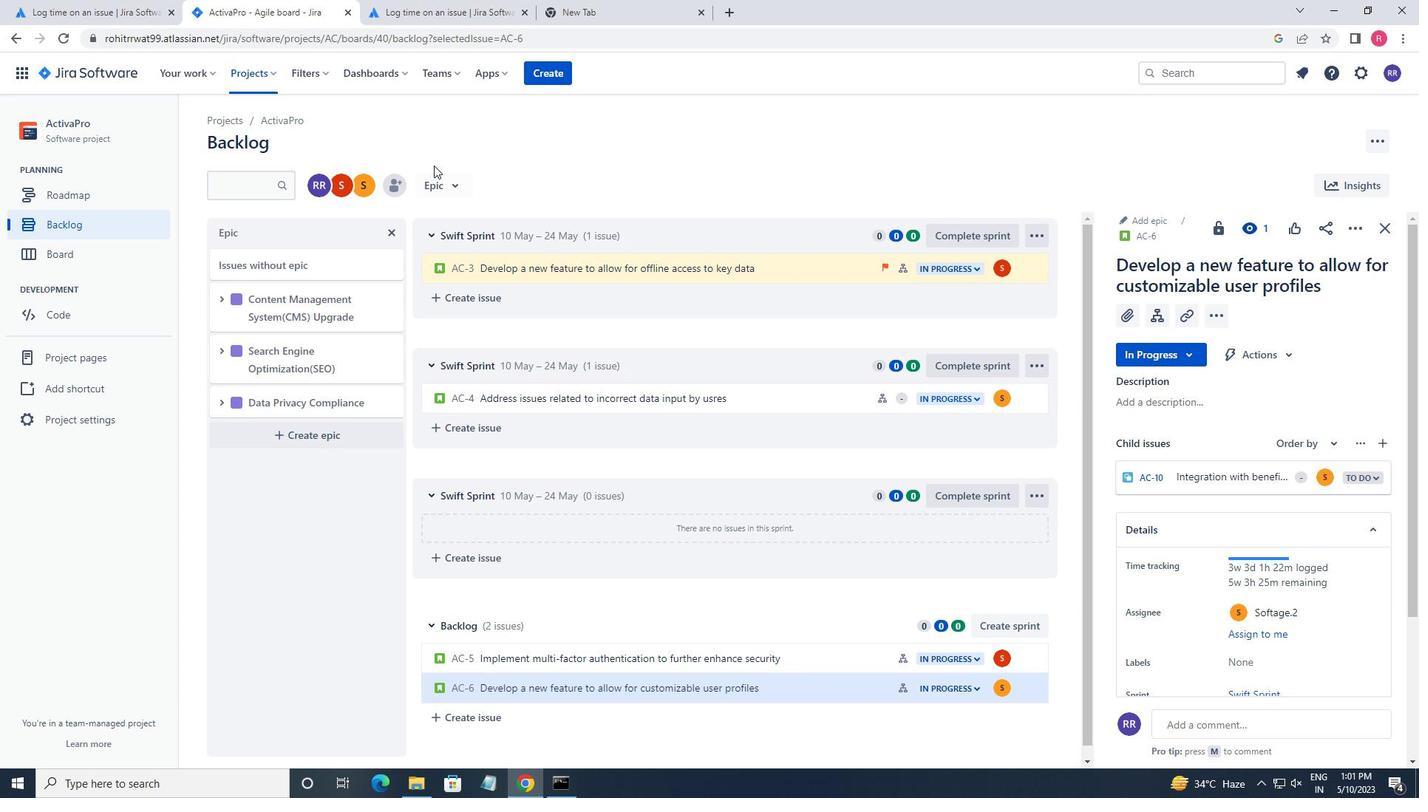 
Action: Mouse pressed left at (434, 178)
Screenshot: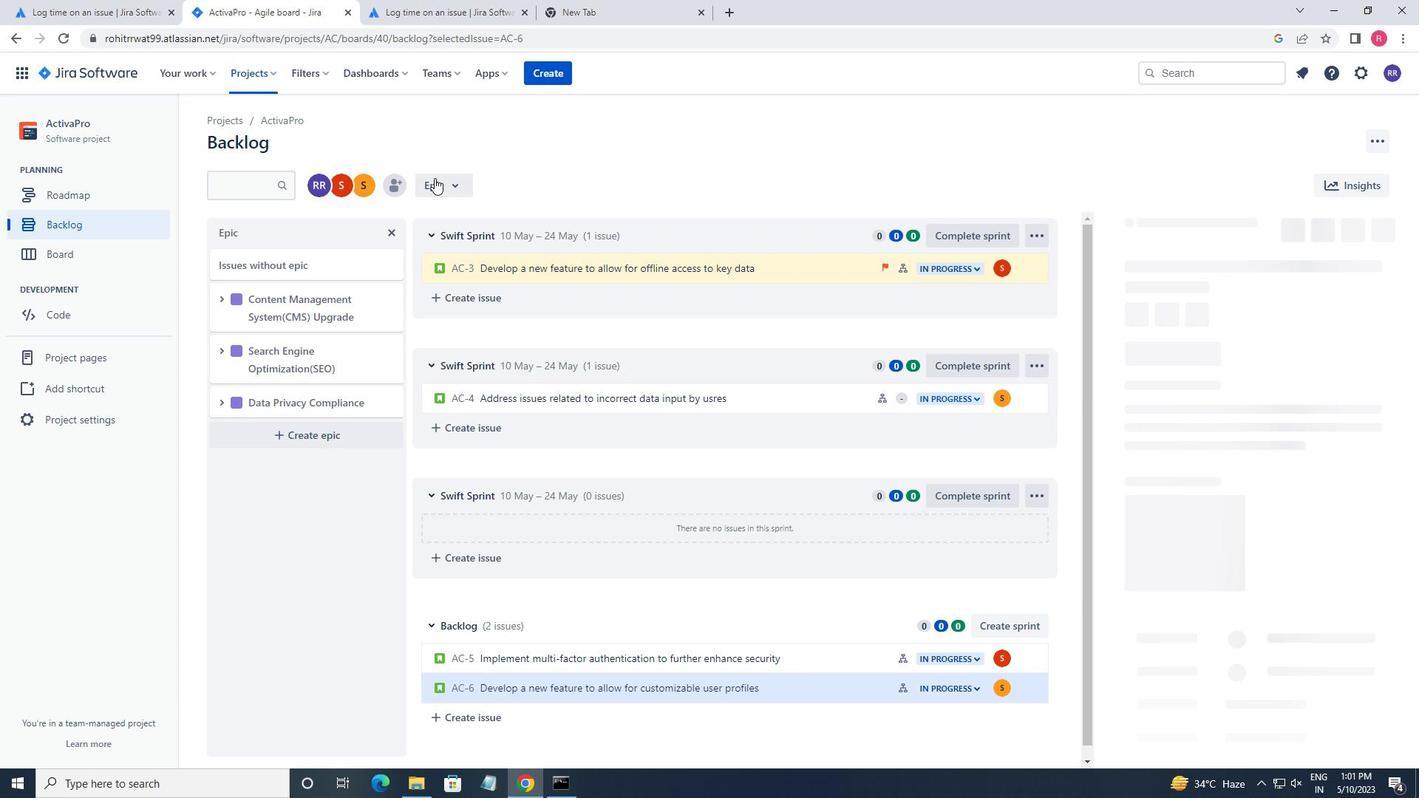 
Action: Mouse moved to (535, 252)
Screenshot: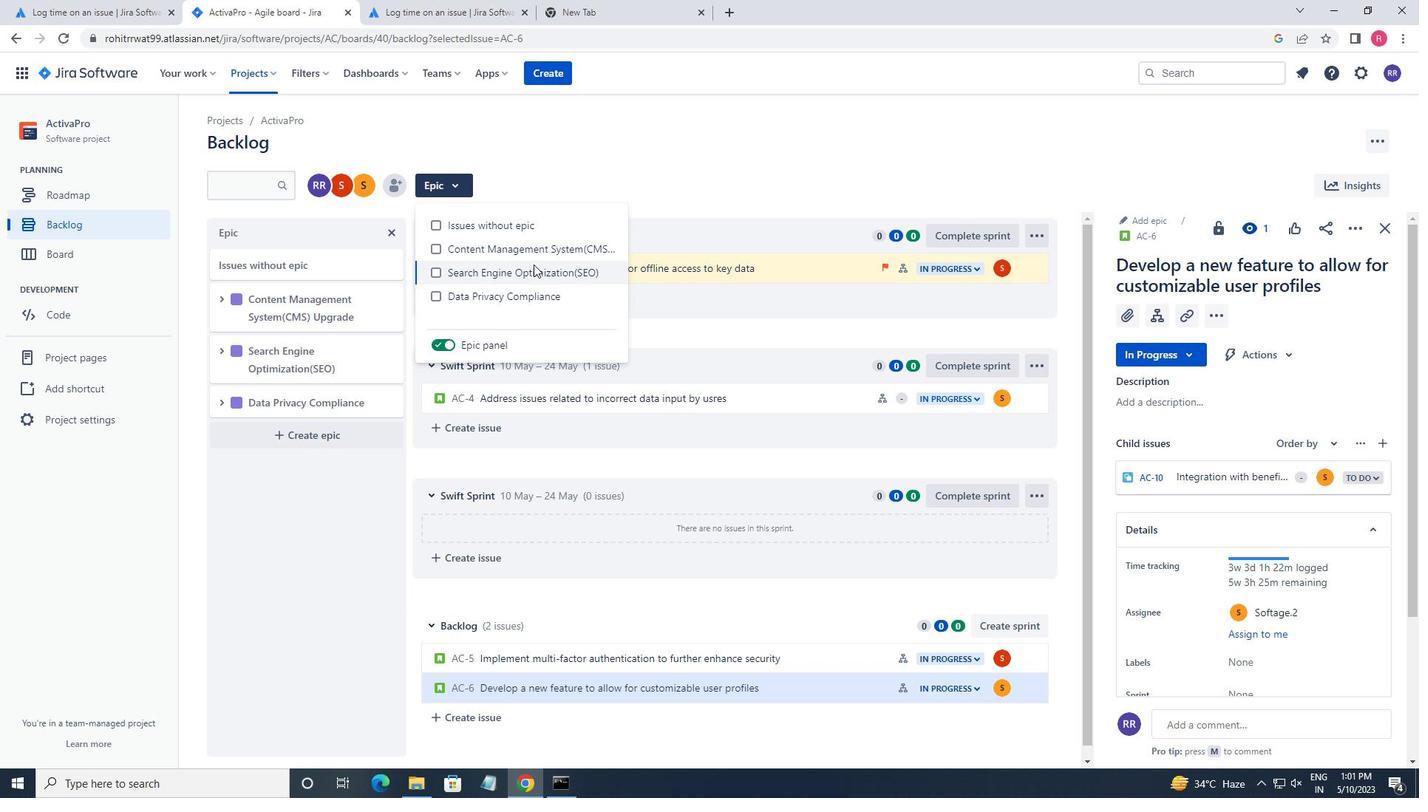 
Action: Mouse pressed left at (535, 252)
Screenshot: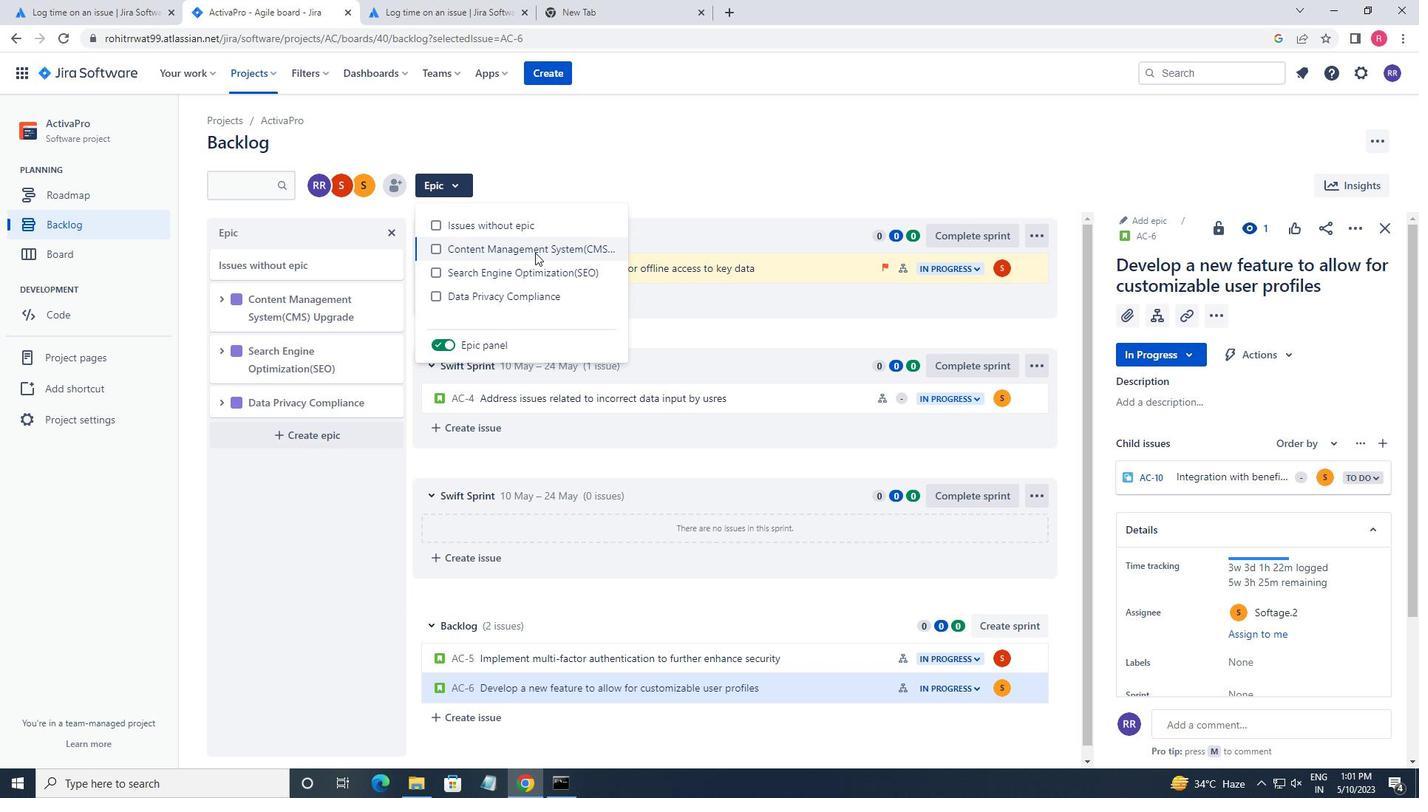 
Action: Mouse moved to (676, 186)
Screenshot: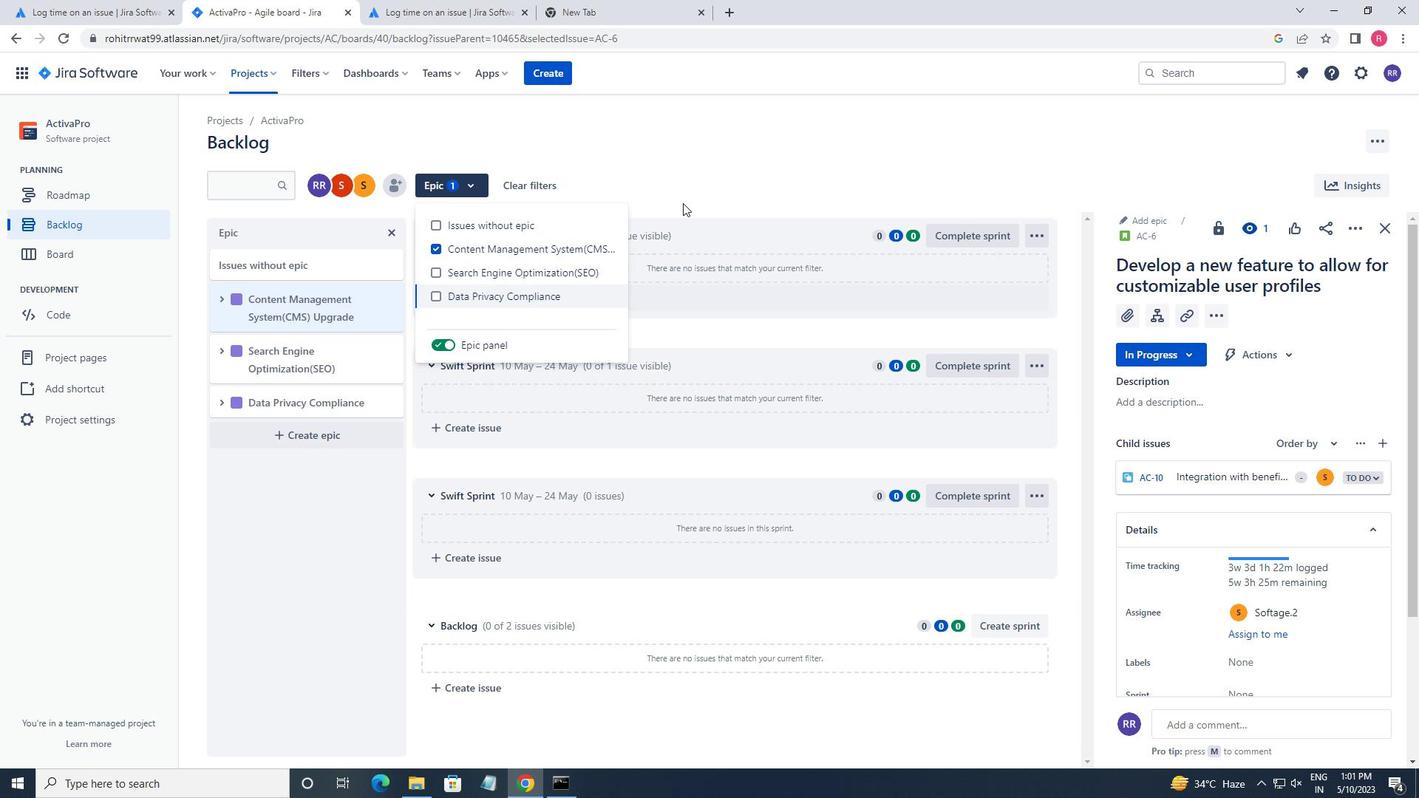
Action: Mouse pressed left at (676, 186)
Screenshot: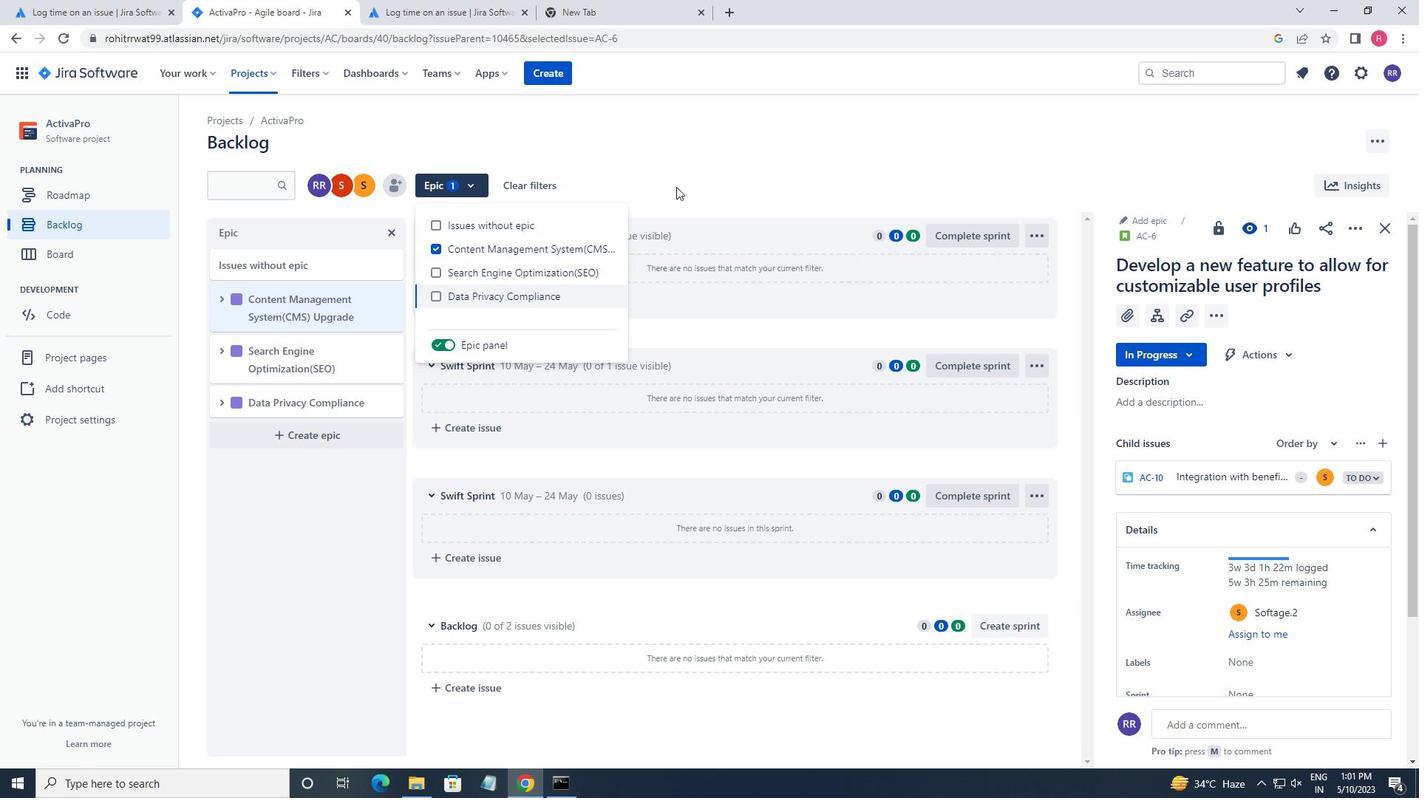 
Action: Mouse moved to (675, 185)
Screenshot: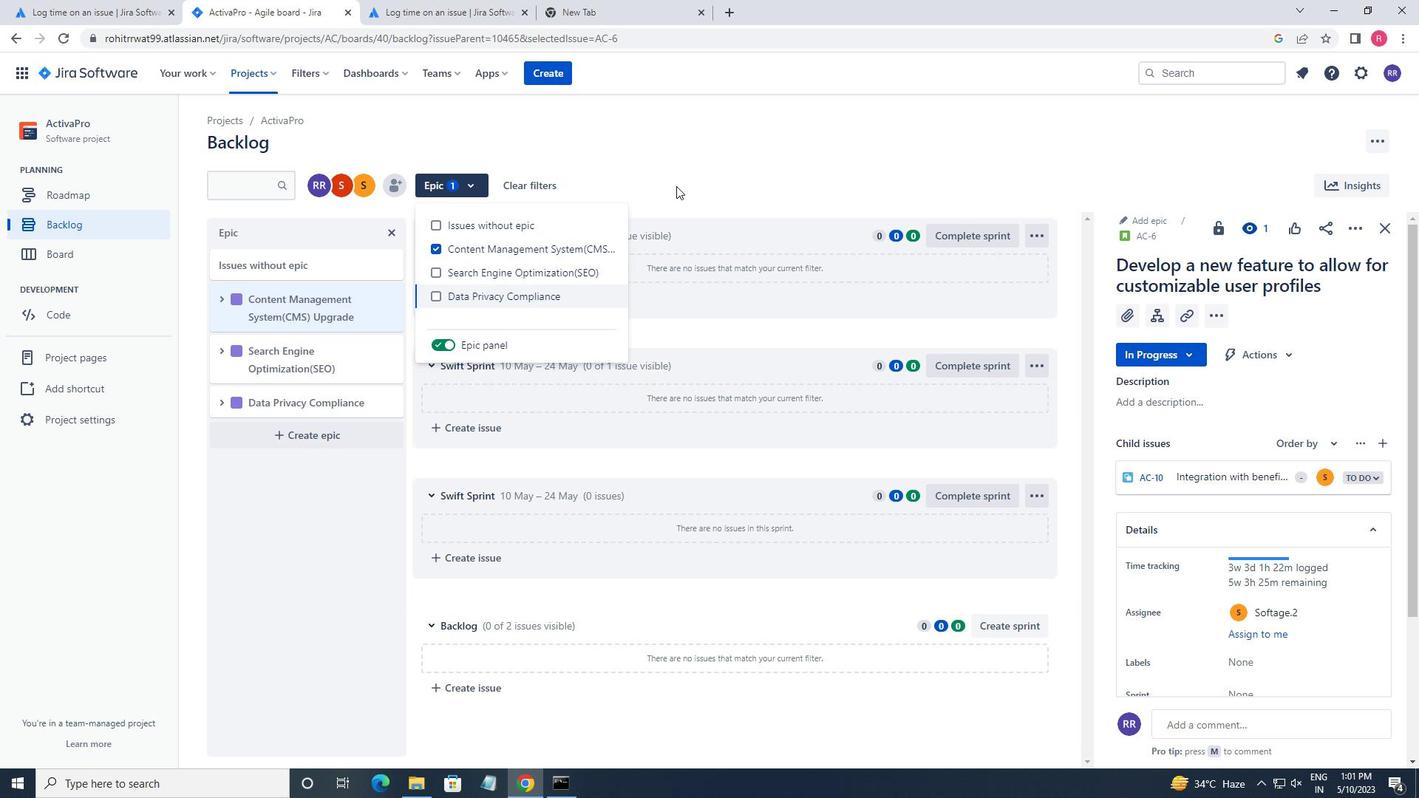 
